 Task: In the event  named  Quarterly Sales Performance Review and Strategy Refinement, Set a range of dates when you can accept meetings  '16 Jul â€" 5 Aug 2023'. Select a duration of  30 min. Select working hours  	_x000D_
MON- SAT 9:00am â€" 5:00pm. Add time before or after your events  as 5 min. Set the frequency of available time slots for invitees as  45 min. Set the minimum notice period and maximum events allowed per day as  48 hour and 6. , logged in from the account softage.4@softage.net and add another guest for the event, softage.5@softage.net
Action: Mouse pressed left at (760, 328)
Screenshot: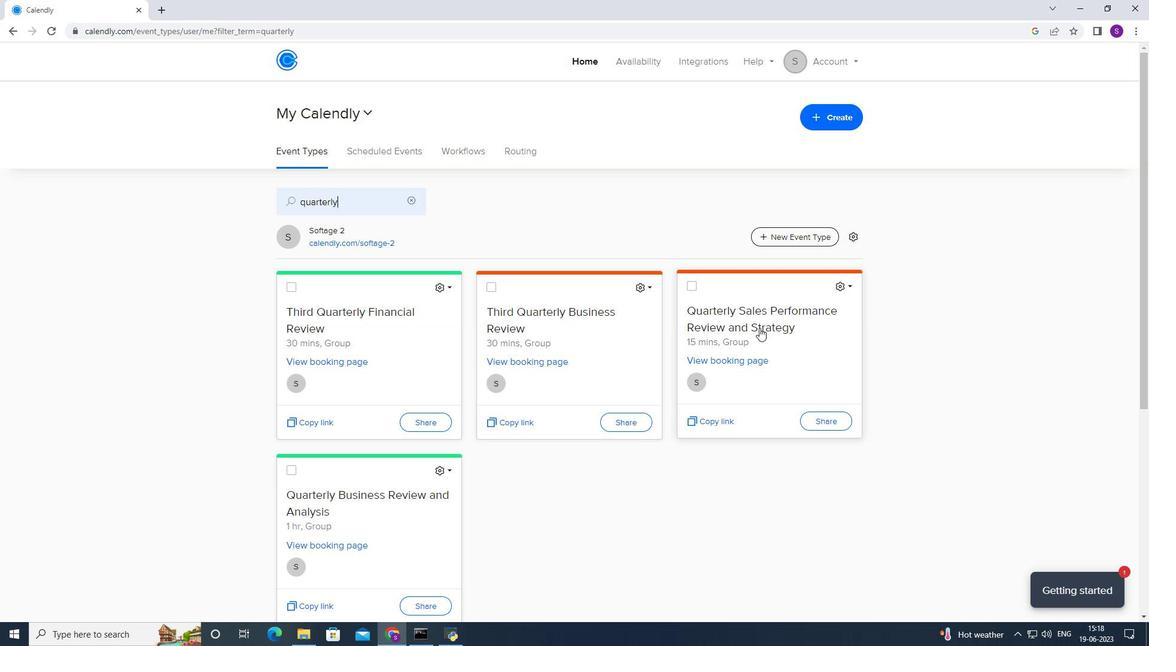 
Action: Mouse moved to (361, 256)
Screenshot: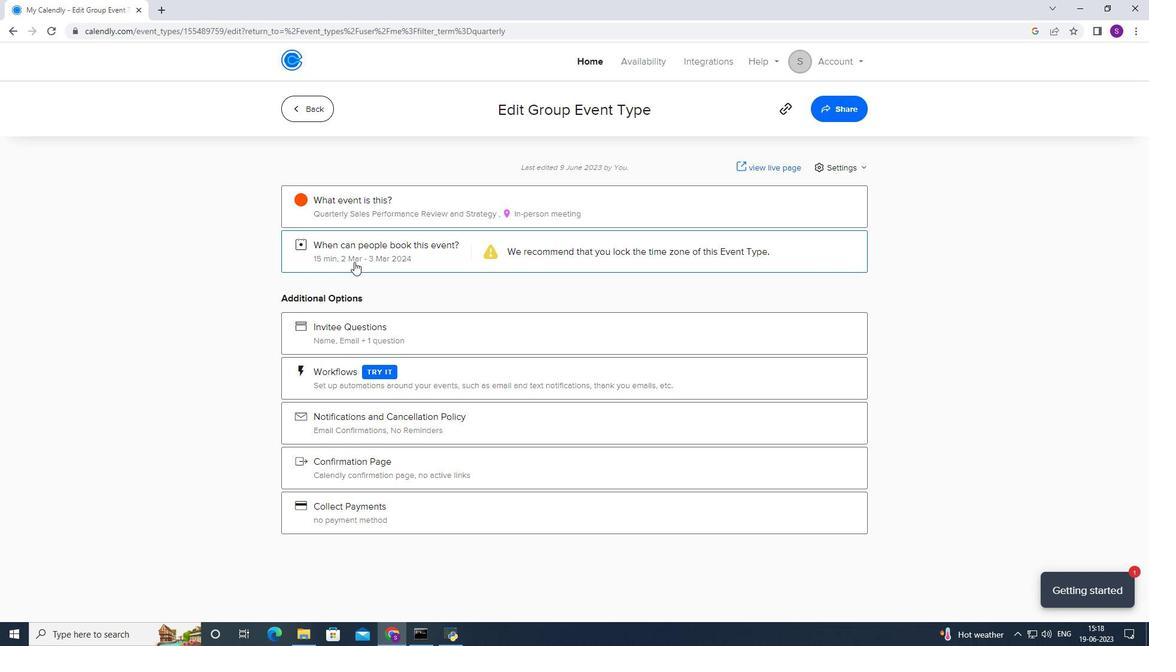 
Action: Mouse pressed left at (361, 256)
Screenshot: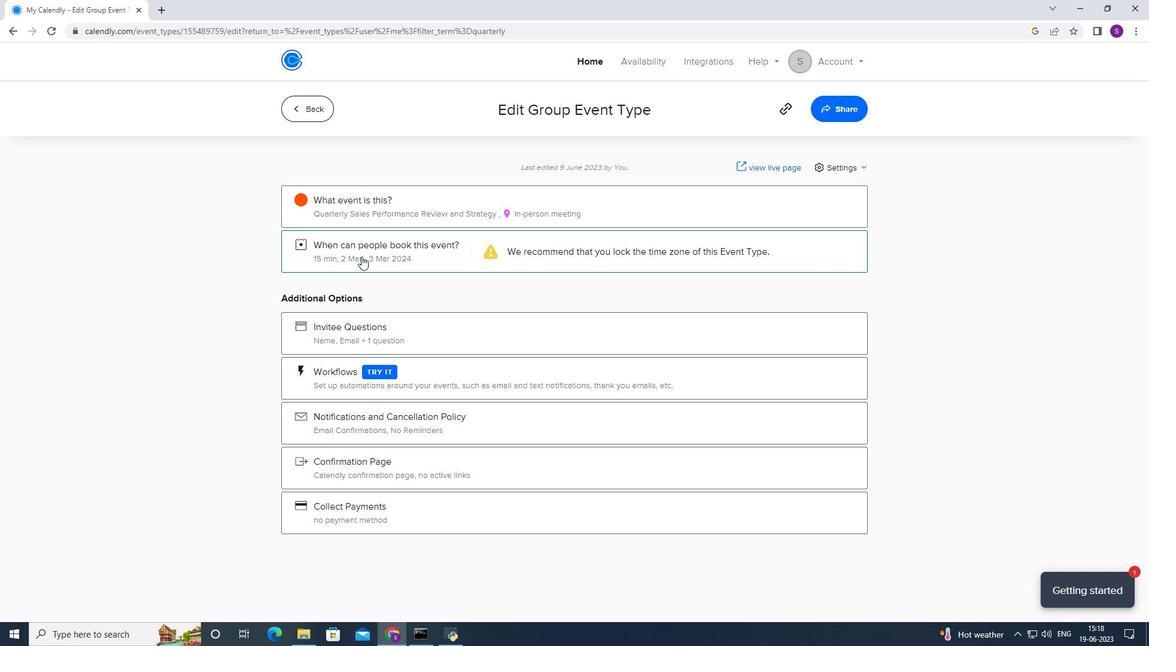 
Action: Mouse moved to (346, 358)
Screenshot: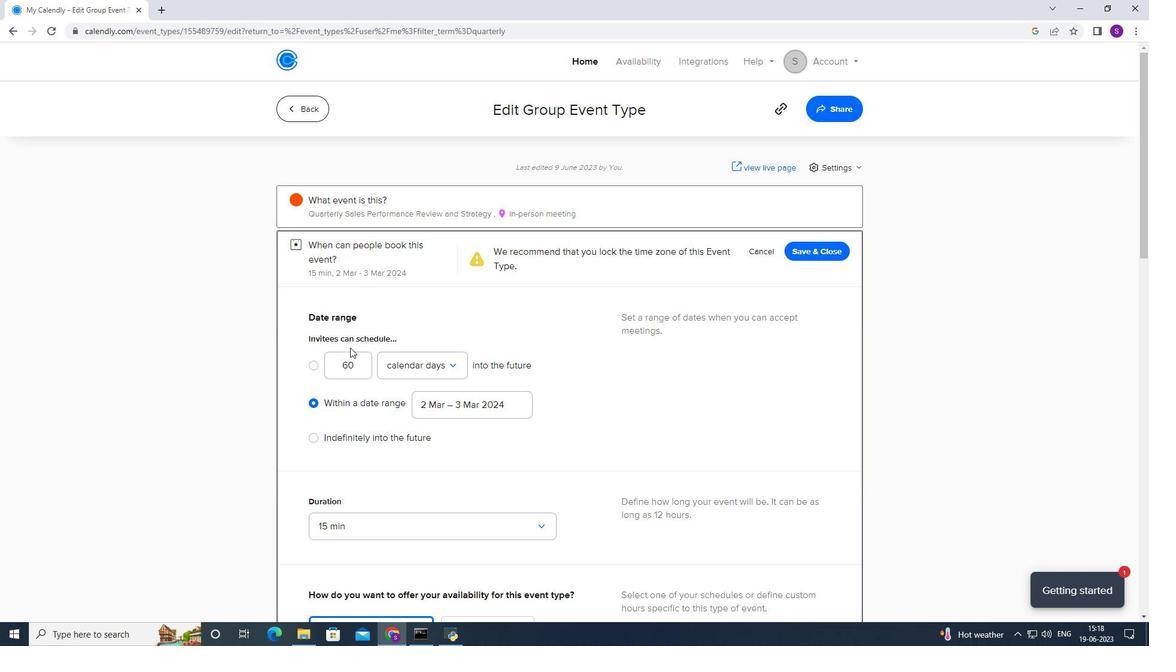 
Action: Mouse scrolled (346, 358) with delta (0, 0)
Screenshot: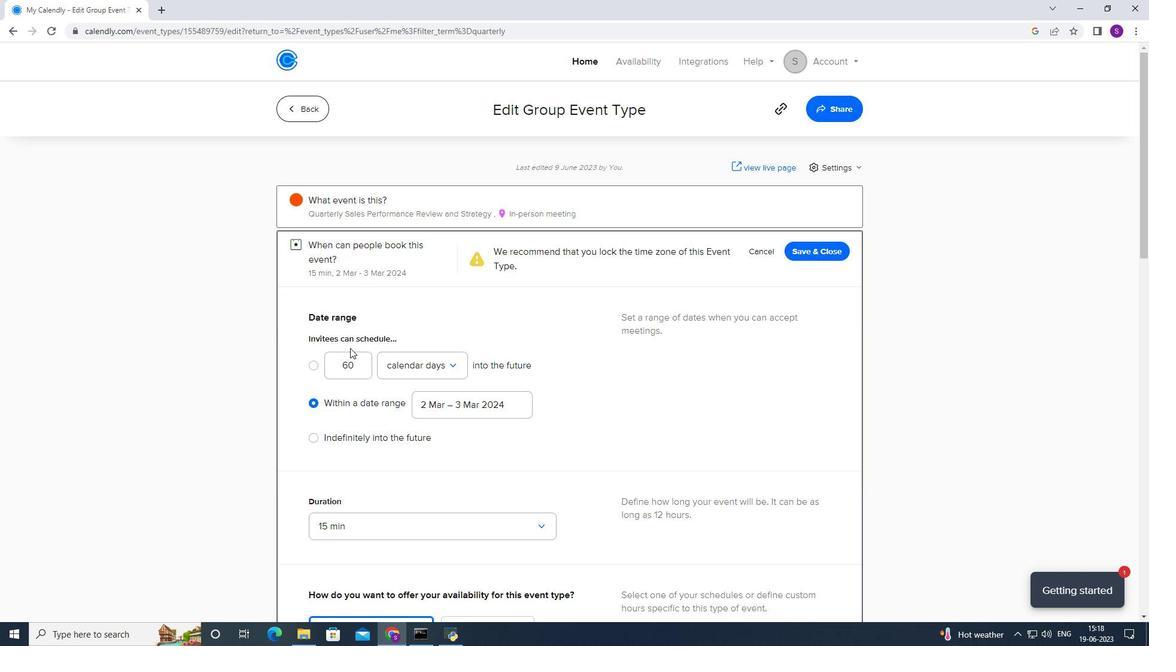 
Action: Mouse moved to (346, 359)
Screenshot: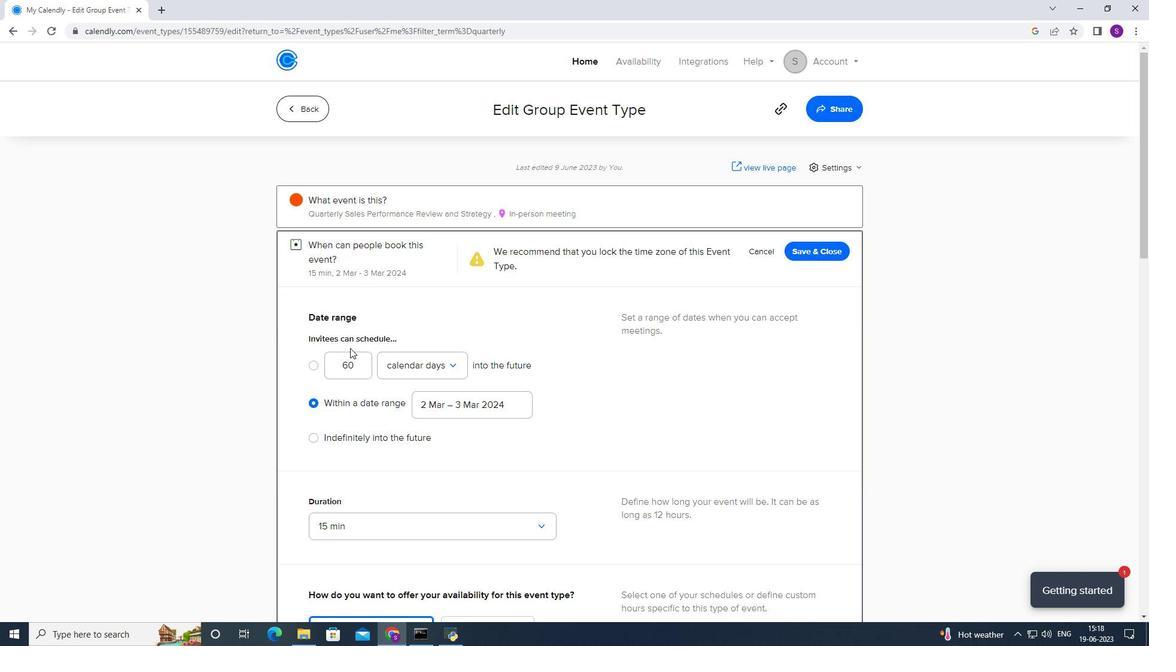 
Action: Mouse scrolled (346, 358) with delta (0, 0)
Screenshot: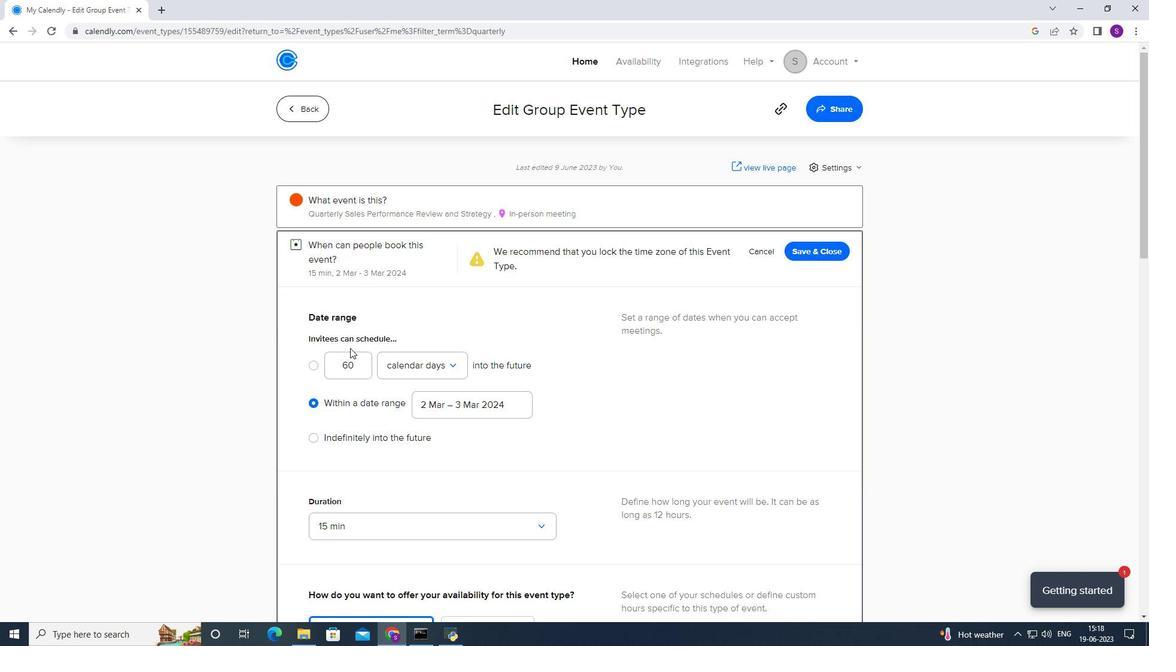 
Action: Mouse scrolled (346, 358) with delta (0, 0)
Screenshot: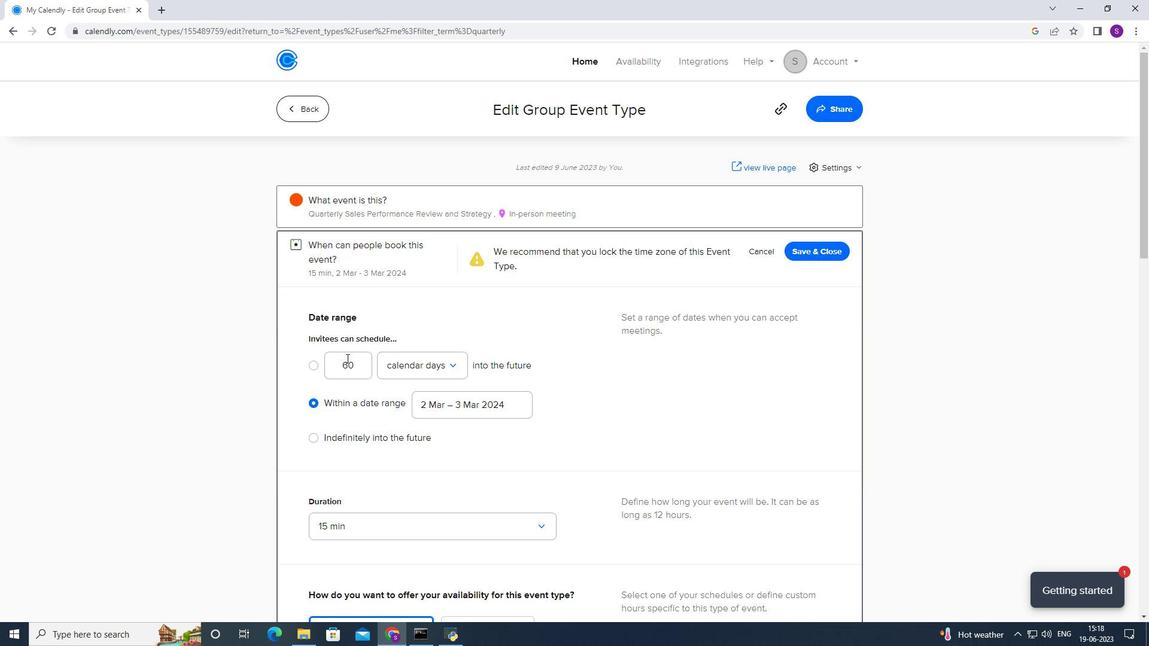 
Action: Mouse moved to (478, 232)
Screenshot: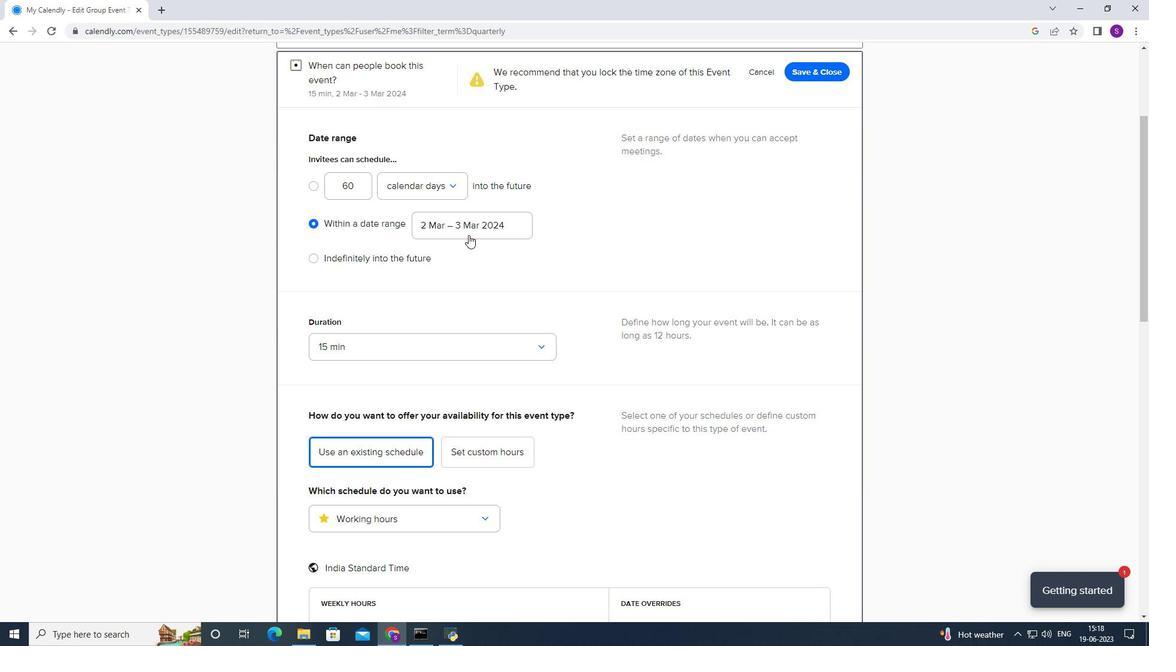 
Action: Mouse pressed left at (478, 232)
Screenshot: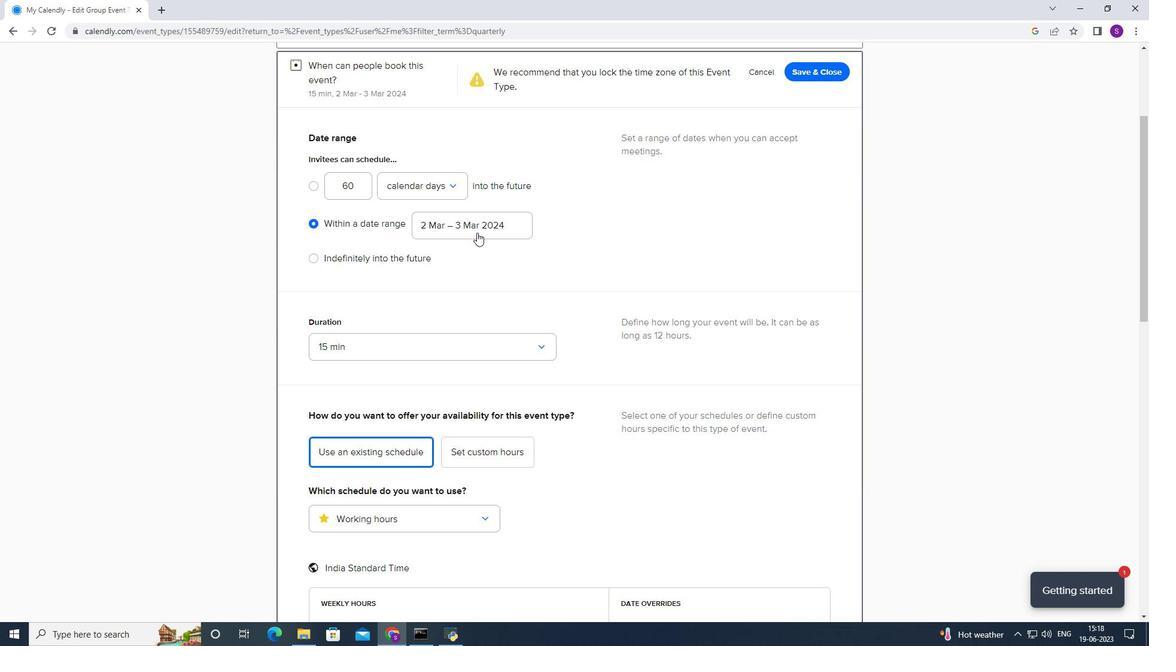 
Action: Mouse moved to (404, 356)
Screenshot: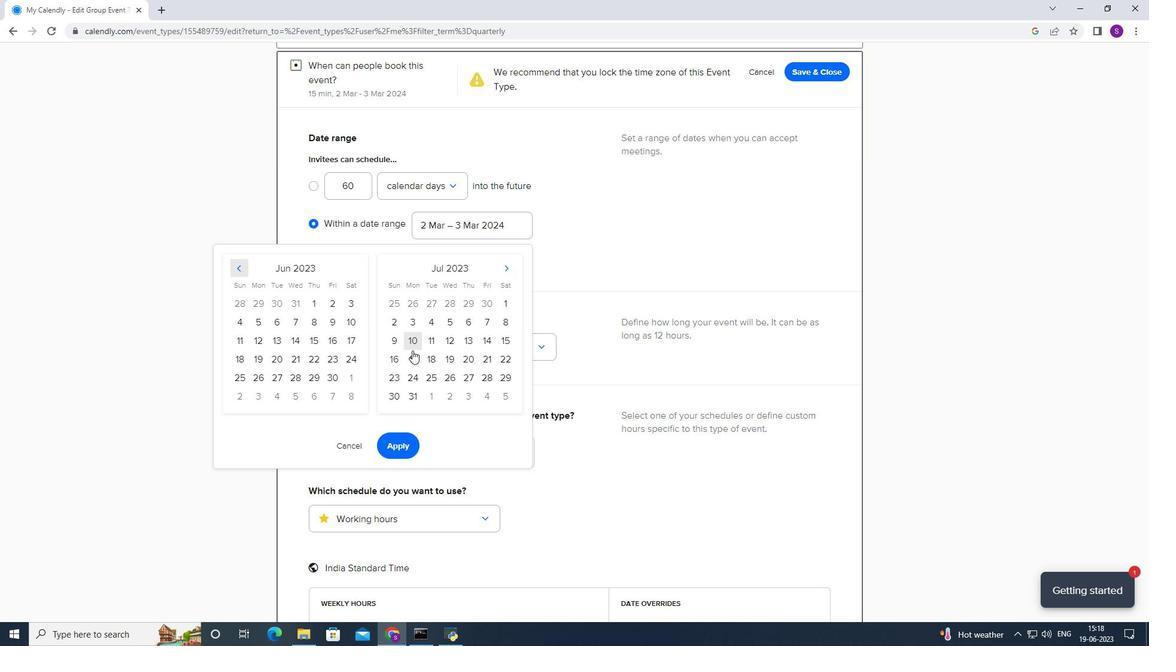 
Action: Mouse pressed left at (404, 356)
Screenshot: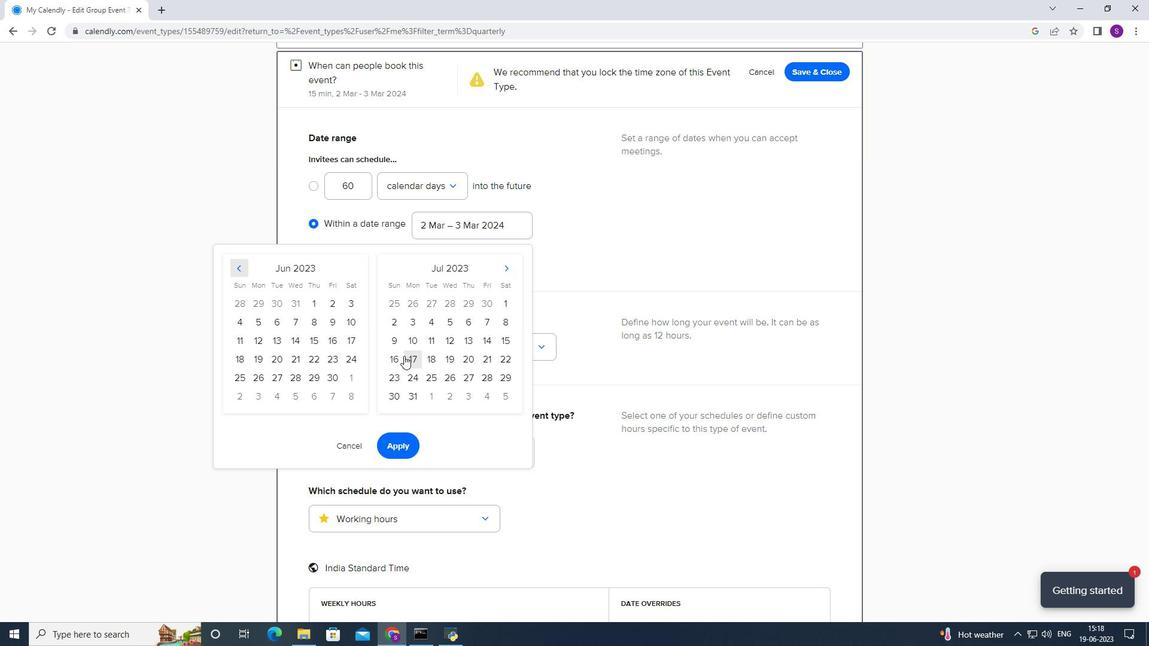 
Action: Mouse moved to (512, 273)
Screenshot: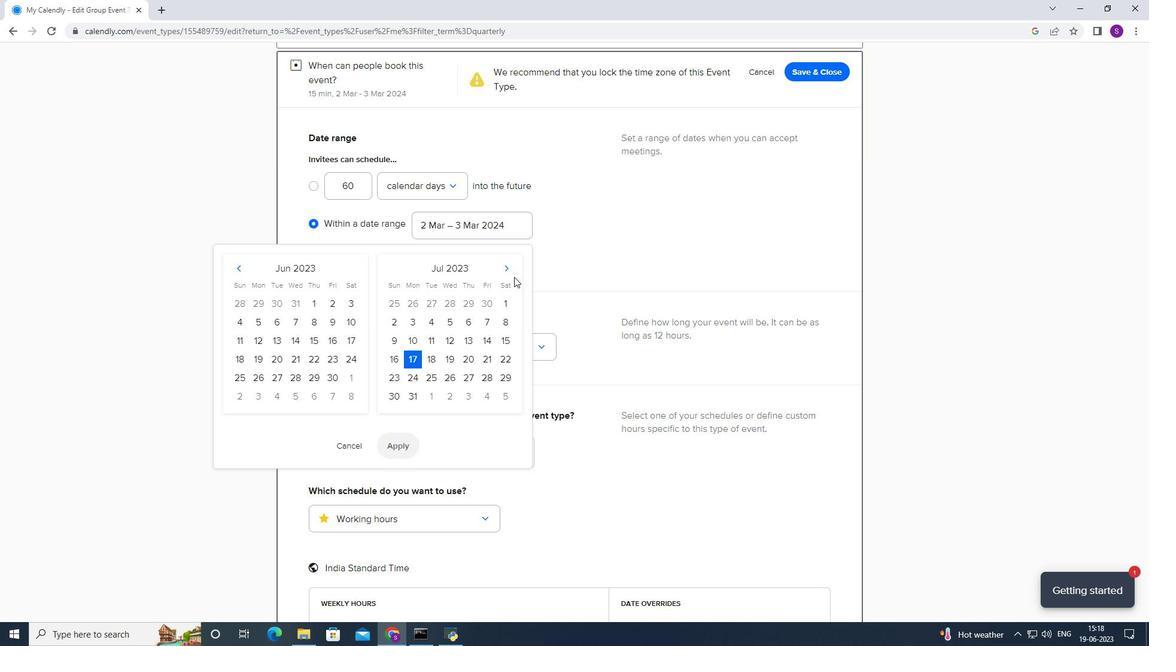 
Action: Mouse pressed left at (512, 273)
Screenshot: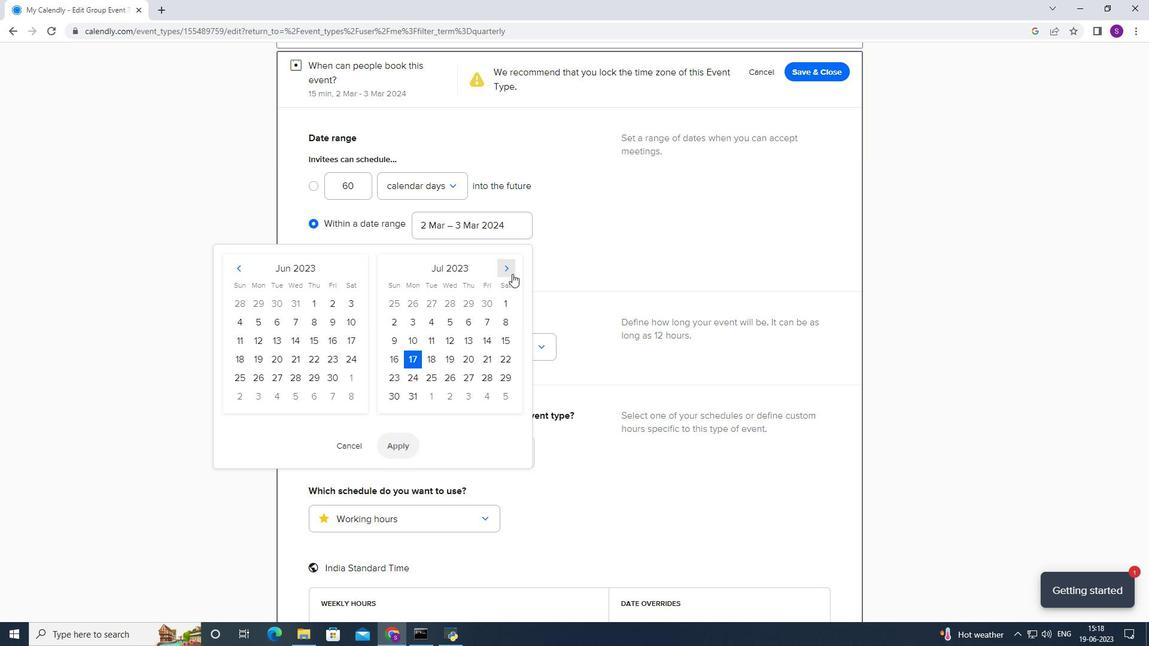 
Action: Mouse moved to (244, 359)
Screenshot: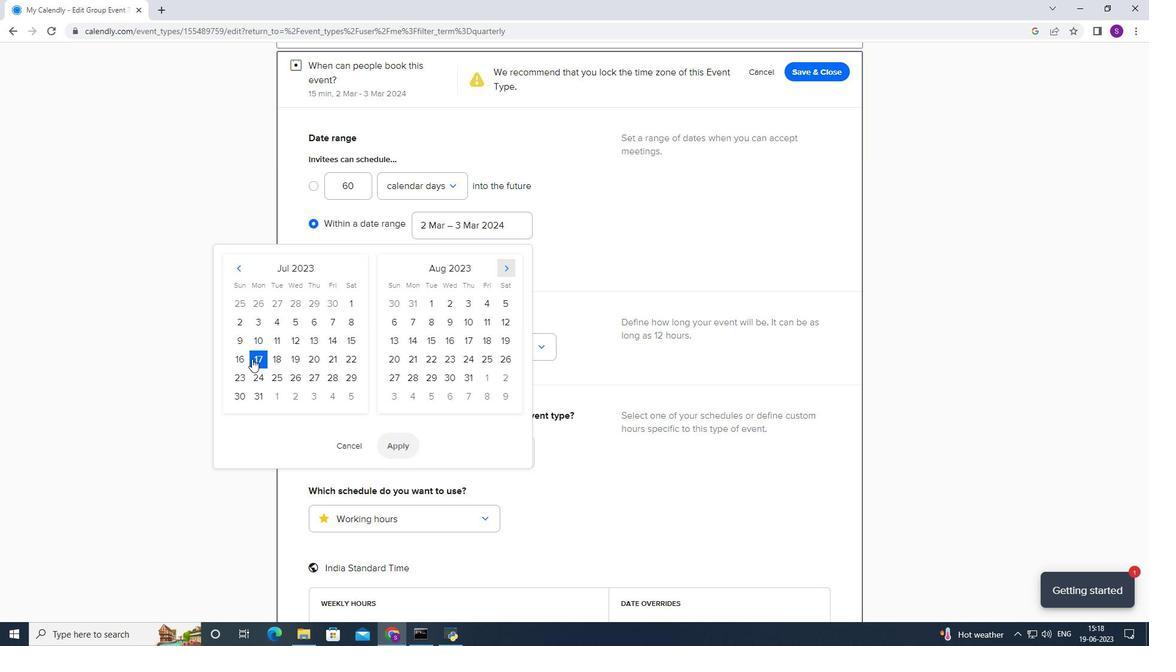 
Action: Mouse pressed left at (244, 359)
Screenshot: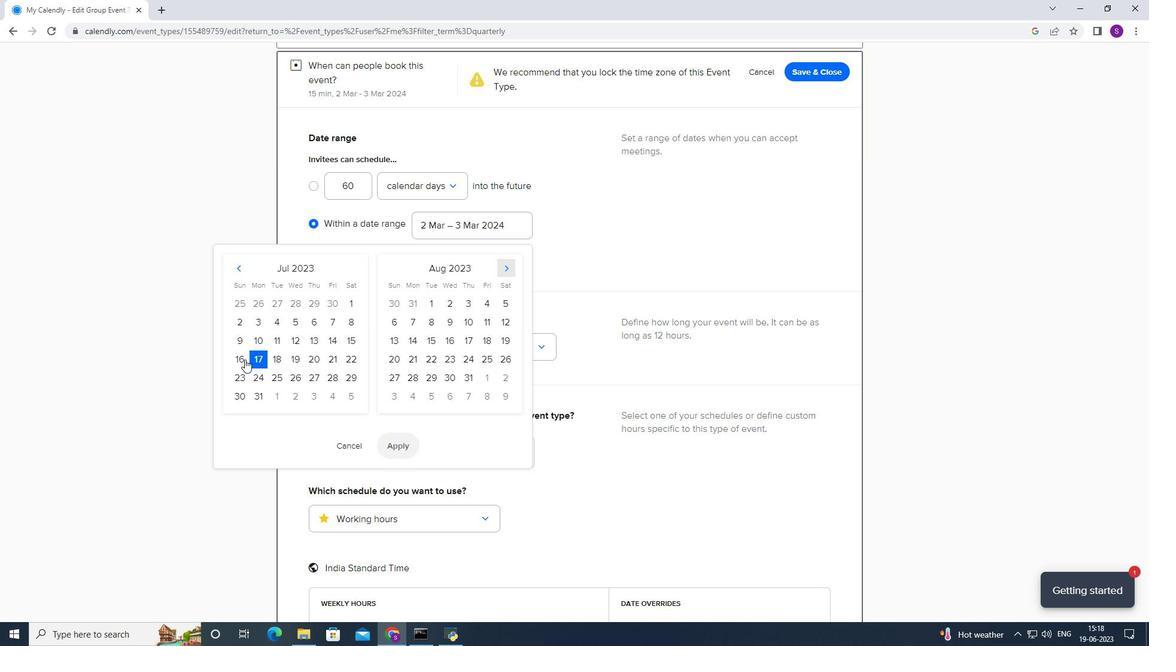 
Action: Mouse moved to (498, 300)
Screenshot: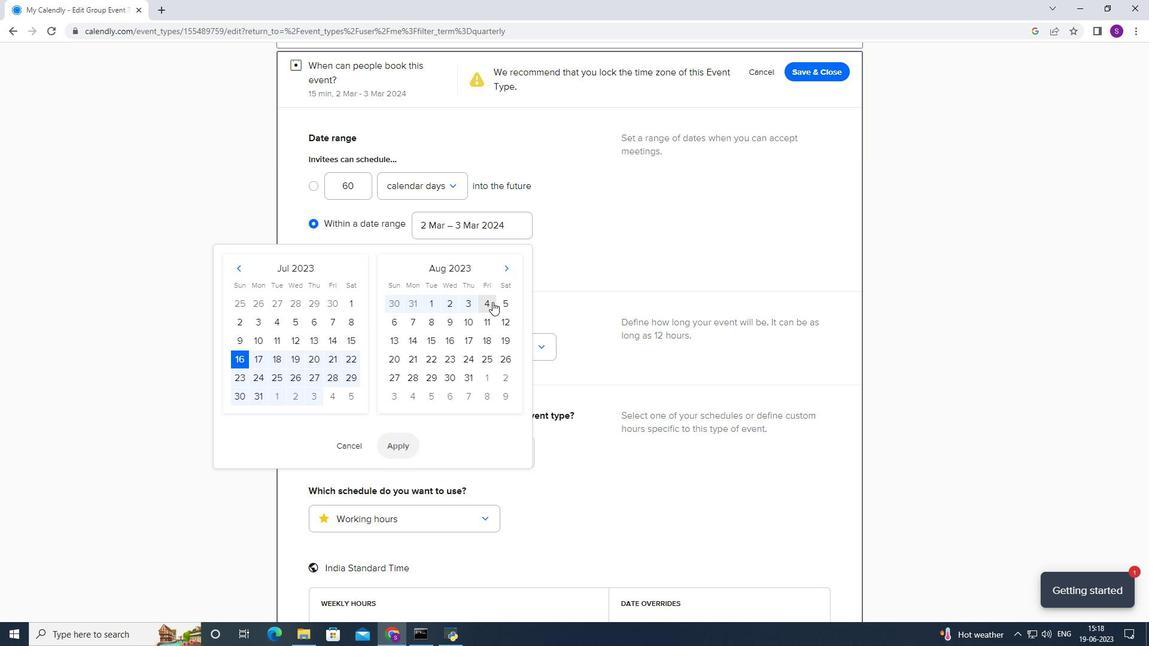 
Action: Mouse pressed left at (498, 300)
Screenshot: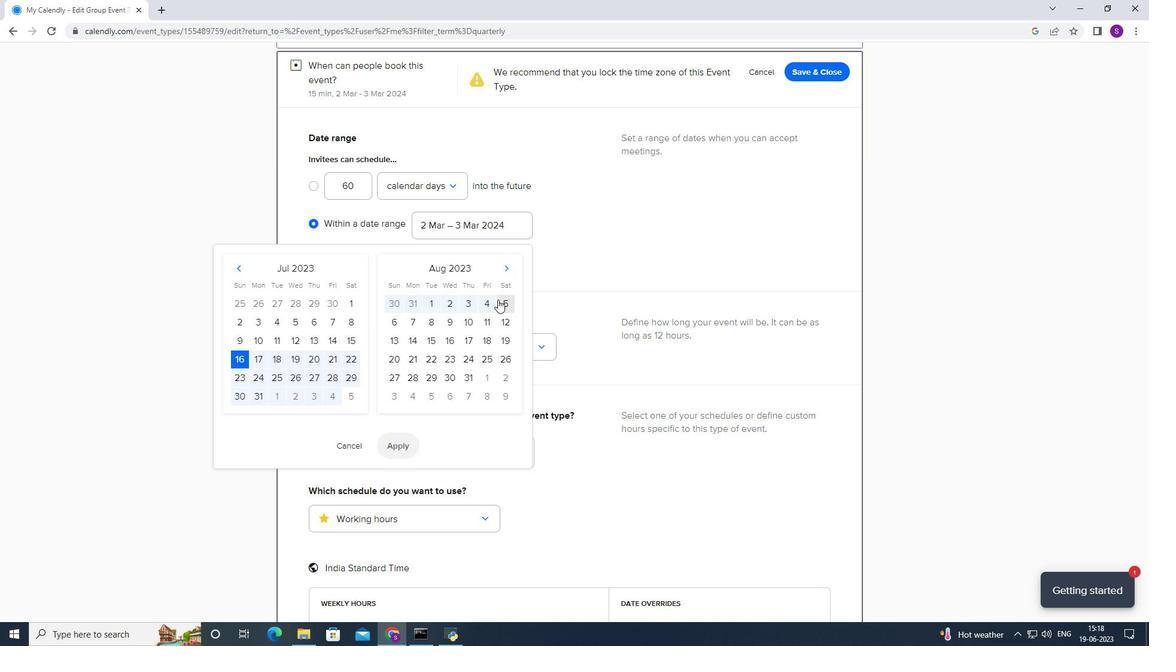 
Action: Mouse moved to (401, 445)
Screenshot: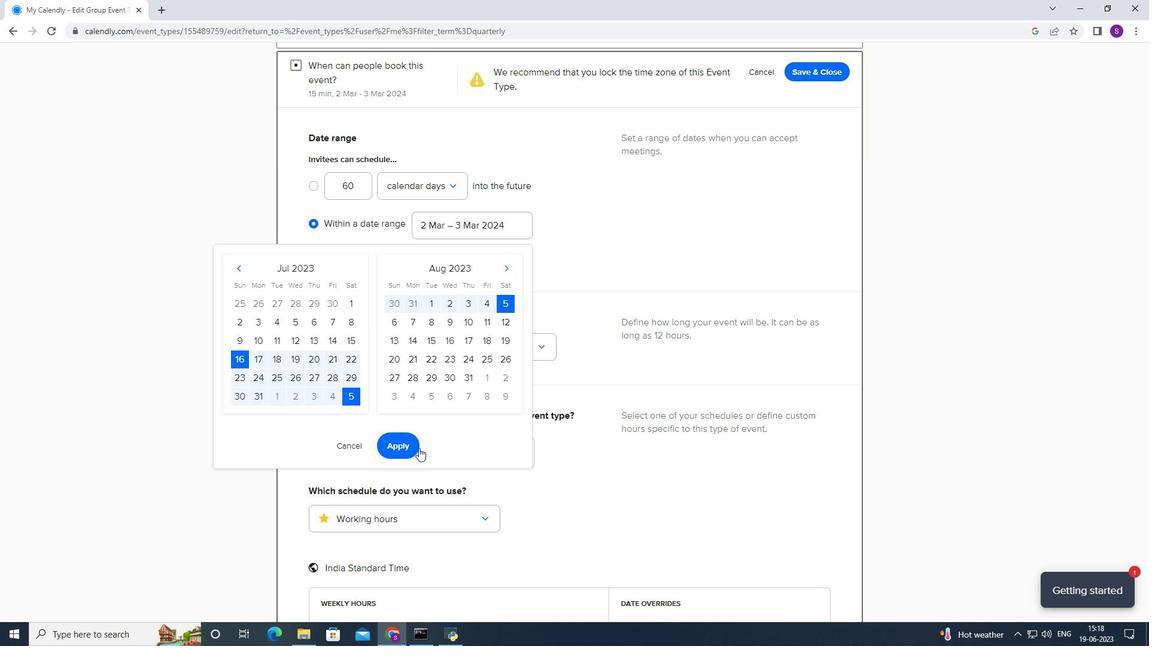 
Action: Mouse pressed left at (401, 445)
Screenshot: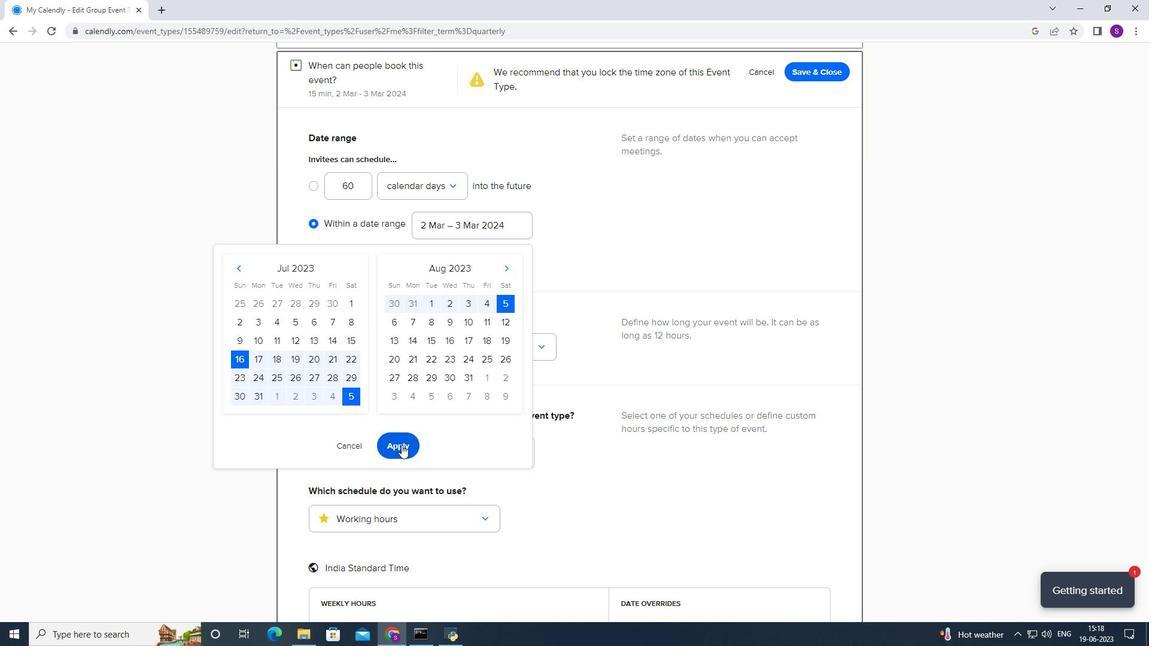 
Action: Mouse moved to (404, 421)
Screenshot: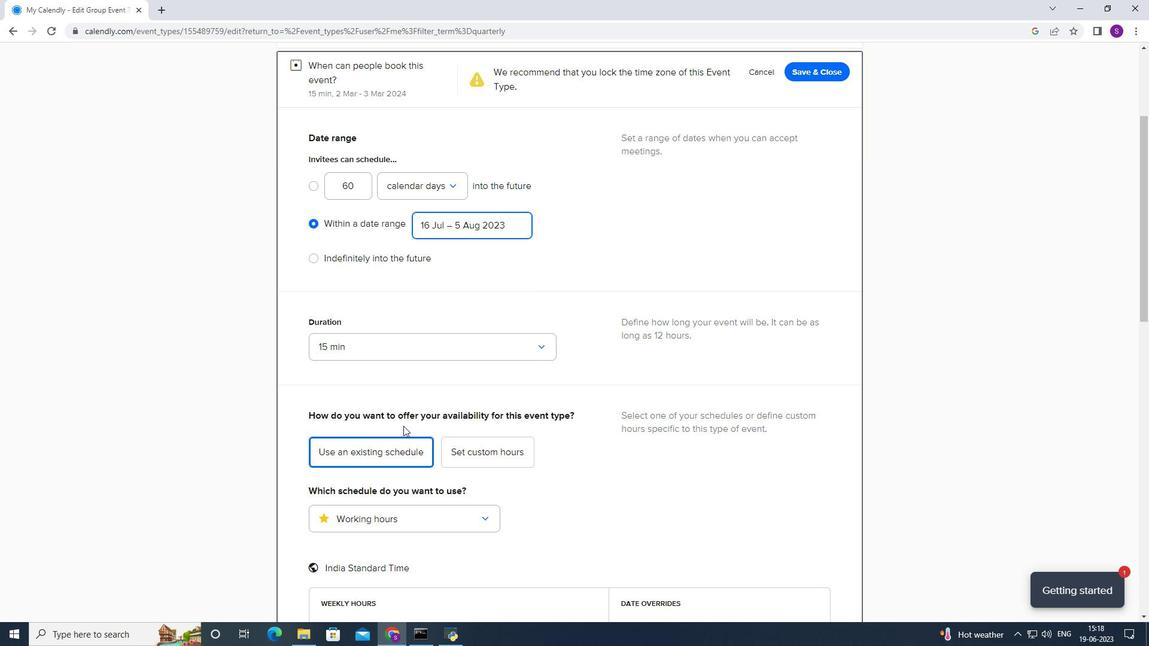 
Action: Mouse scrolled (404, 421) with delta (0, 0)
Screenshot: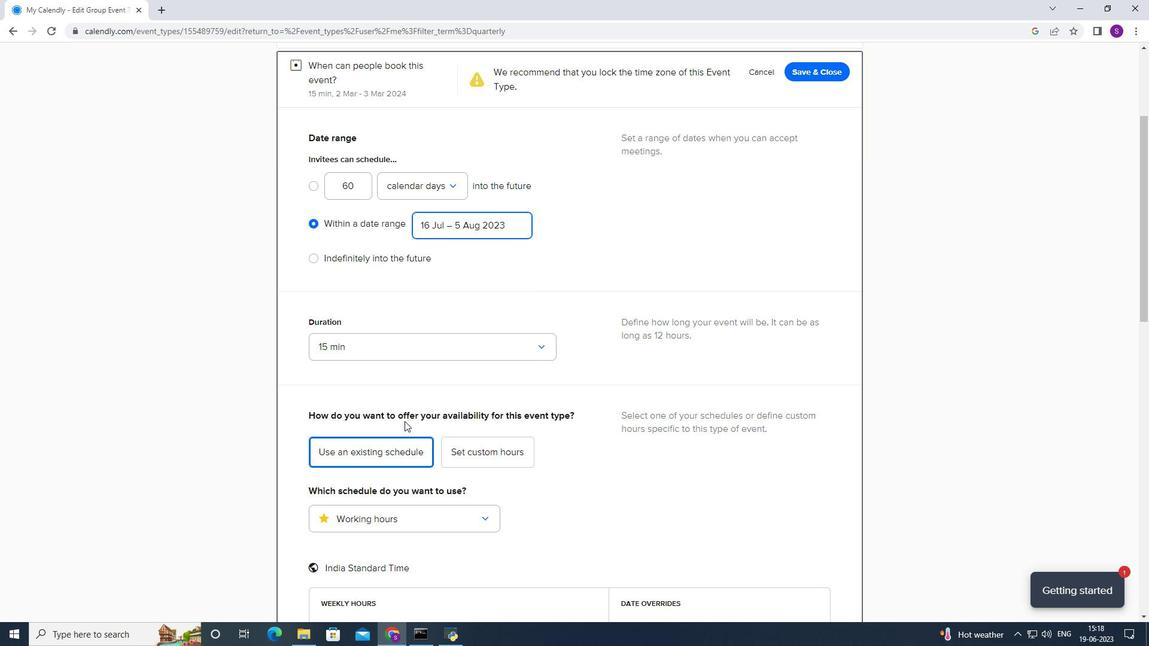 
Action: Mouse scrolled (404, 421) with delta (0, 0)
Screenshot: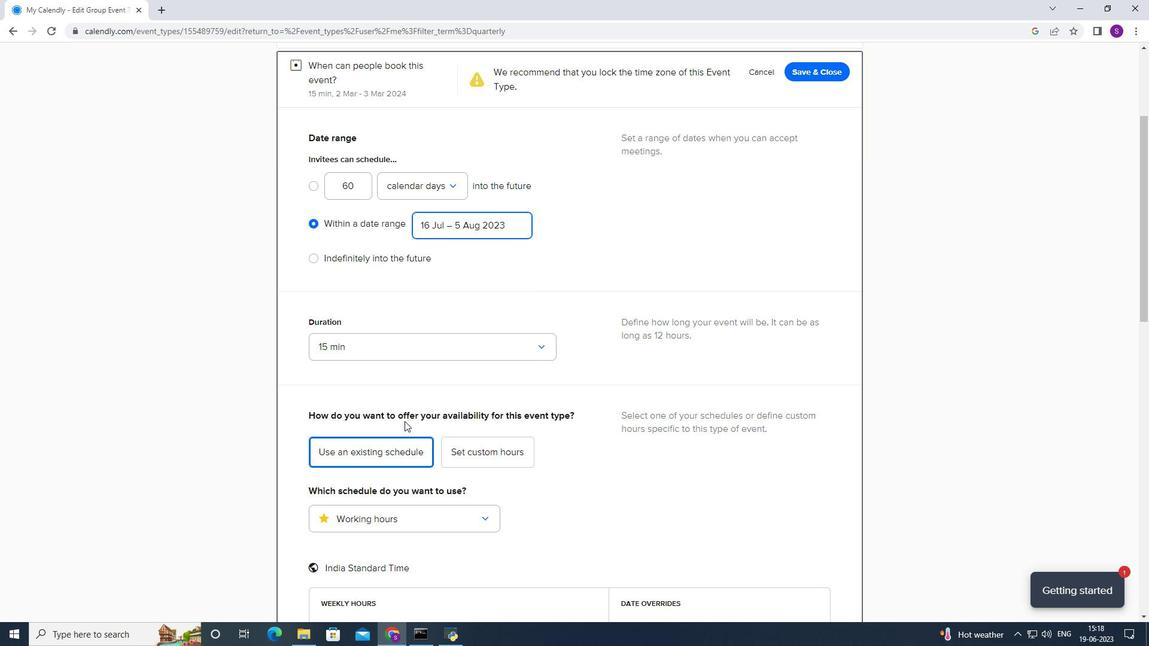 
Action: Mouse scrolled (404, 421) with delta (0, 0)
Screenshot: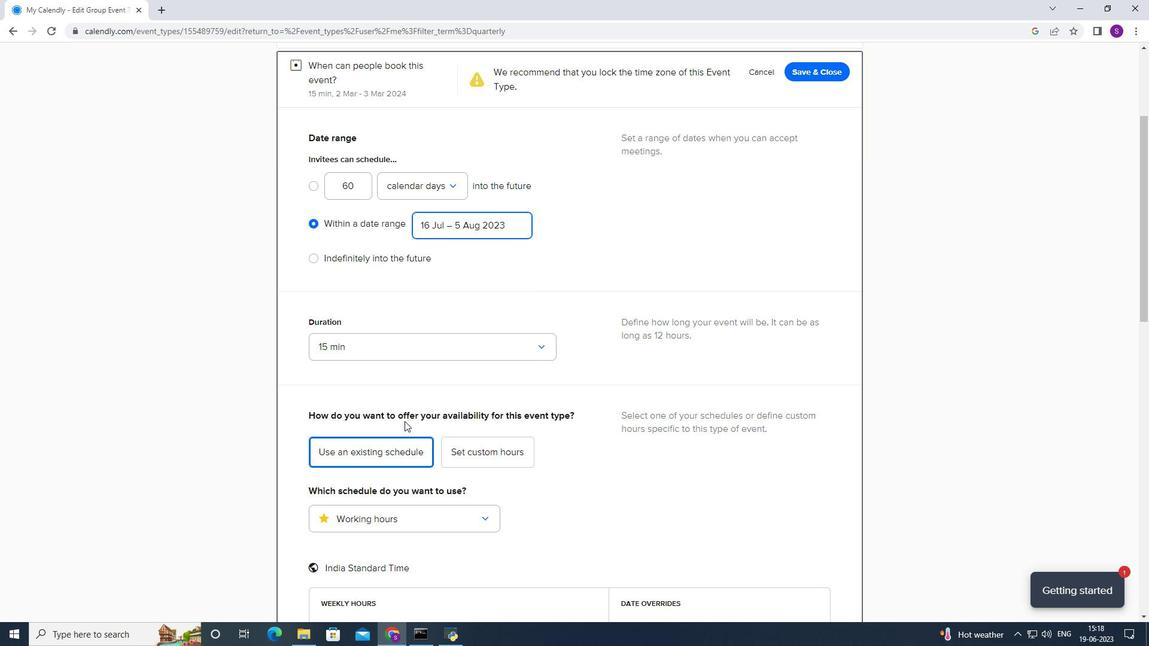 
Action: Mouse moved to (501, 285)
Screenshot: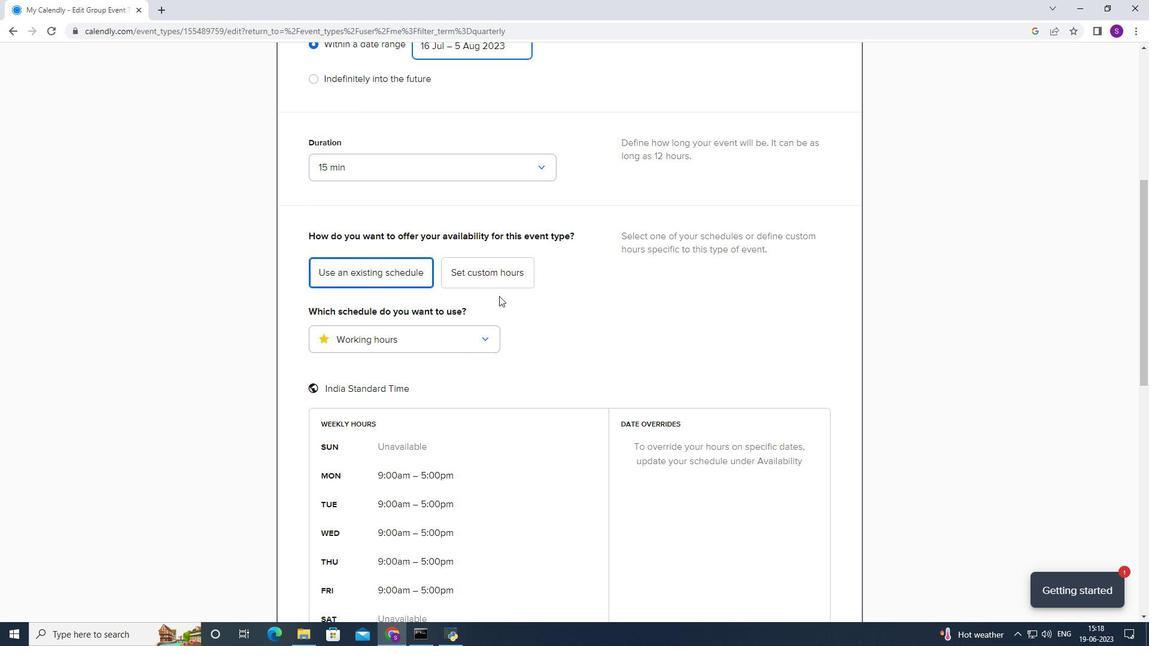 
Action: Mouse pressed left at (501, 285)
Screenshot: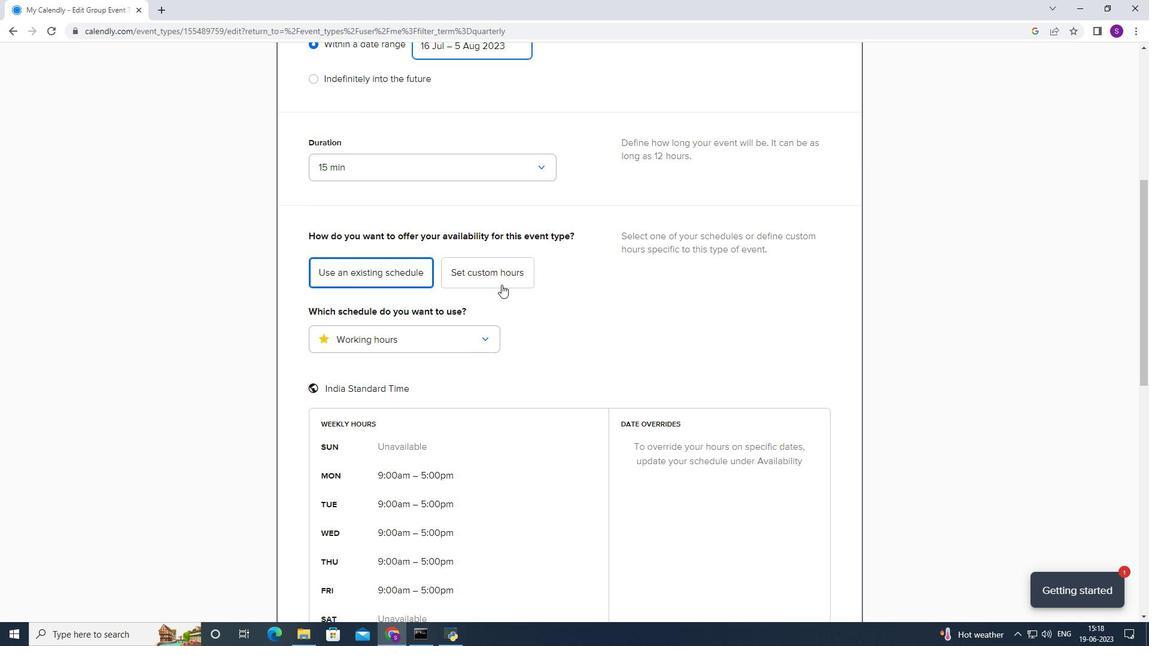 
Action: Mouse moved to (407, 362)
Screenshot: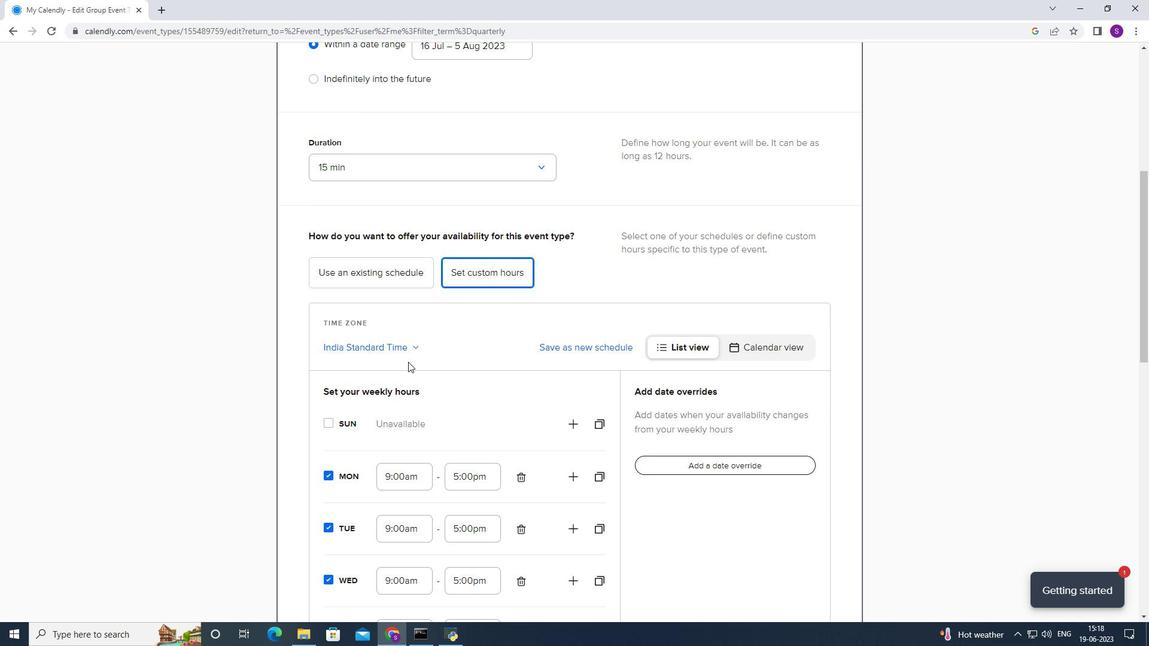 
Action: Mouse scrolled (407, 362) with delta (0, 0)
Screenshot: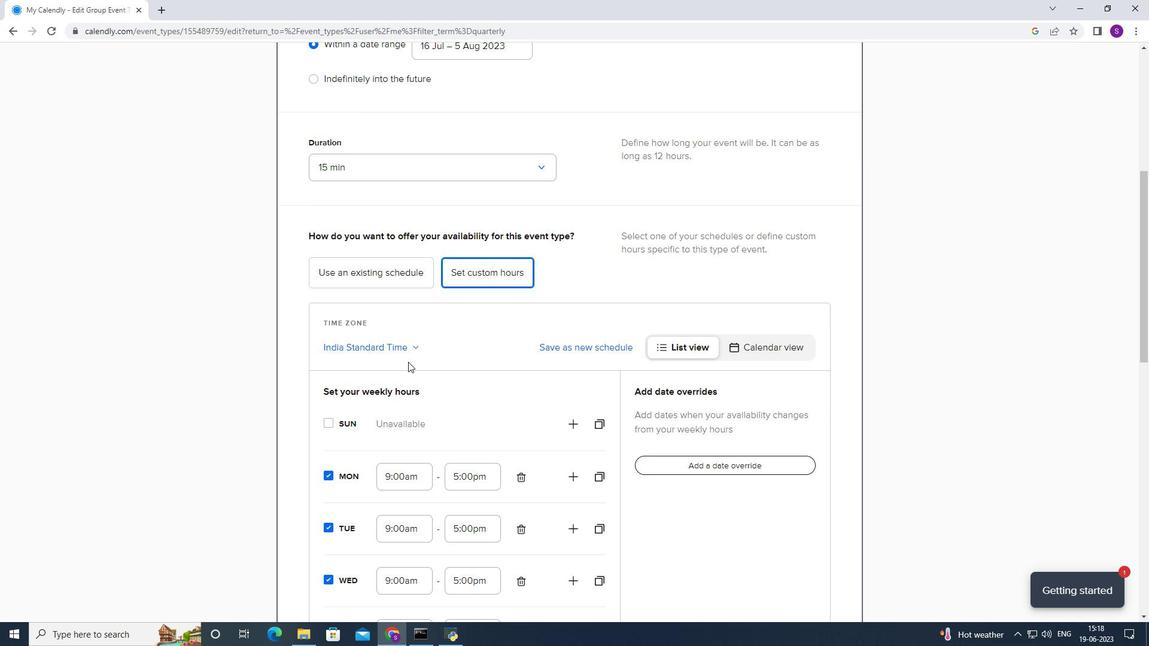 
Action: Mouse moved to (404, 365)
Screenshot: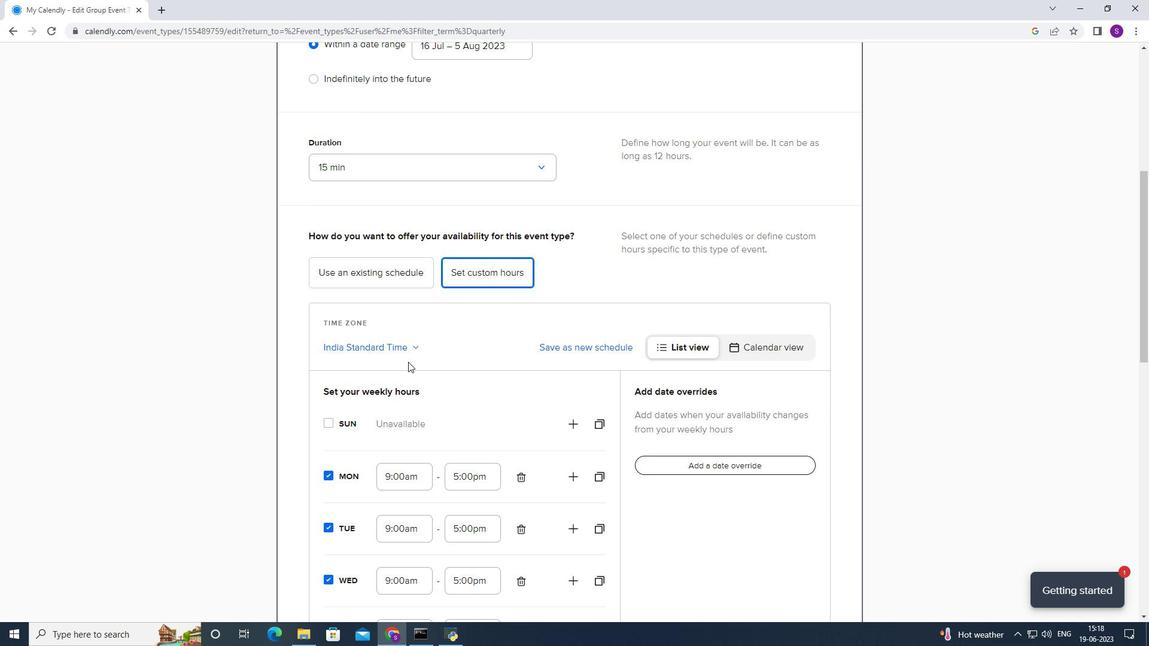 
Action: Mouse scrolled (404, 364) with delta (0, 0)
Screenshot: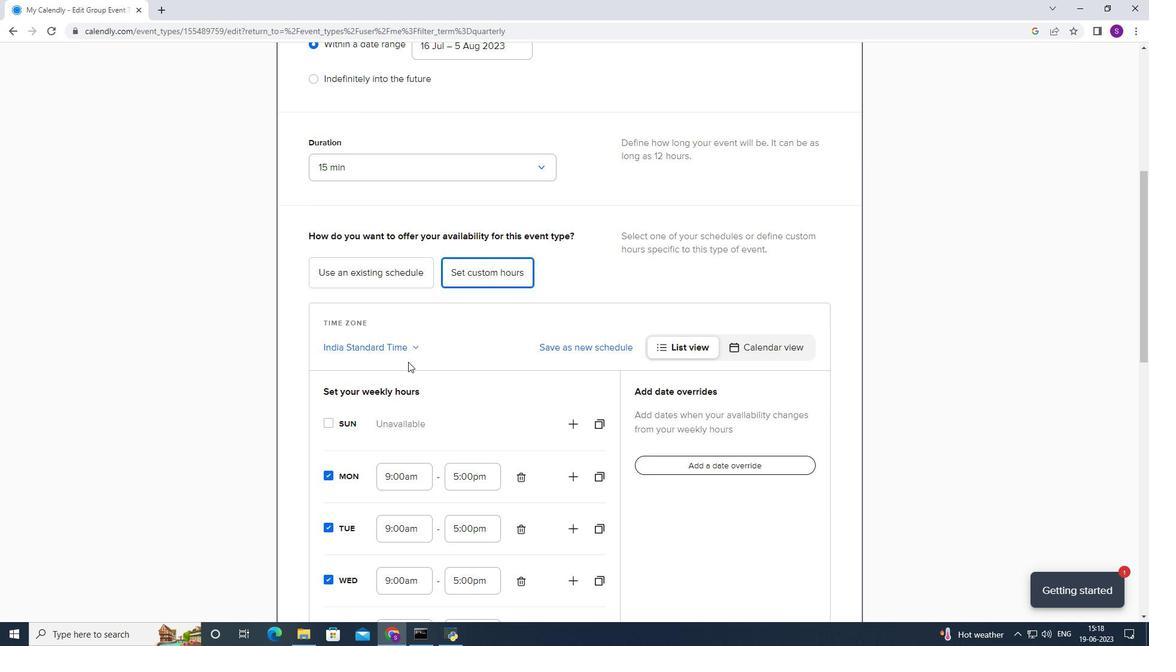 
Action: Mouse moved to (403, 367)
Screenshot: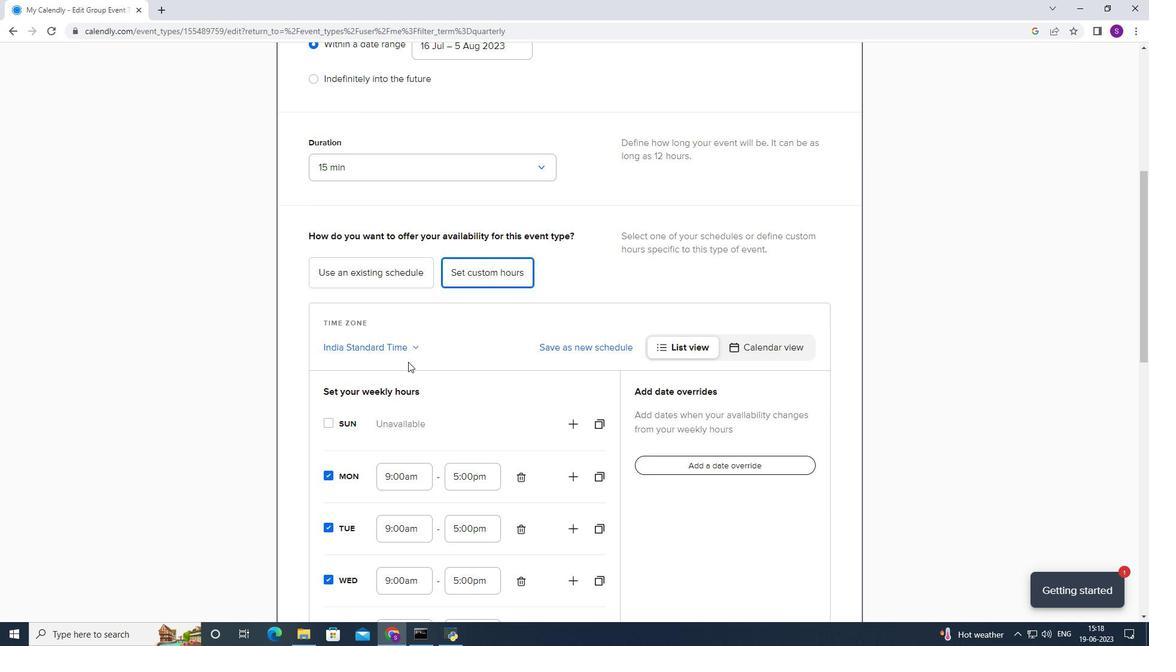 
Action: Mouse scrolled (403, 366) with delta (0, 0)
Screenshot: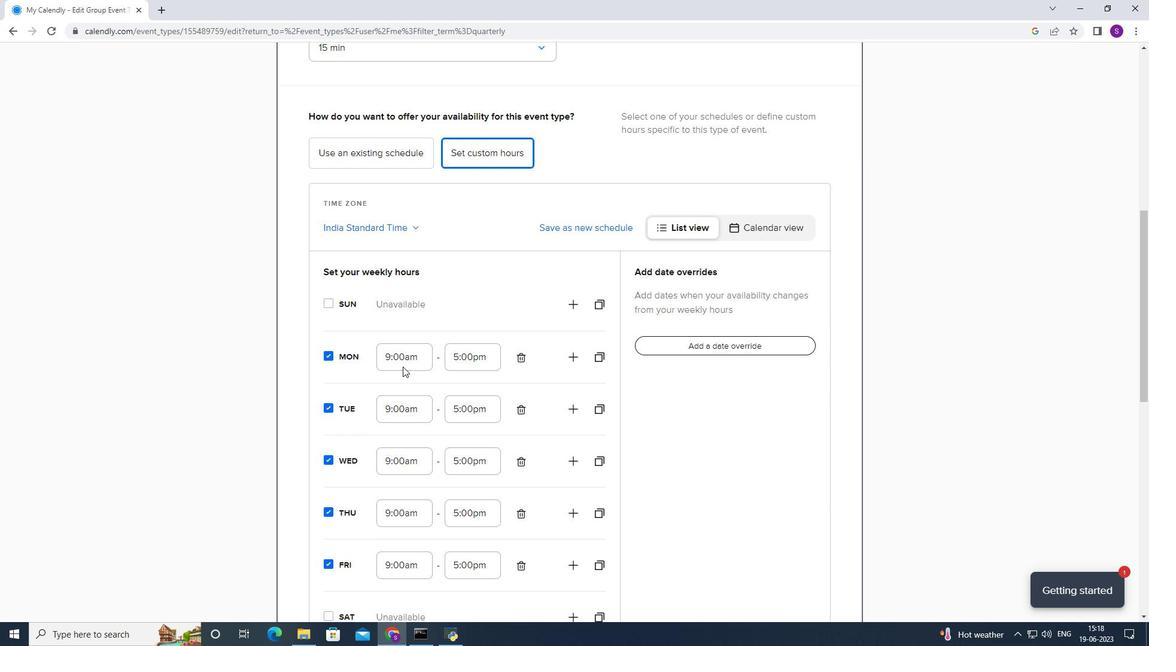 
Action: Mouse moved to (335, 563)
Screenshot: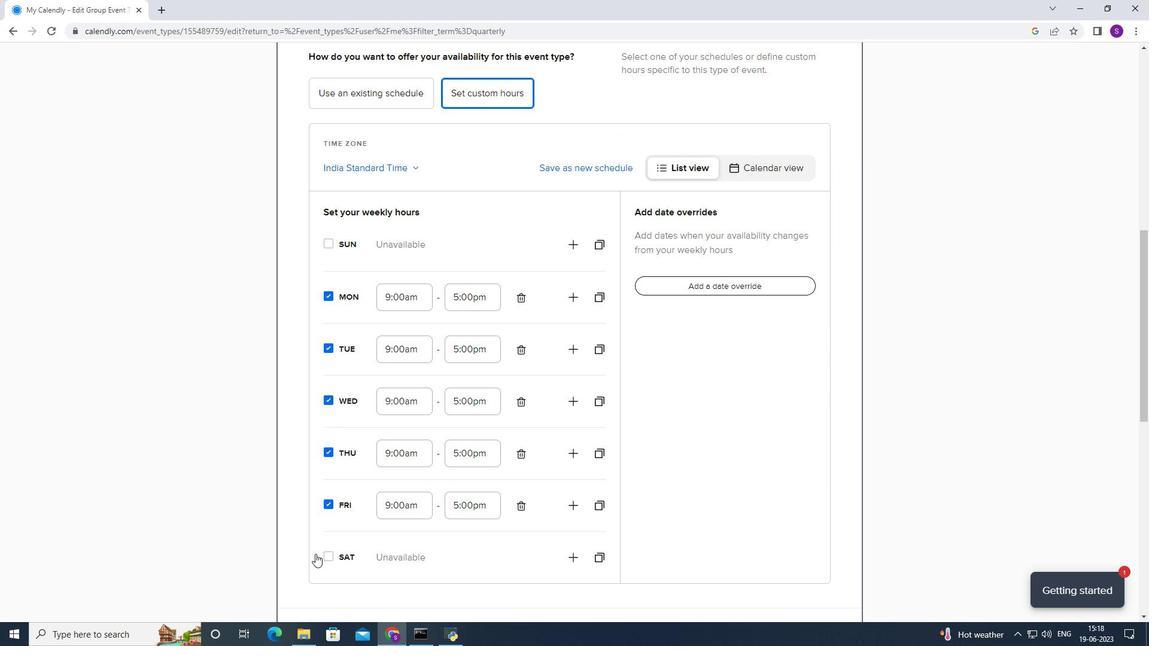 
Action: Mouse pressed left at (335, 563)
Screenshot: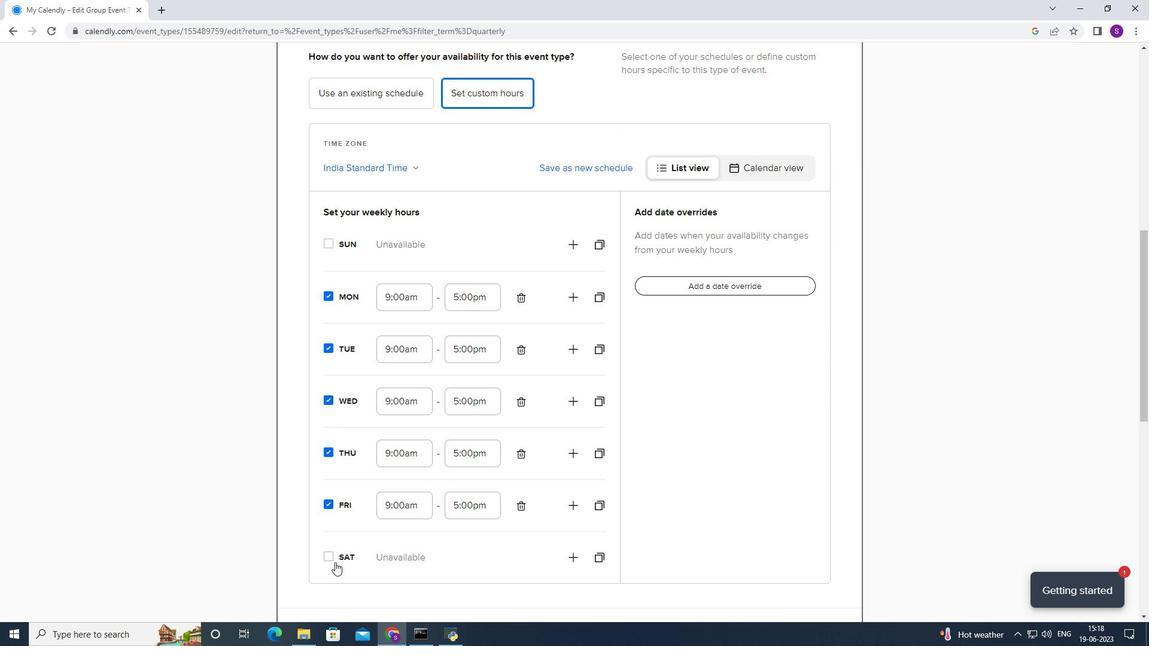 
Action: Mouse moved to (389, 438)
Screenshot: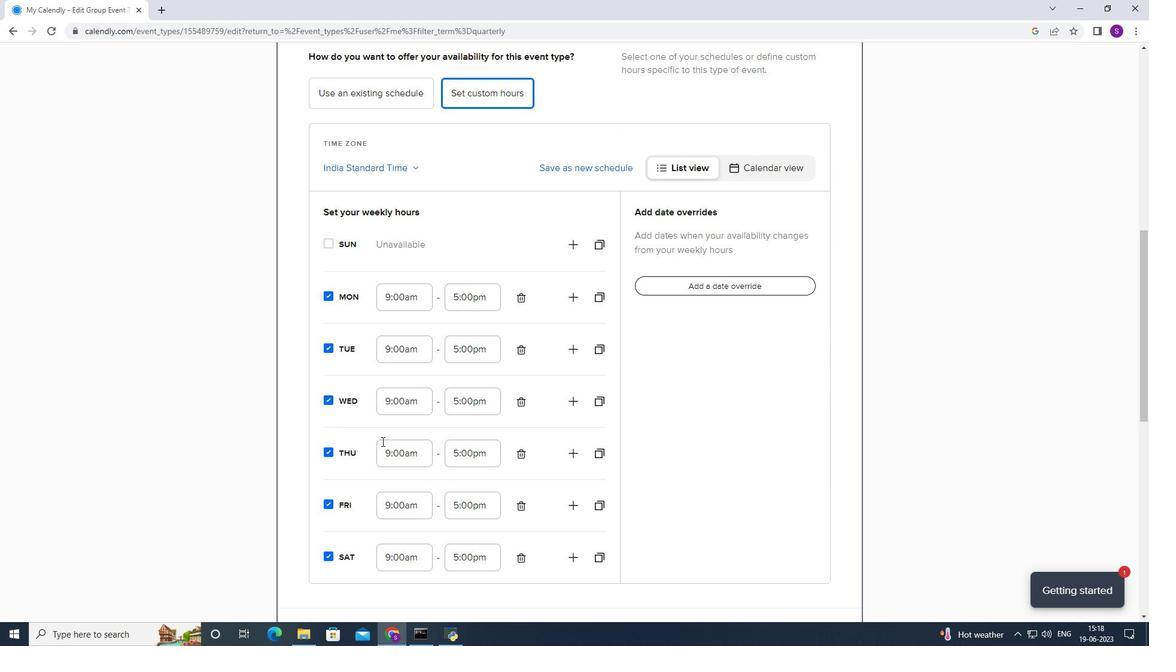 
Action: Mouse scrolled (389, 439) with delta (0, 0)
Screenshot: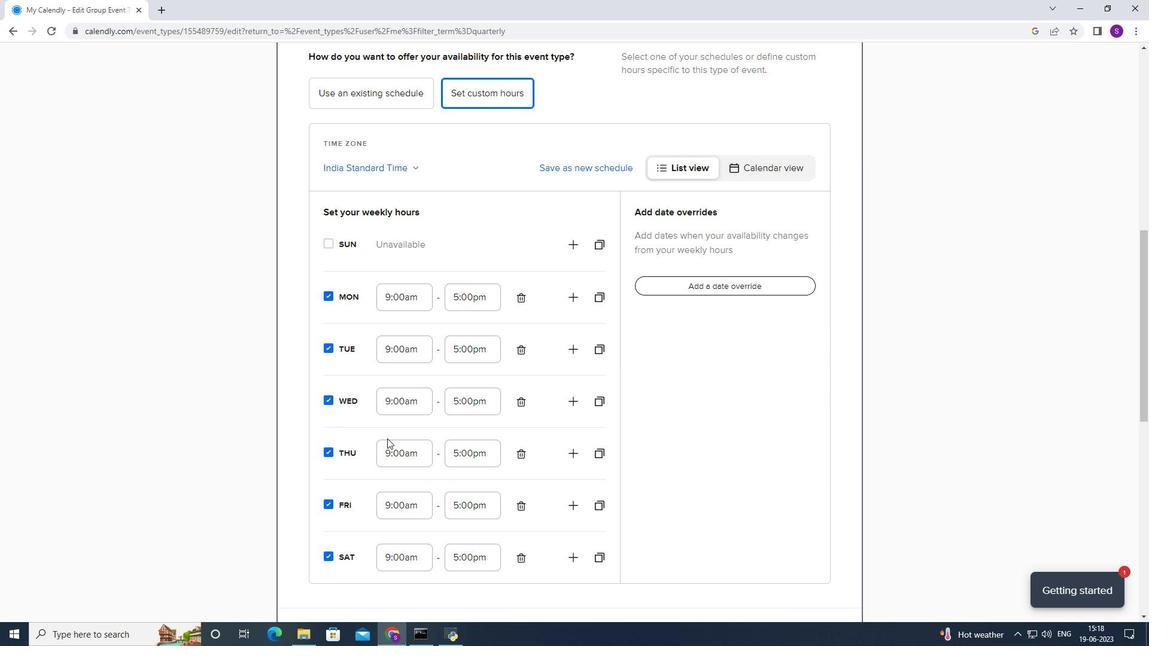 
Action: Mouse scrolled (389, 439) with delta (0, 0)
Screenshot: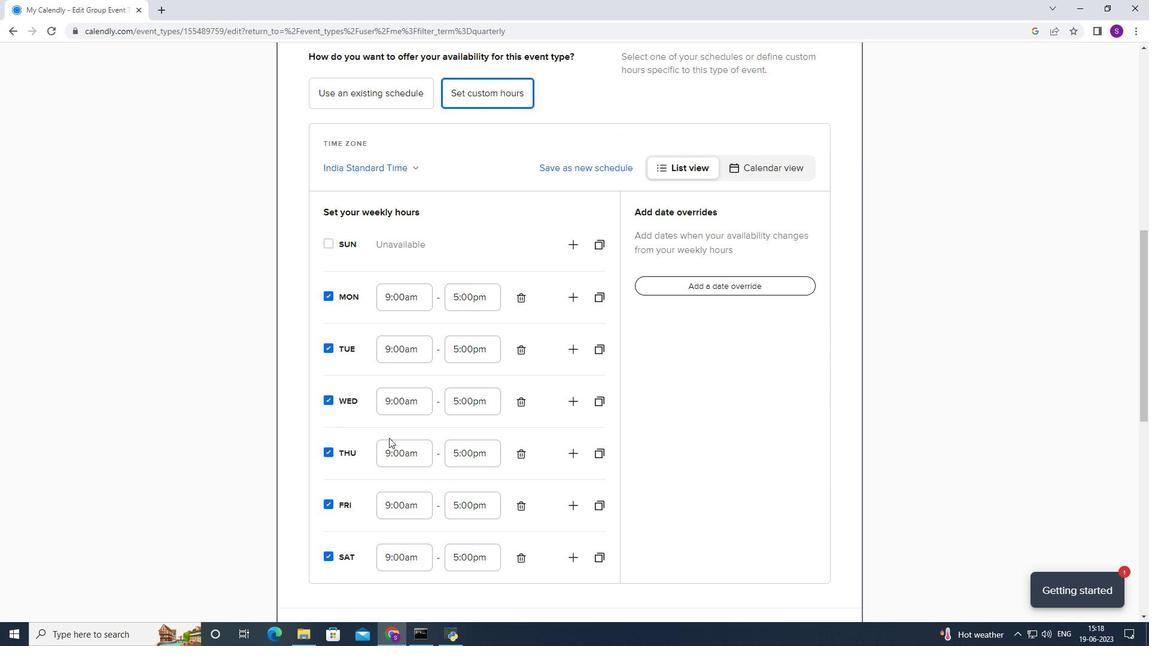 
Action: Mouse scrolled (389, 439) with delta (0, 0)
Screenshot: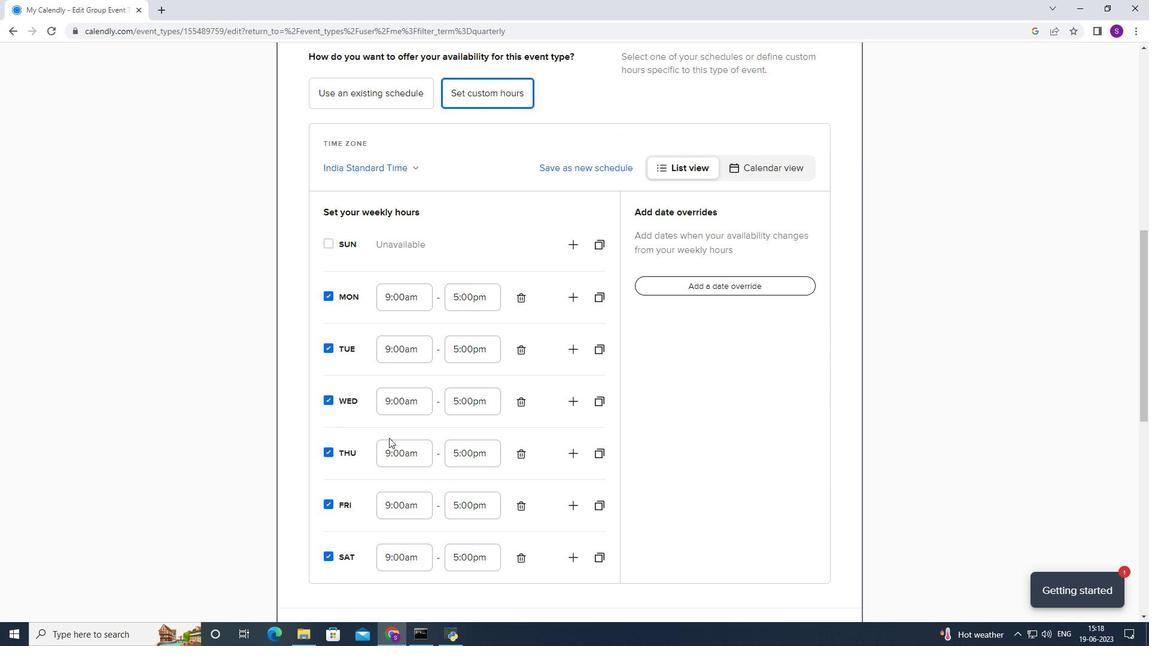 
Action: Mouse scrolled (389, 439) with delta (0, 0)
Screenshot: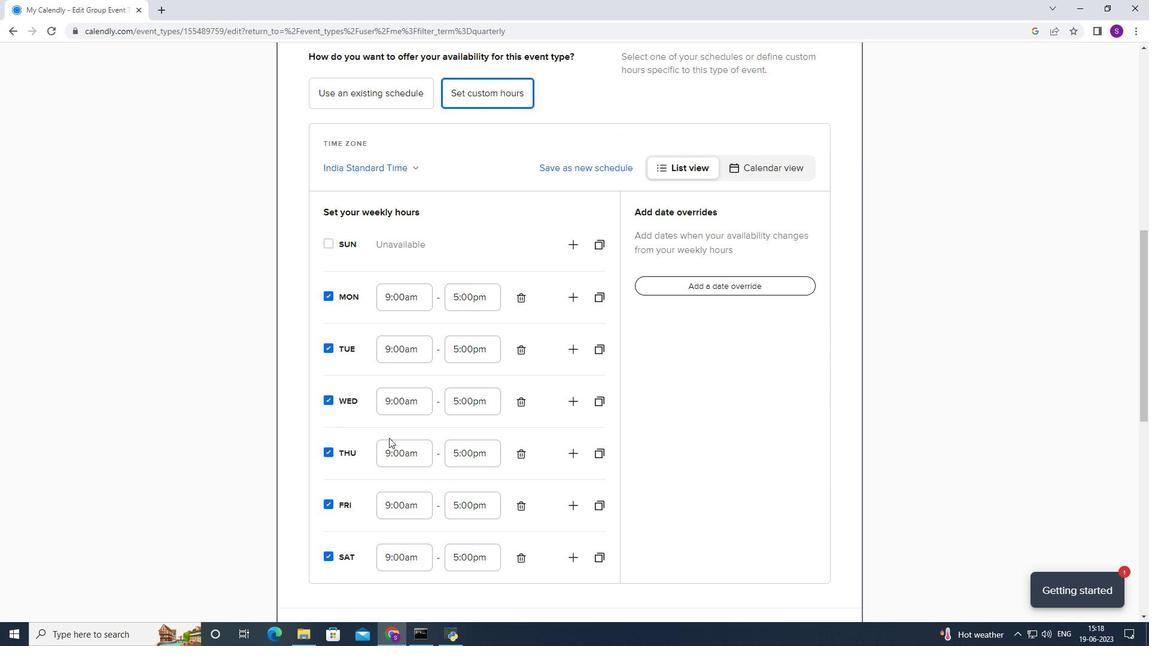 
Action: Mouse scrolled (389, 439) with delta (0, 0)
Screenshot: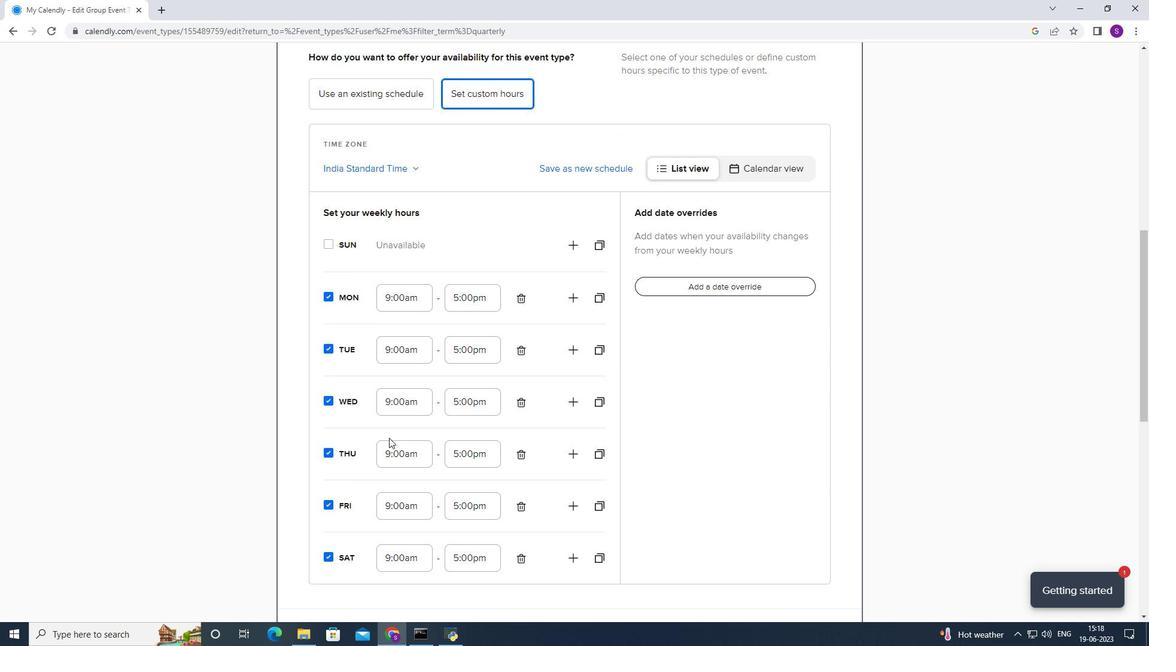
Action: Mouse moved to (389, 440)
Screenshot: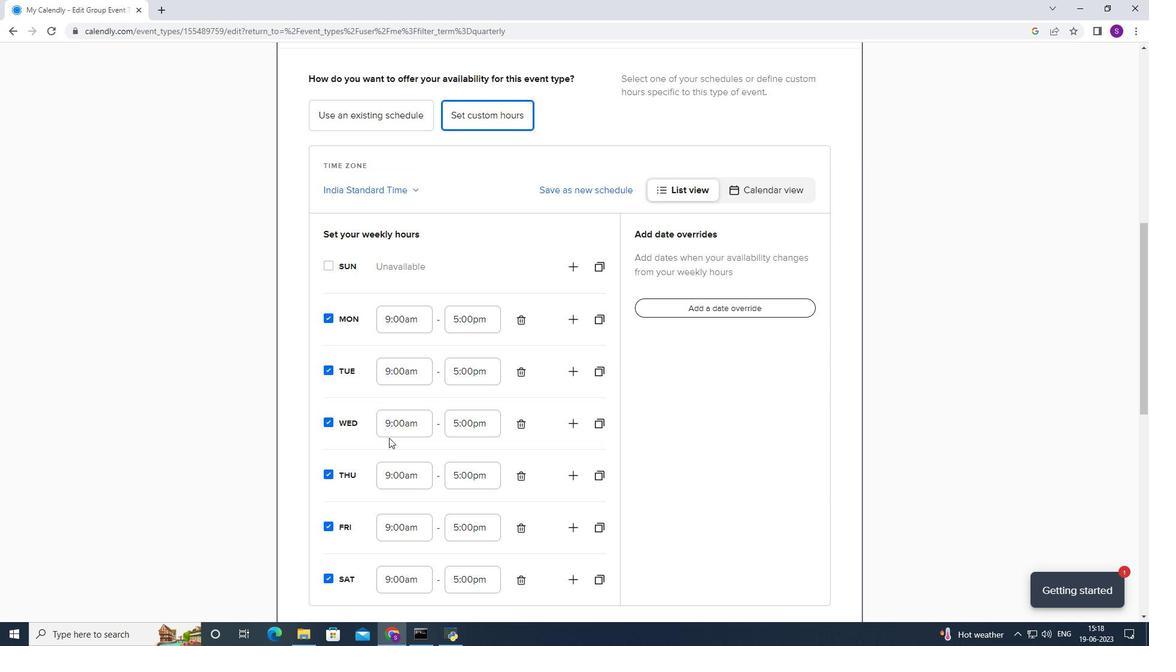 
Action: Mouse scrolled (389, 440) with delta (0, 0)
Screenshot: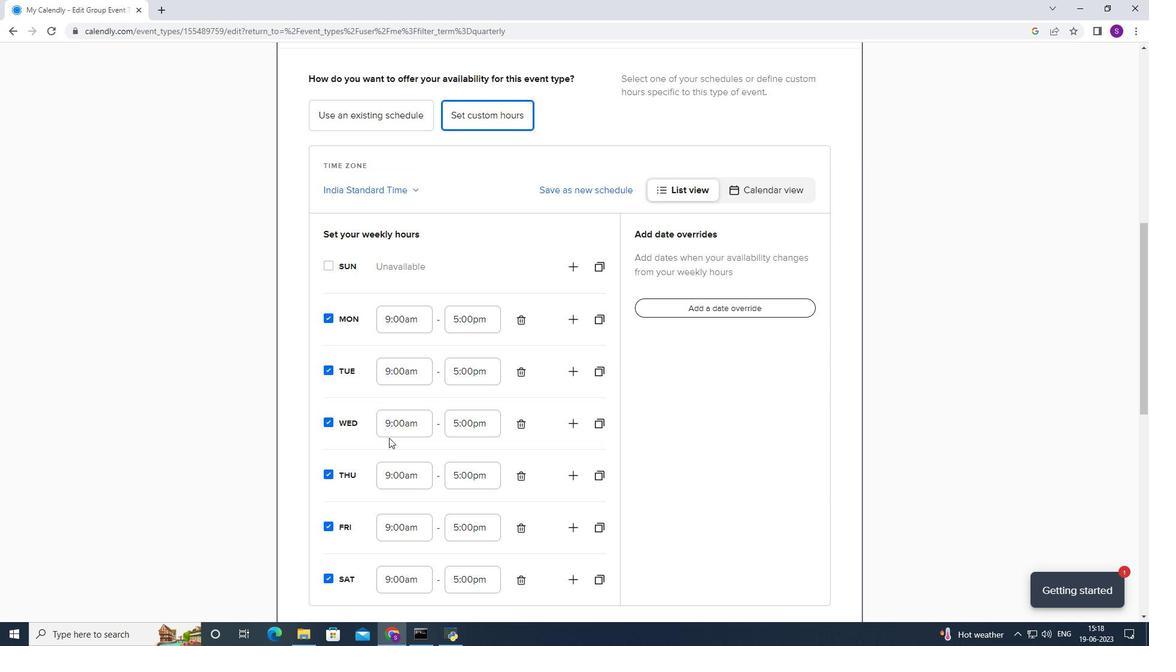 
Action: Mouse moved to (368, 343)
Screenshot: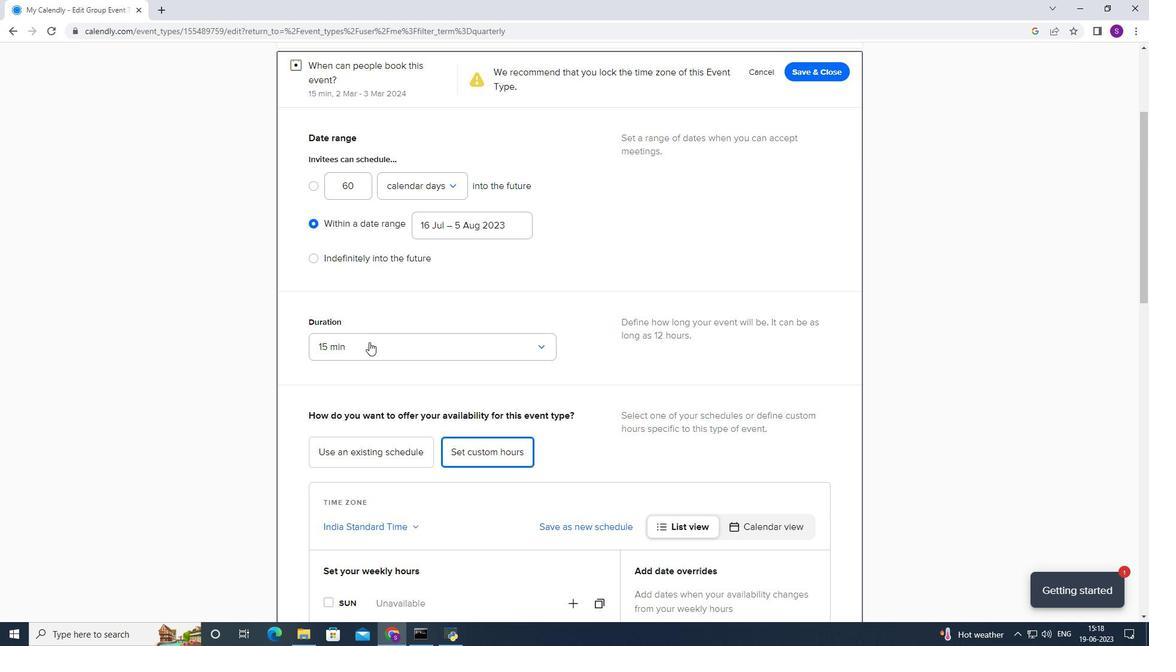 
Action: Mouse pressed left at (368, 343)
Screenshot: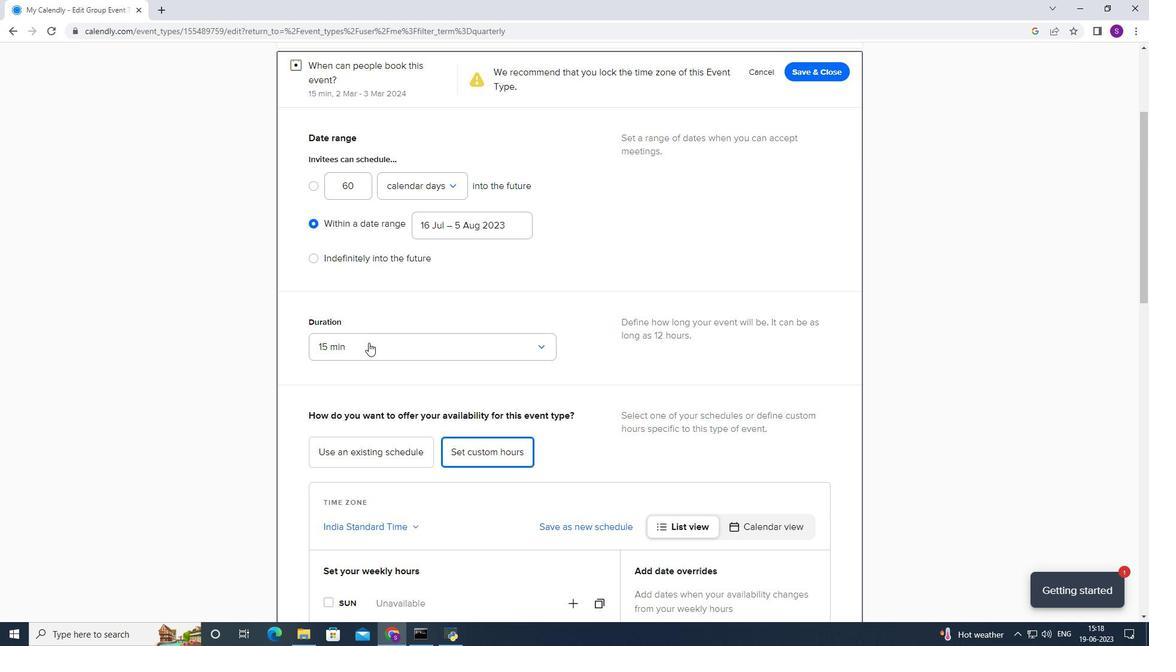 
Action: Mouse moved to (358, 409)
Screenshot: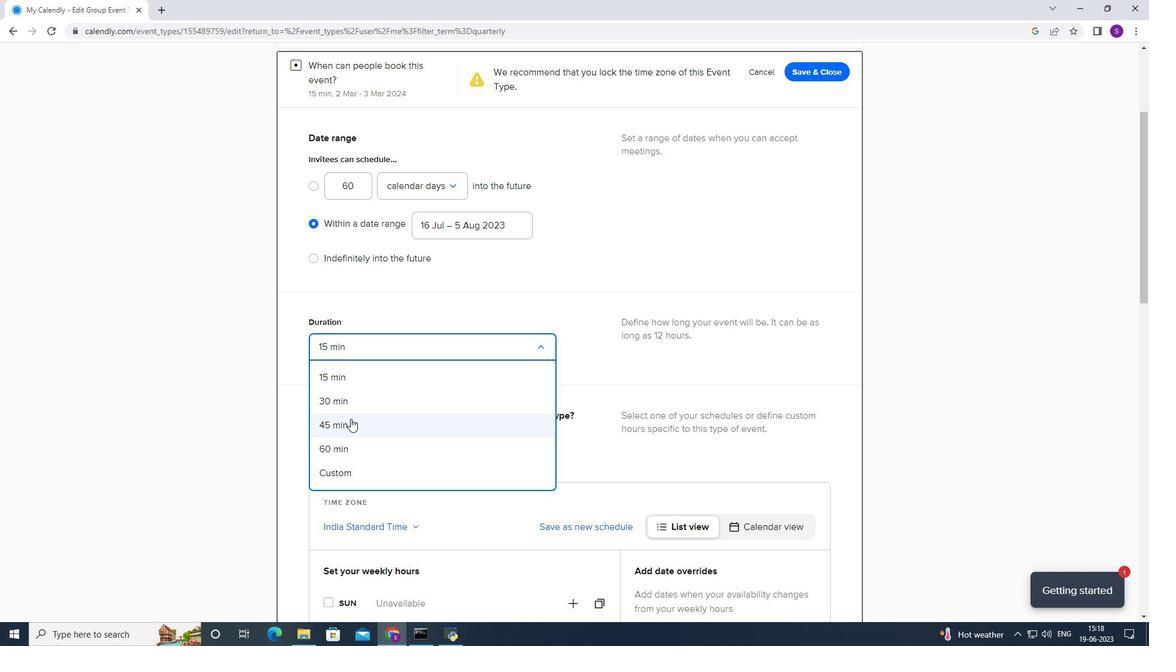 
Action: Mouse pressed left at (358, 409)
Screenshot: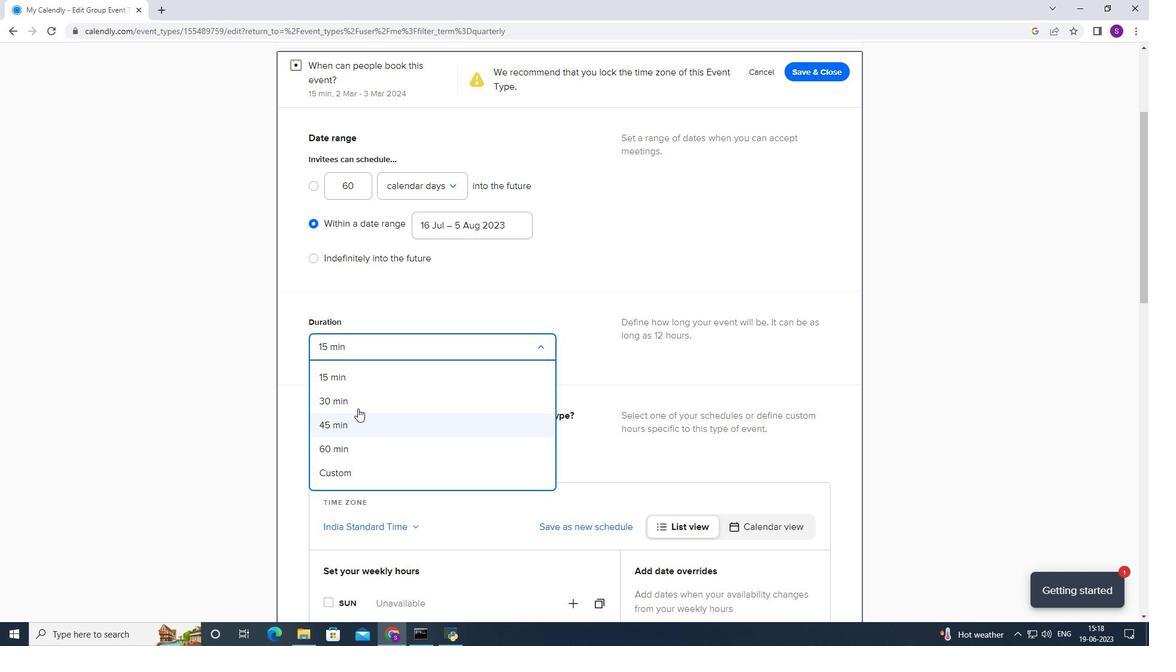 
Action: Mouse moved to (374, 398)
Screenshot: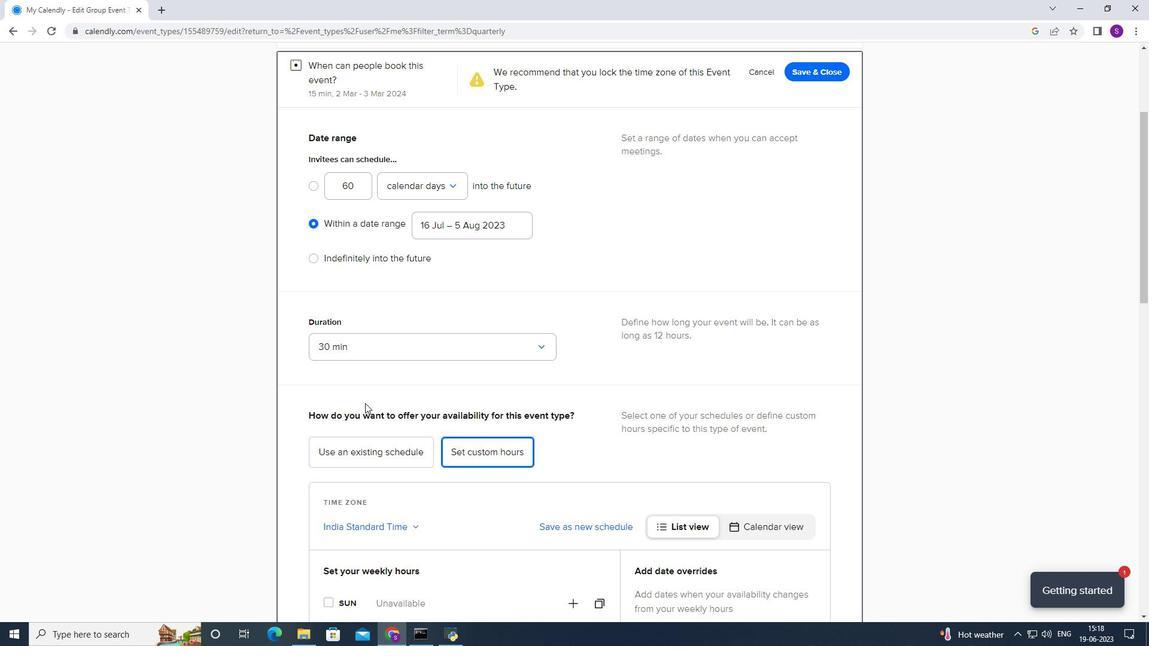 
Action: Mouse scrolled (374, 398) with delta (0, 0)
Screenshot: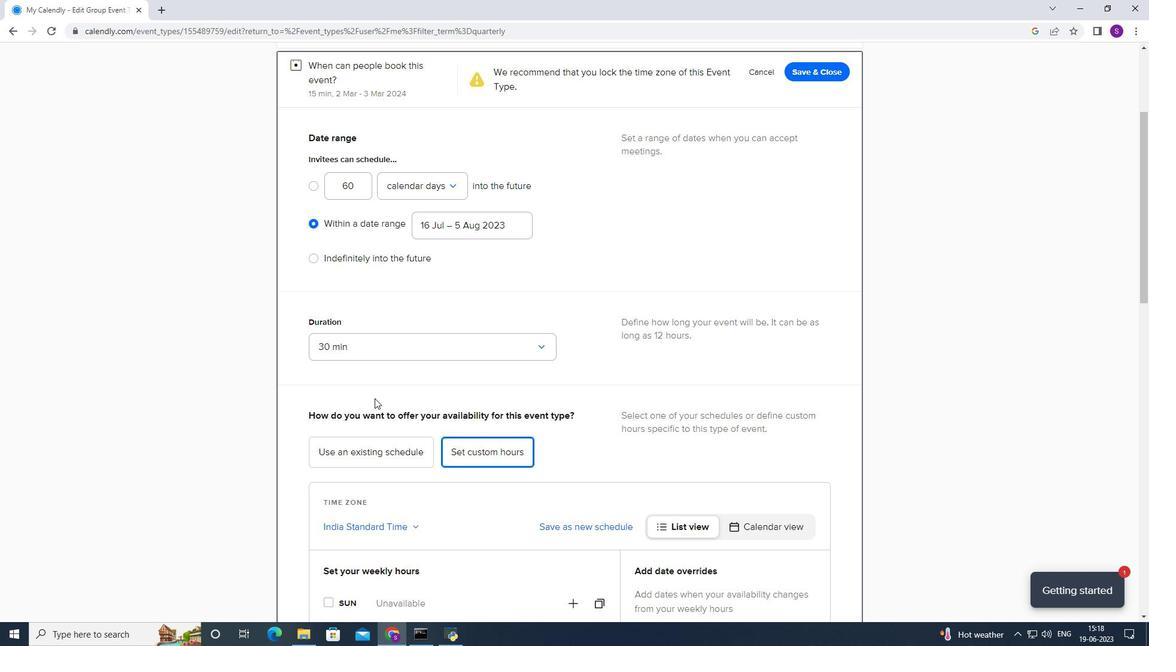 
Action: Mouse scrolled (374, 398) with delta (0, 0)
Screenshot: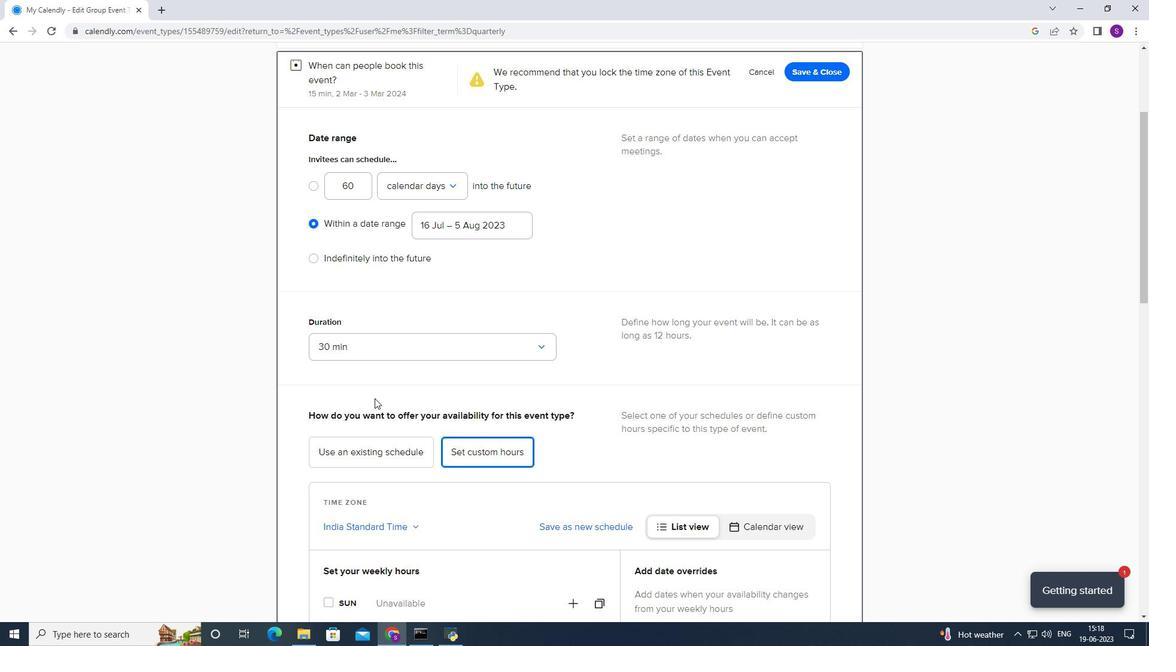 
Action: Mouse scrolled (374, 398) with delta (0, 0)
Screenshot: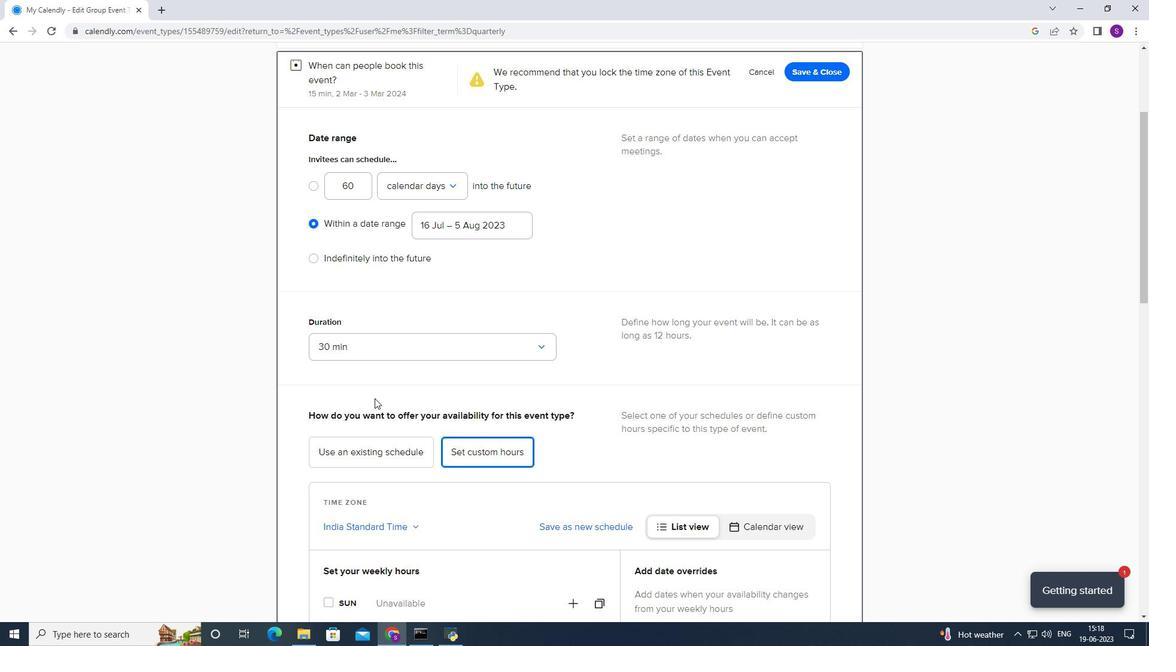 
Action: Mouse scrolled (374, 398) with delta (0, 0)
Screenshot: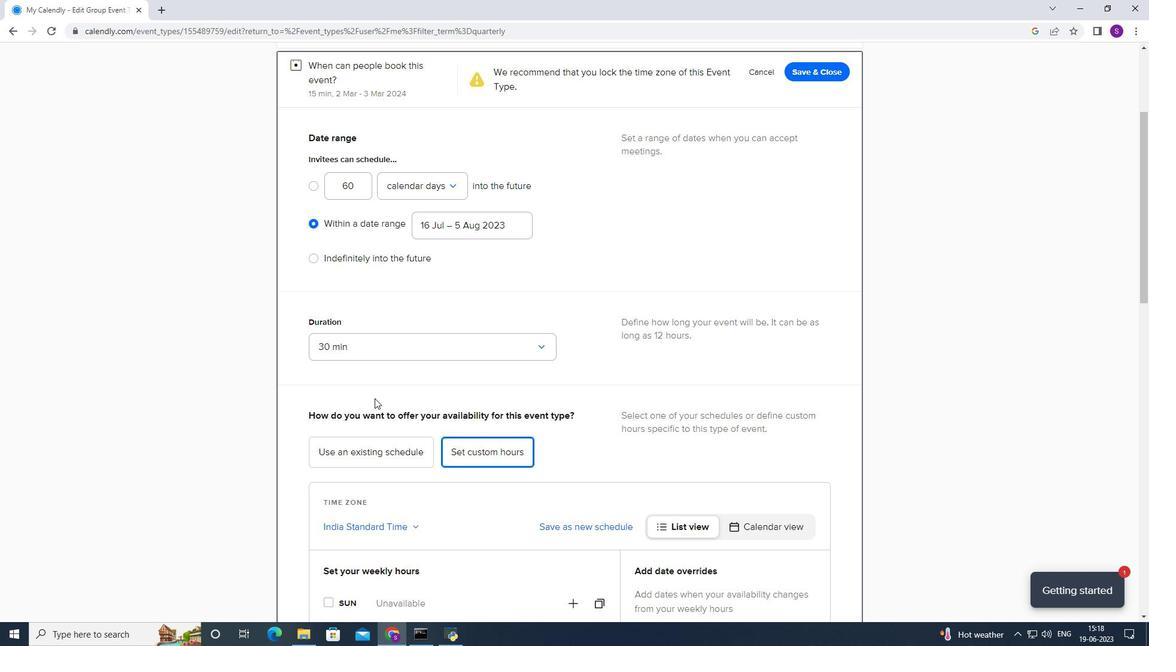 
Action: Mouse scrolled (374, 399) with delta (0, 0)
Screenshot: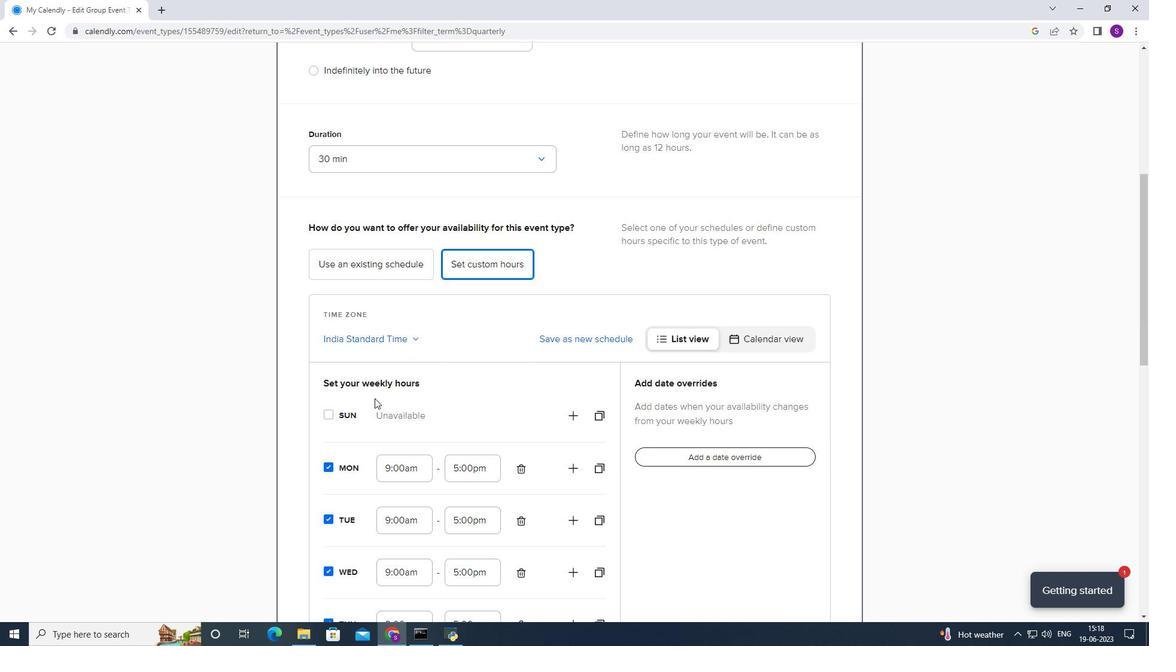 
Action: Mouse scrolled (374, 398) with delta (0, 0)
Screenshot: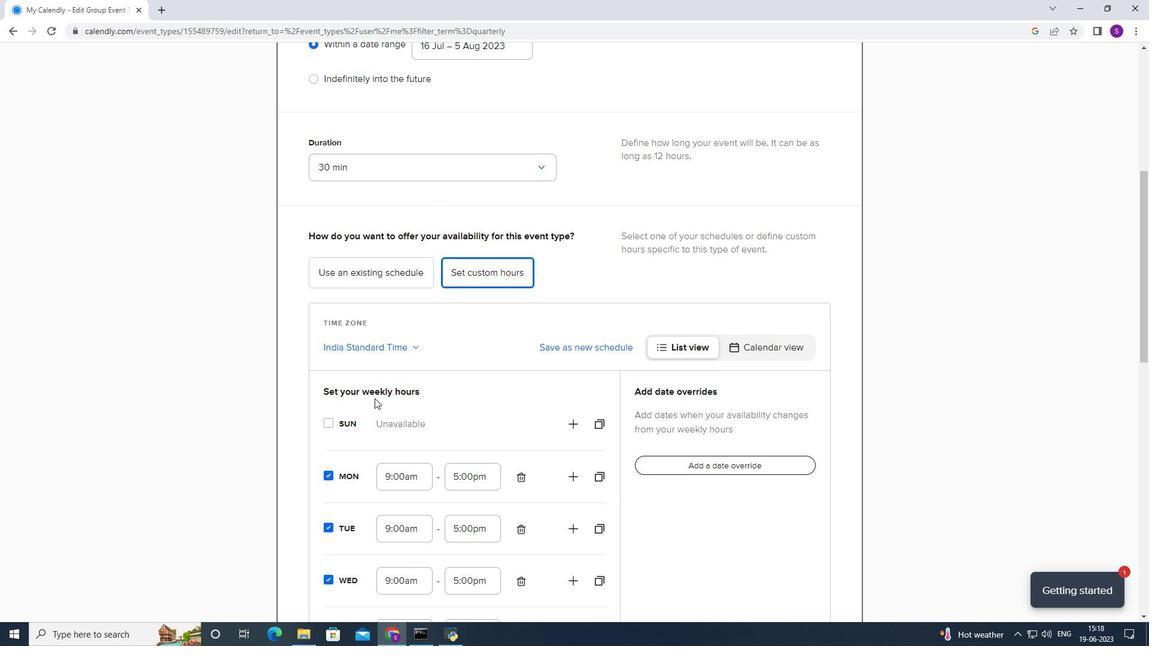 
Action: Mouse scrolled (374, 398) with delta (0, 0)
Screenshot: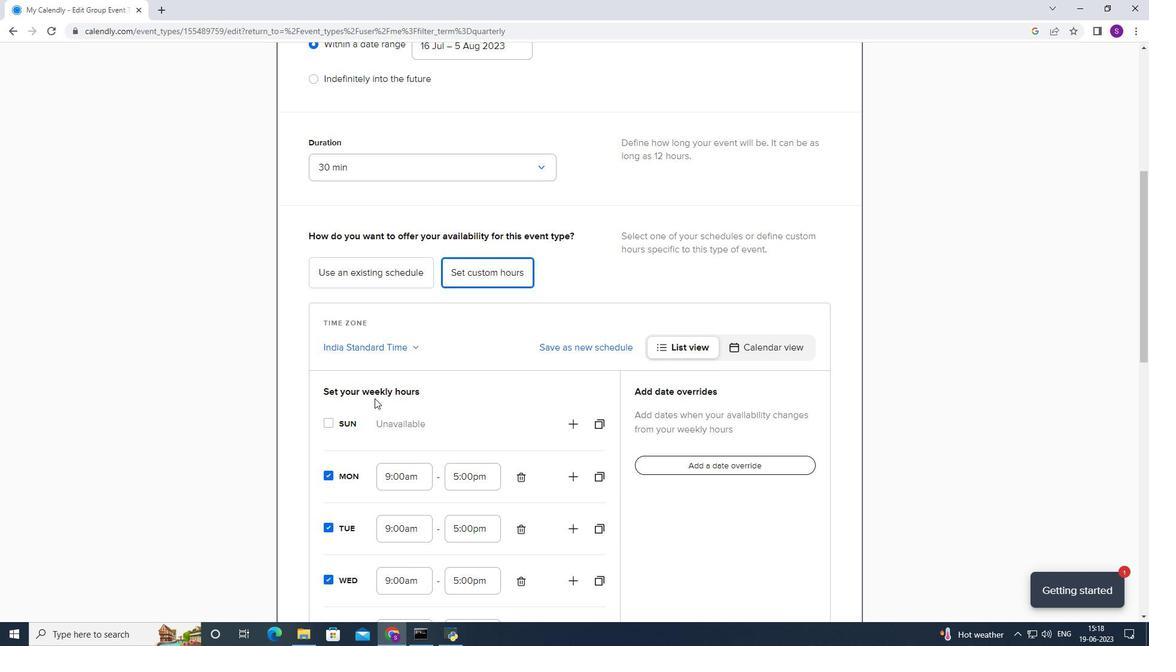 
Action: Mouse scrolled (374, 398) with delta (0, 0)
Screenshot: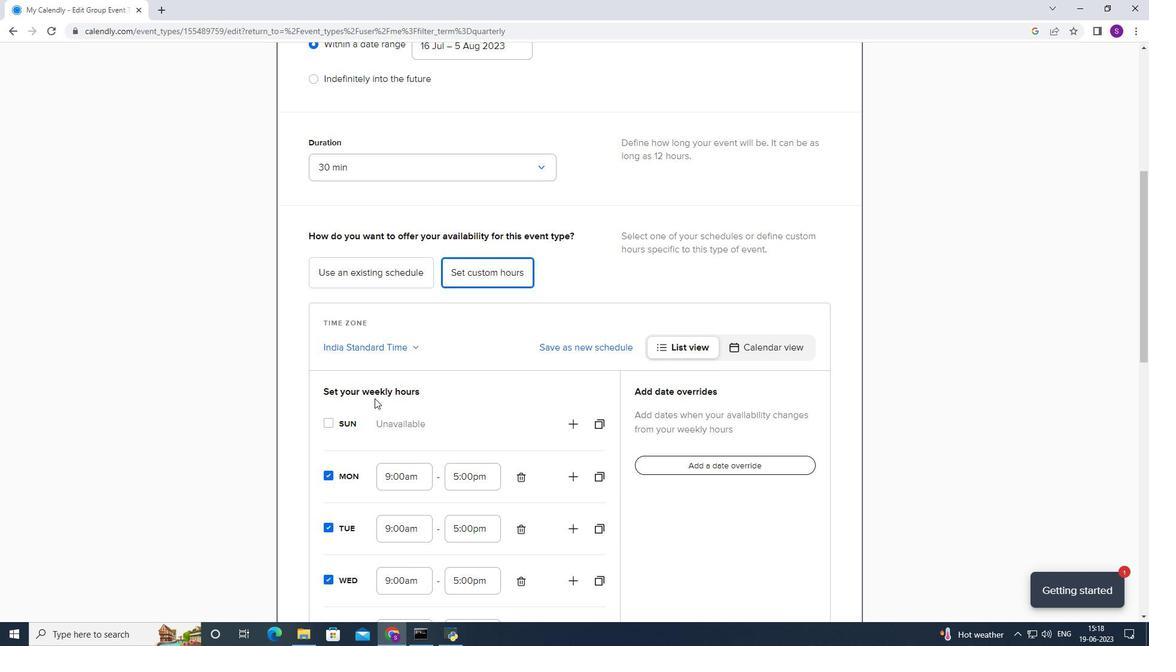 
Action: Mouse scrolled (374, 398) with delta (0, 0)
Screenshot: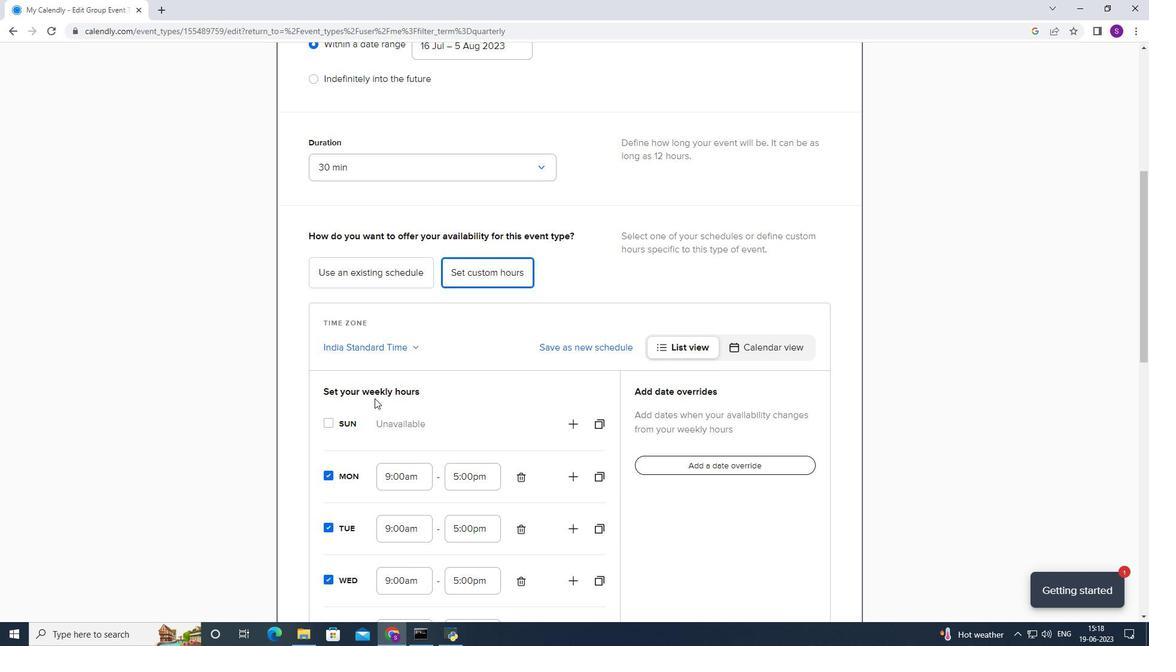 
Action: Mouse scrolled (374, 398) with delta (0, 0)
Screenshot: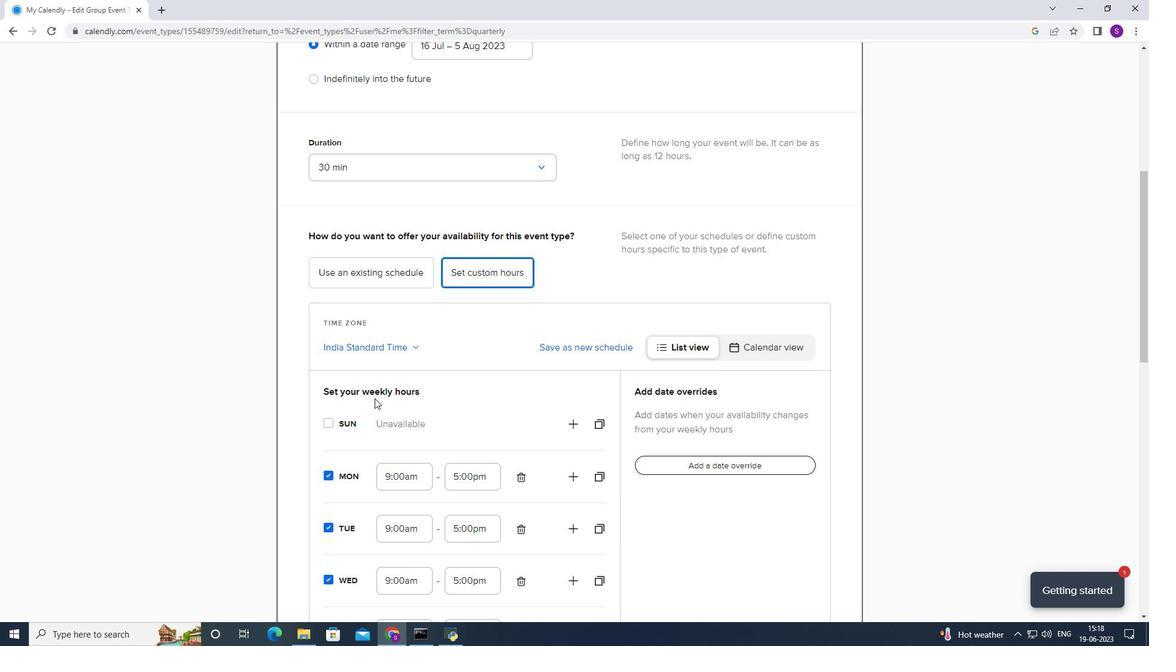 
Action: Mouse scrolled (374, 398) with delta (0, 0)
Screenshot: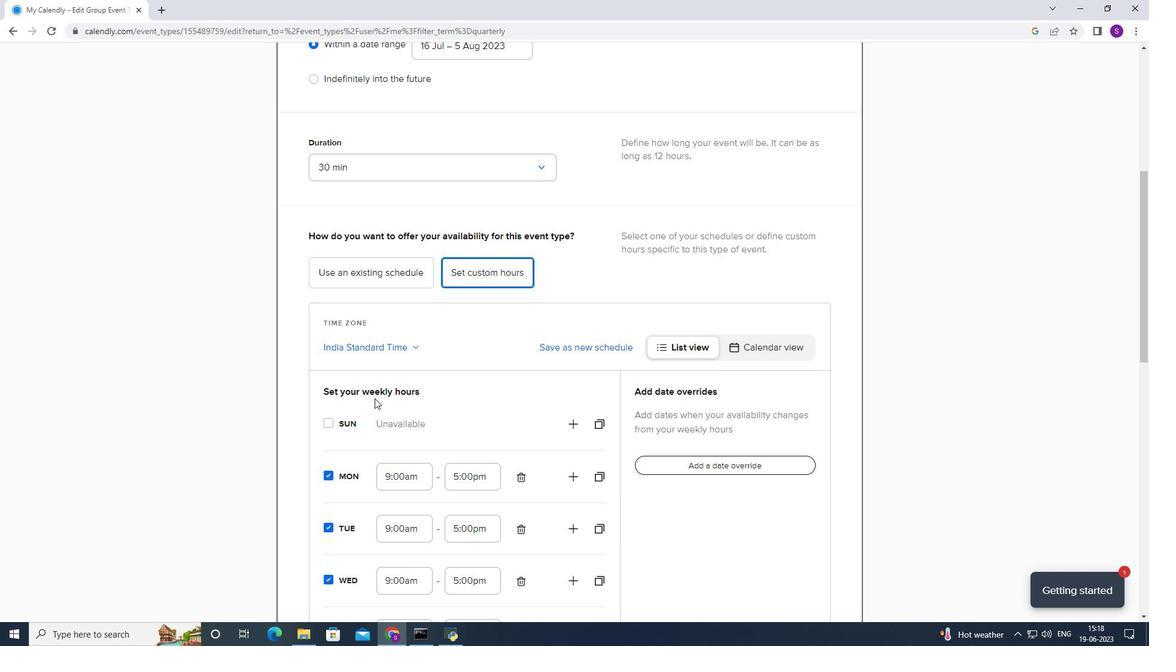 
Action: Mouse scrolled (374, 398) with delta (0, 0)
Screenshot: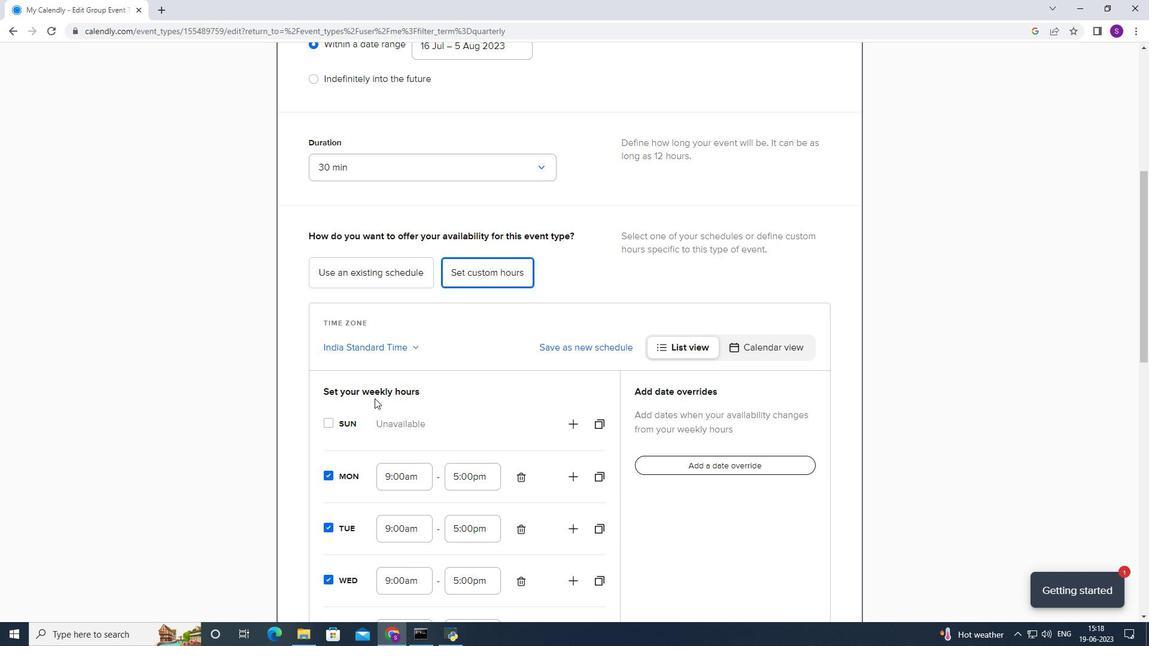 
Action: Mouse scrolled (374, 398) with delta (0, 0)
Screenshot: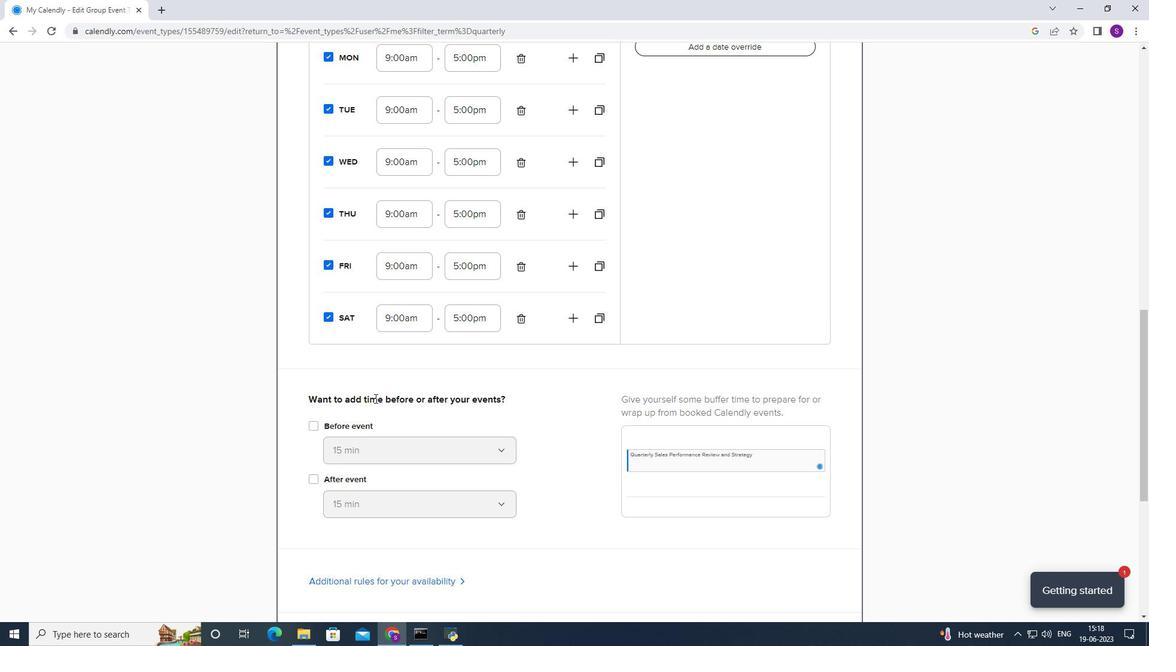 
Action: Mouse scrolled (374, 398) with delta (0, 0)
Screenshot: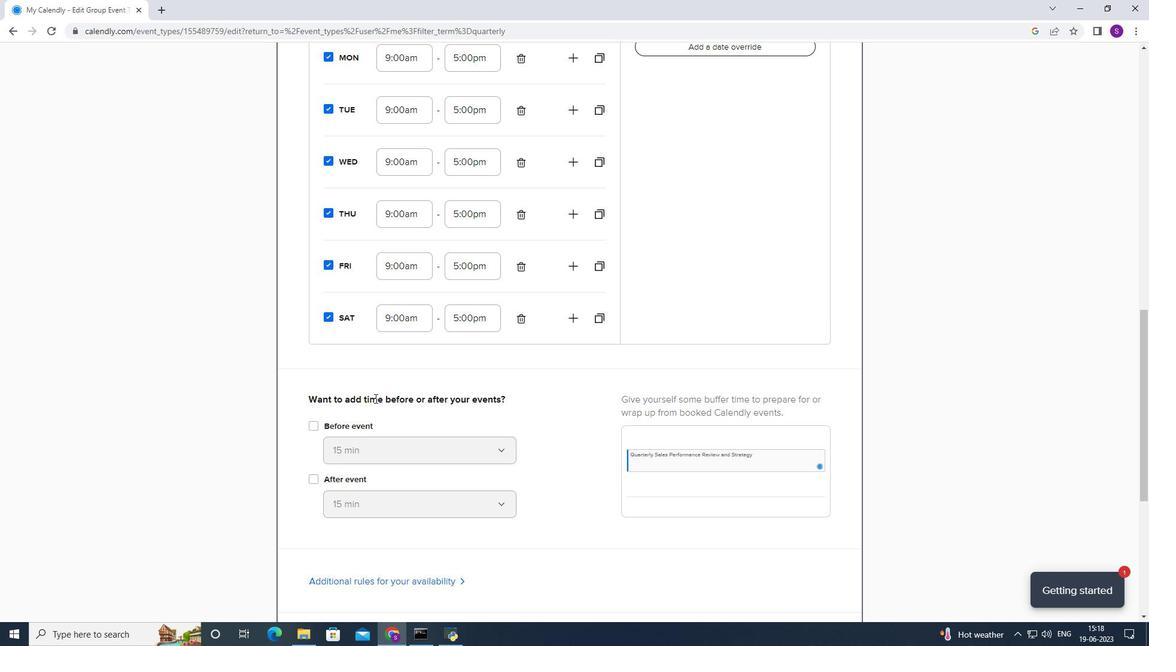 
Action: Mouse moved to (339, 308)
Screenshot: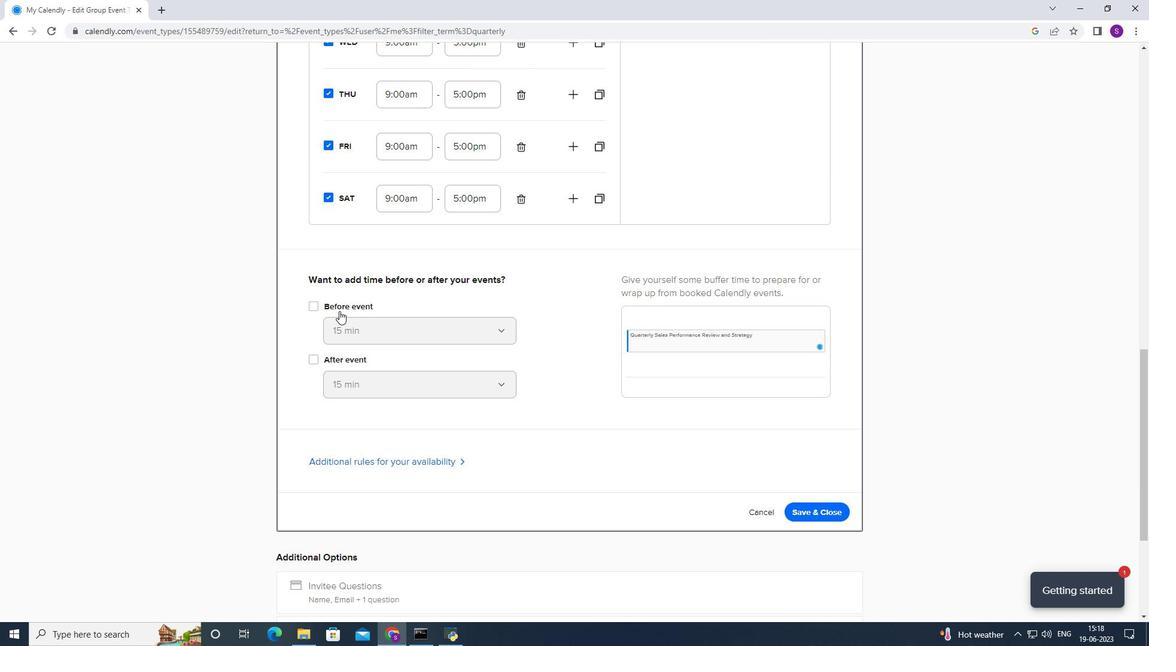 
Action: Mouse pressed left at (339, 308)
Screenshot: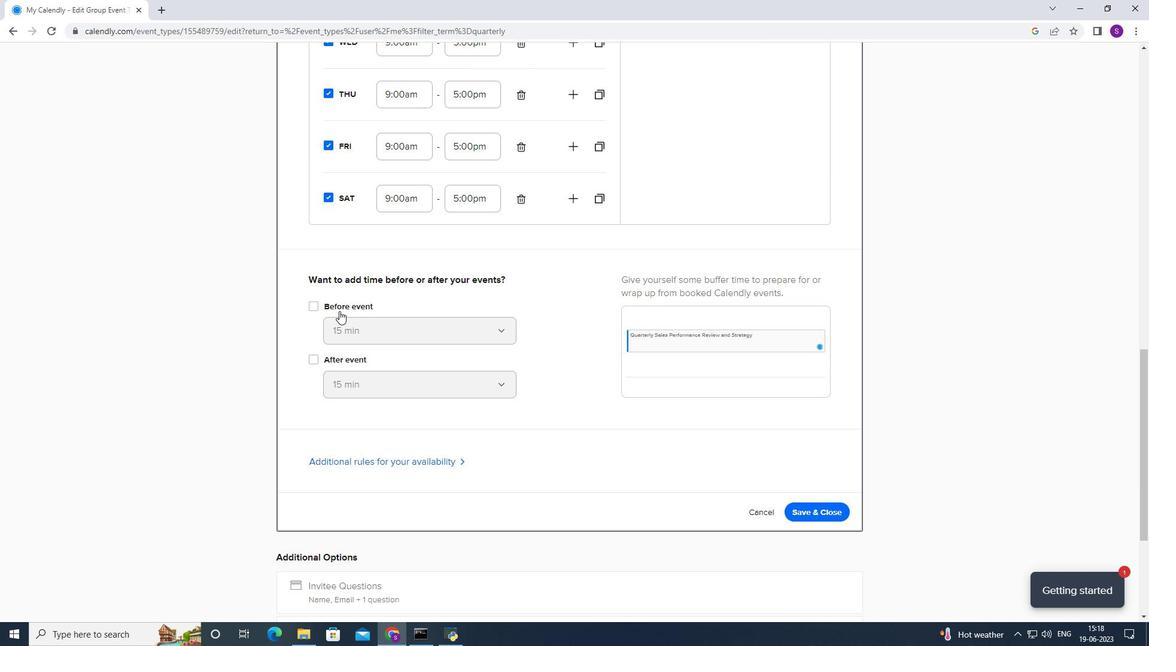 
Action: Mouse moved to (340, 329)
Screenshot: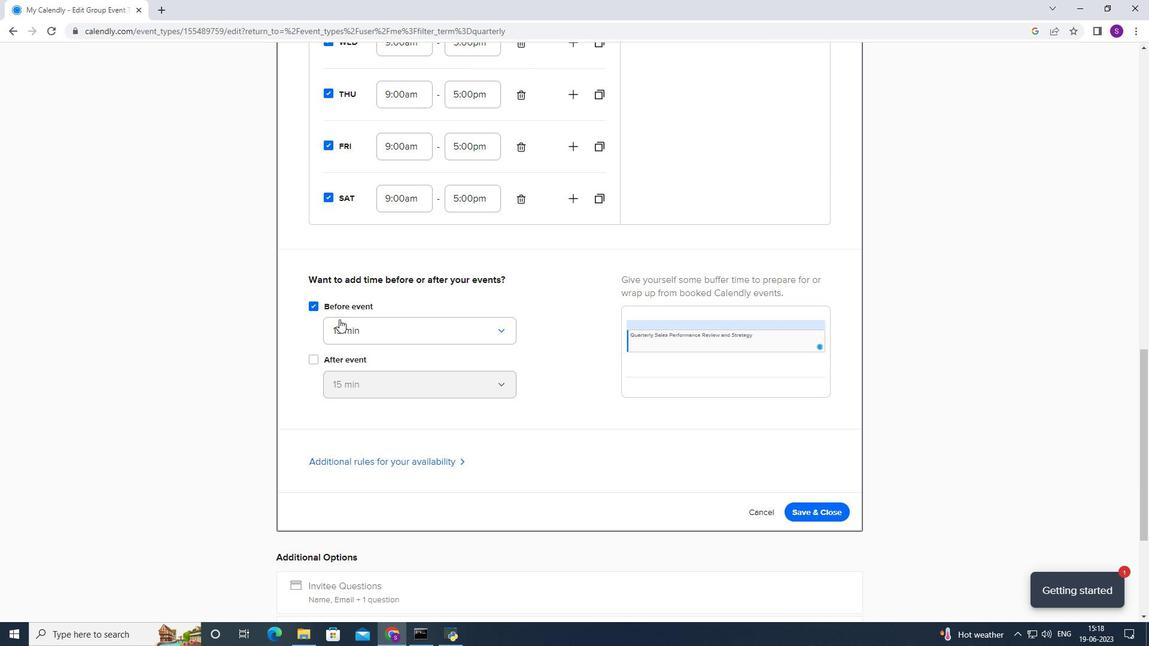 
Action: Mouse pressed left at (340, 329)
Screenshot: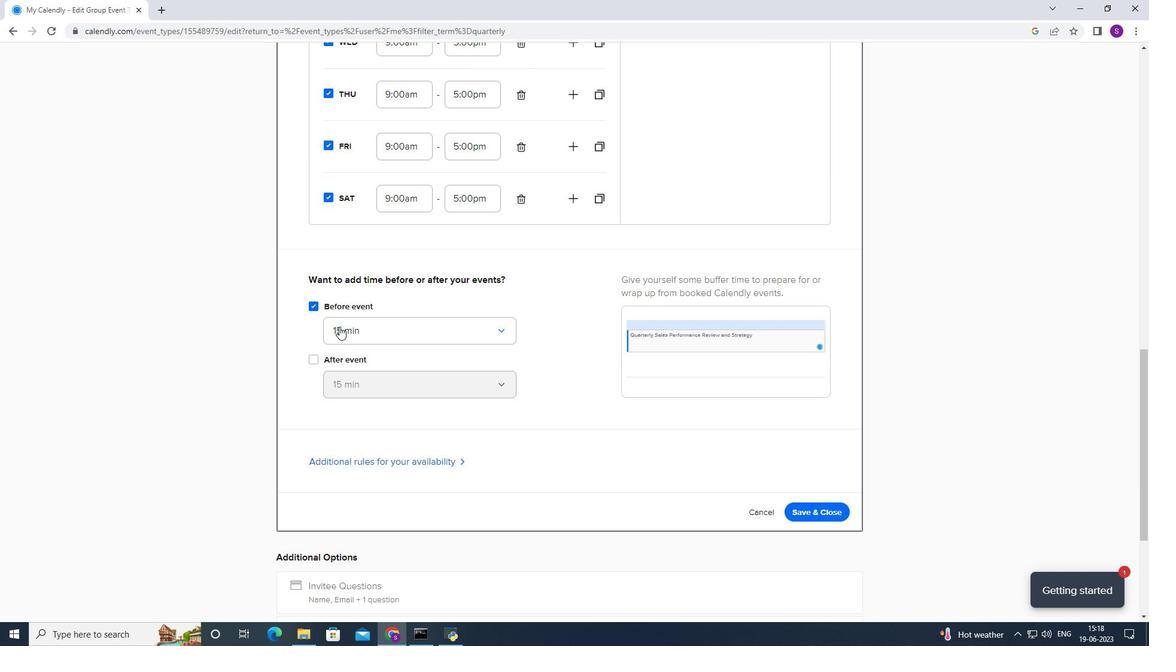
Action: Mouse moved to (344, 369)
Screenshot: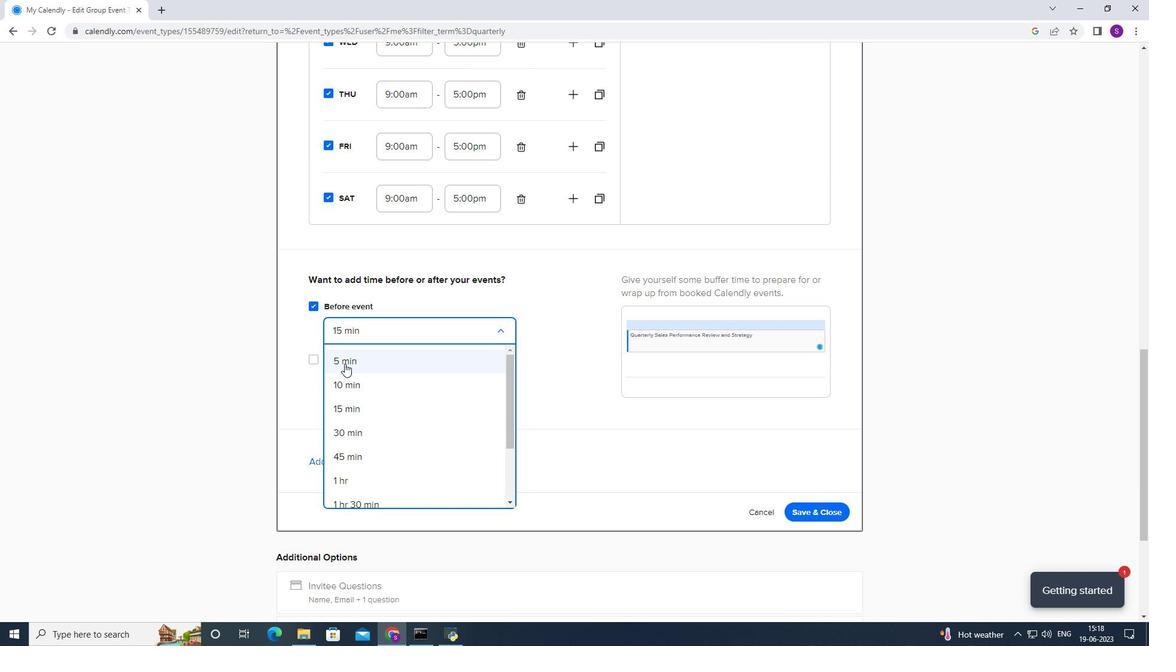
Action: Mouse pressed left at (344, 369)
Screenshot: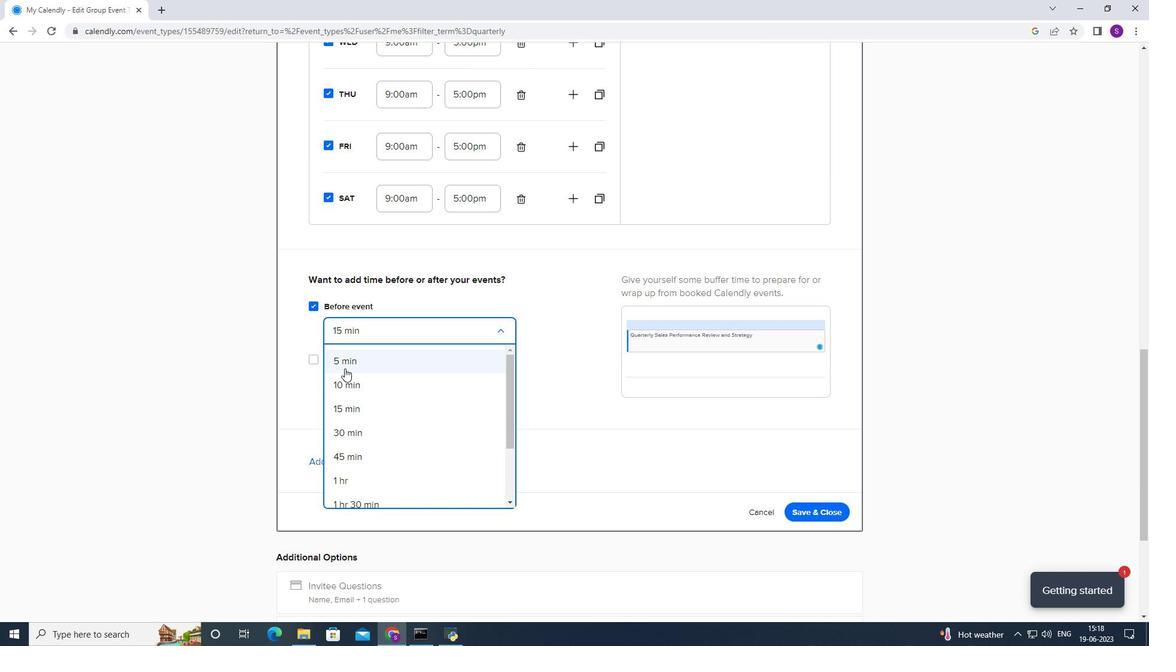 
Action: Mouse moved to (328, 364)
Screenshot: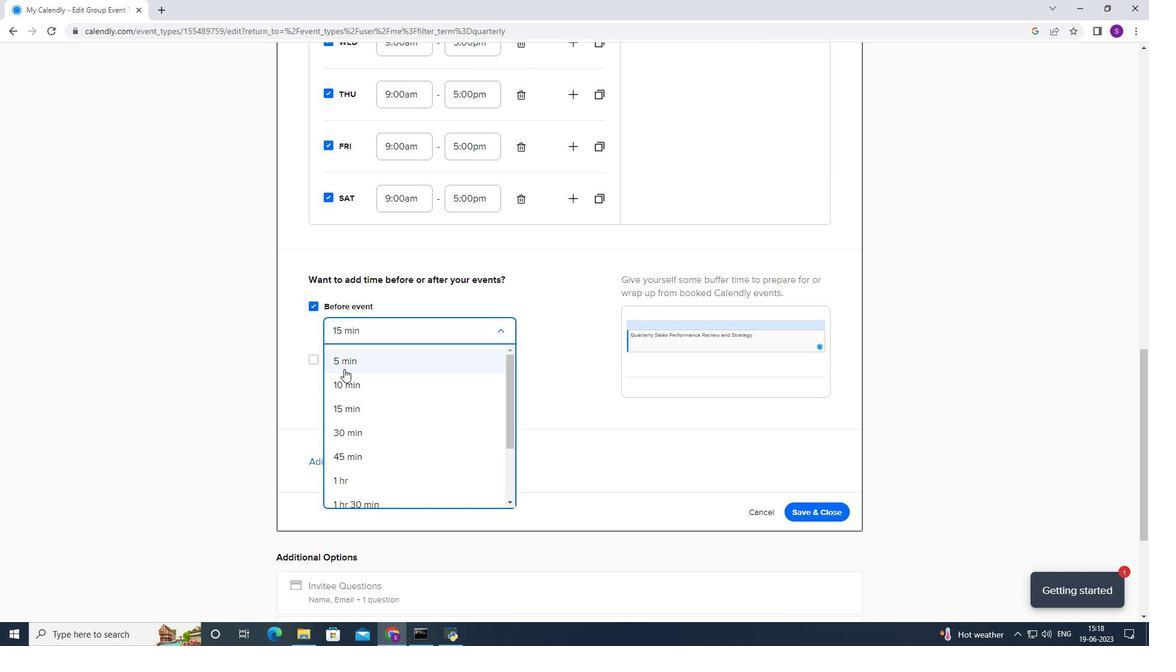 
Action: Mouse pressed left at (328, 364)
Screenshot: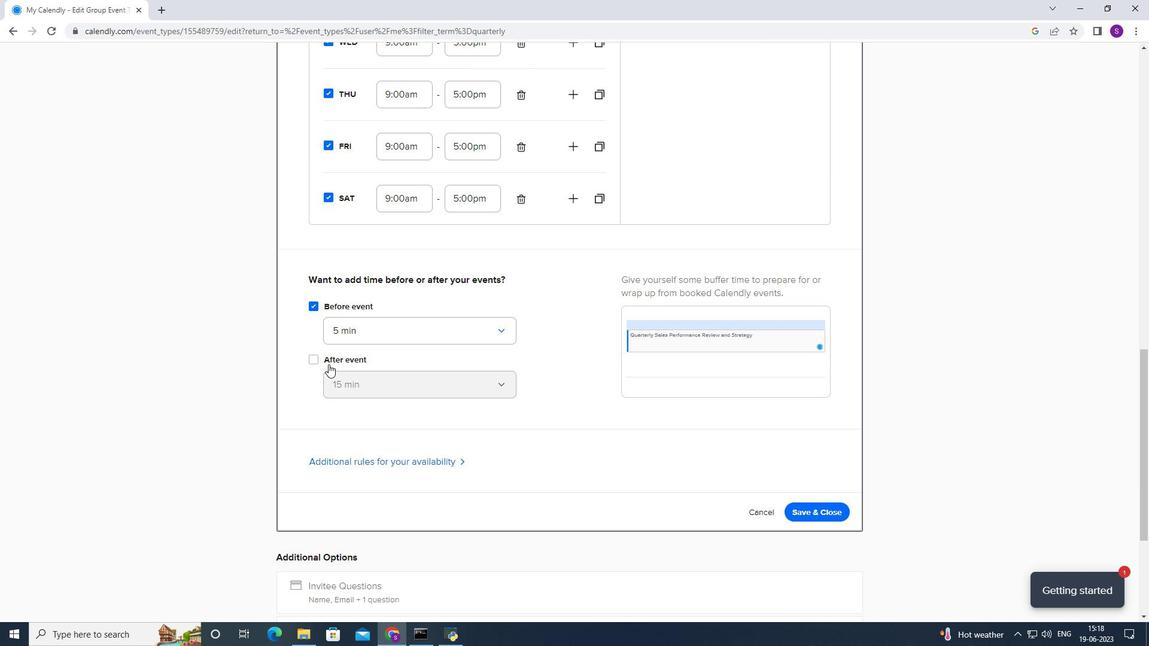
Action: Mouse moved to (337, 377)
Screenshot: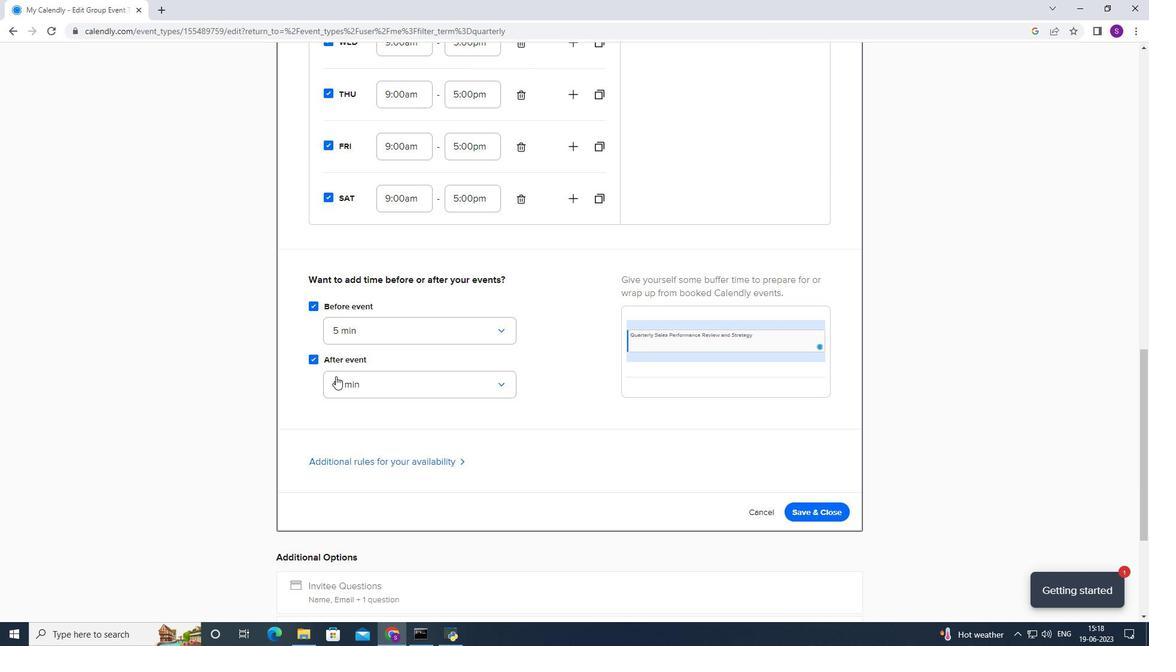 
Action: Mouse pressed left at (337, 377)
Screenshot: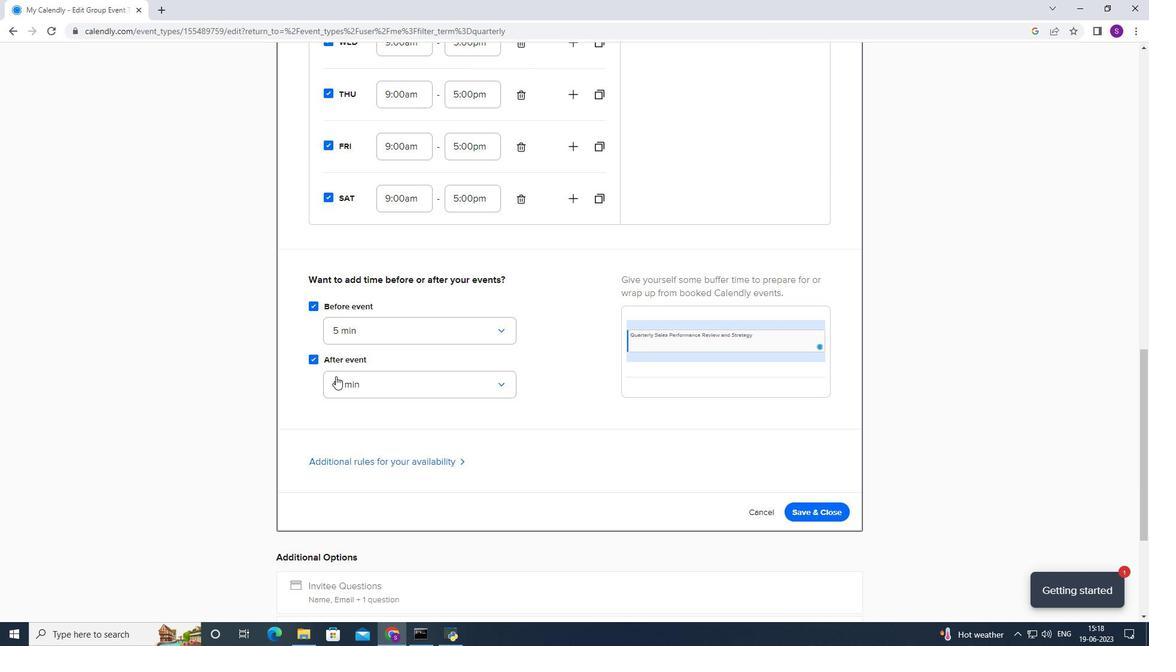 
Action: Mouse moved to (342, 407)
Screenshot: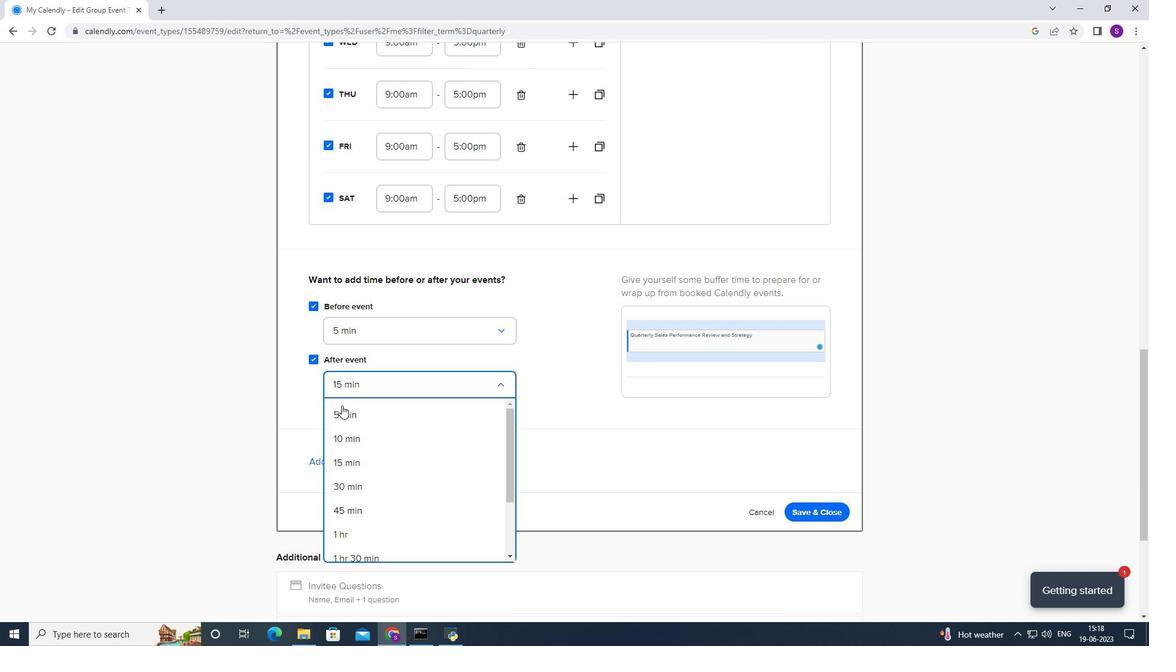 
Action: Mouse pressed left at (342, 407)
Screenshot: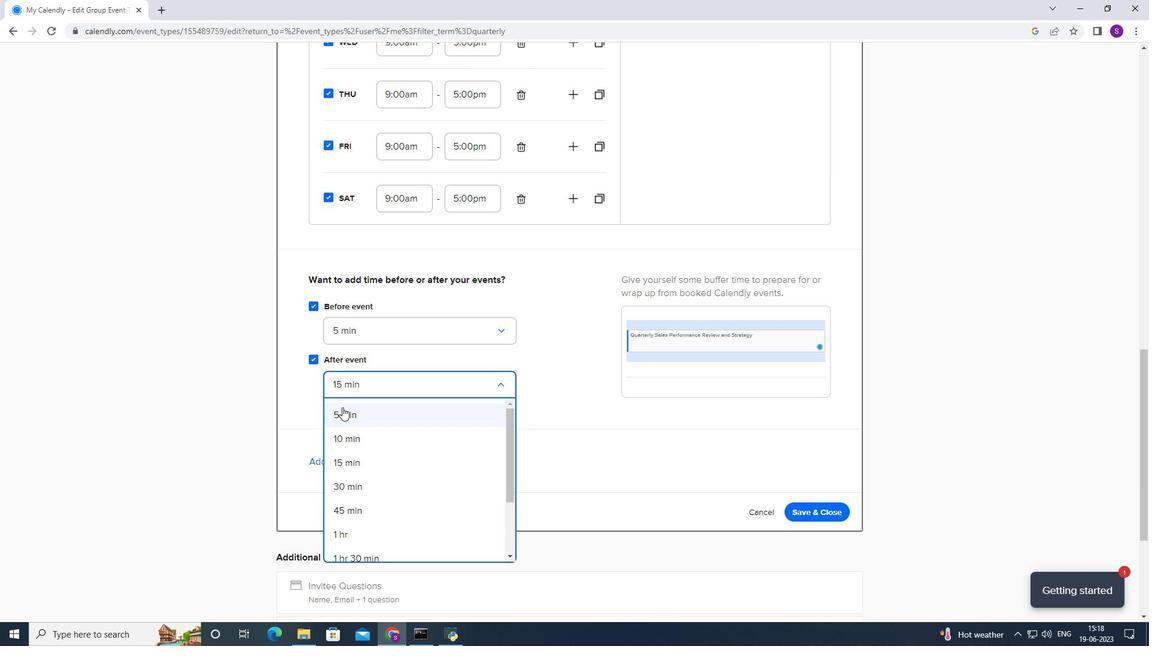 
Action: Mouse moved to (340, 404)
Screenshot: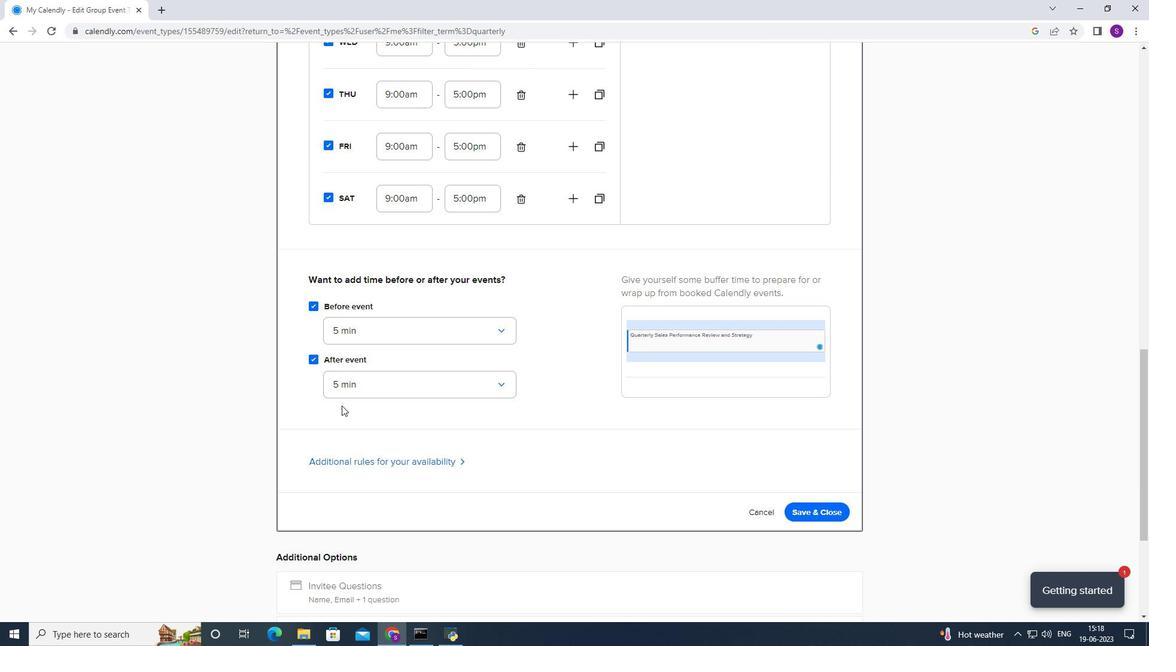 
Action: Mouse scrolled (340, 403) with delta (0, 0)
Screenshot: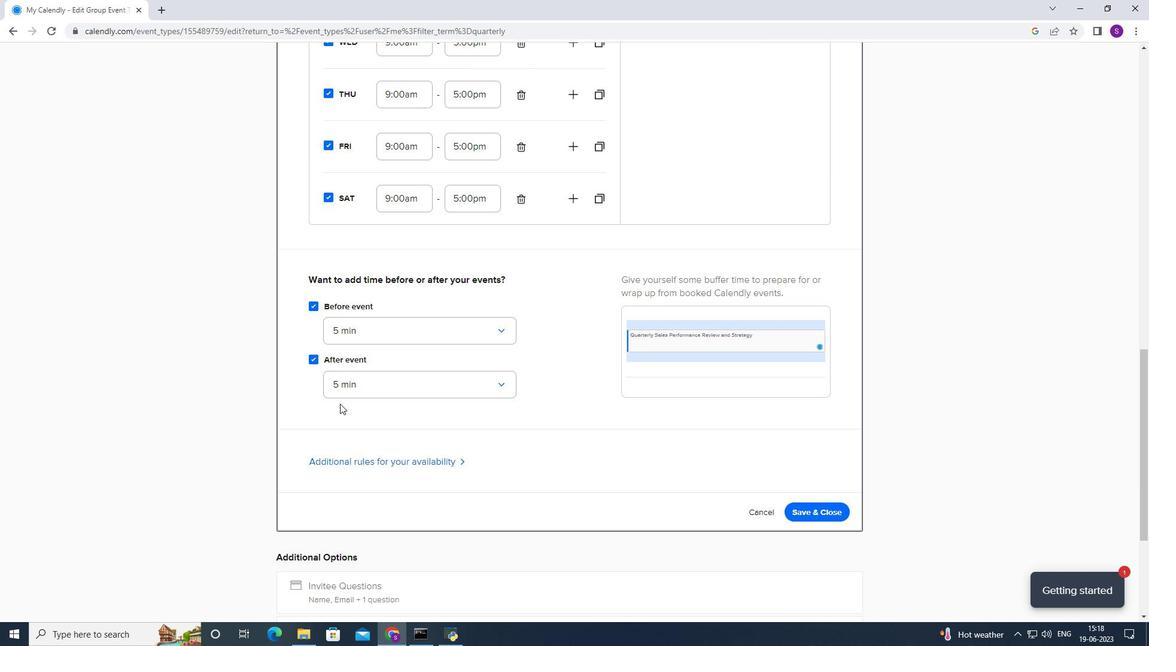 
Action: Mouse scrolled (340, 403) with delta (0, 0)
Screenshot: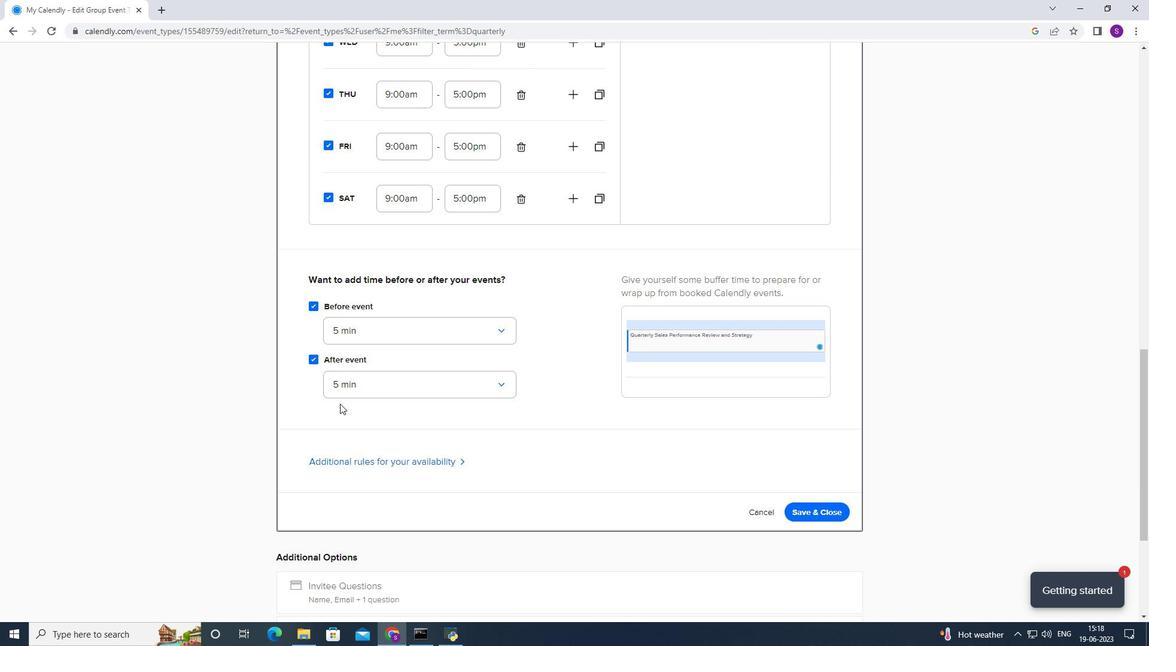 
Action: Mouse moved to (393, 336)
Screenshot: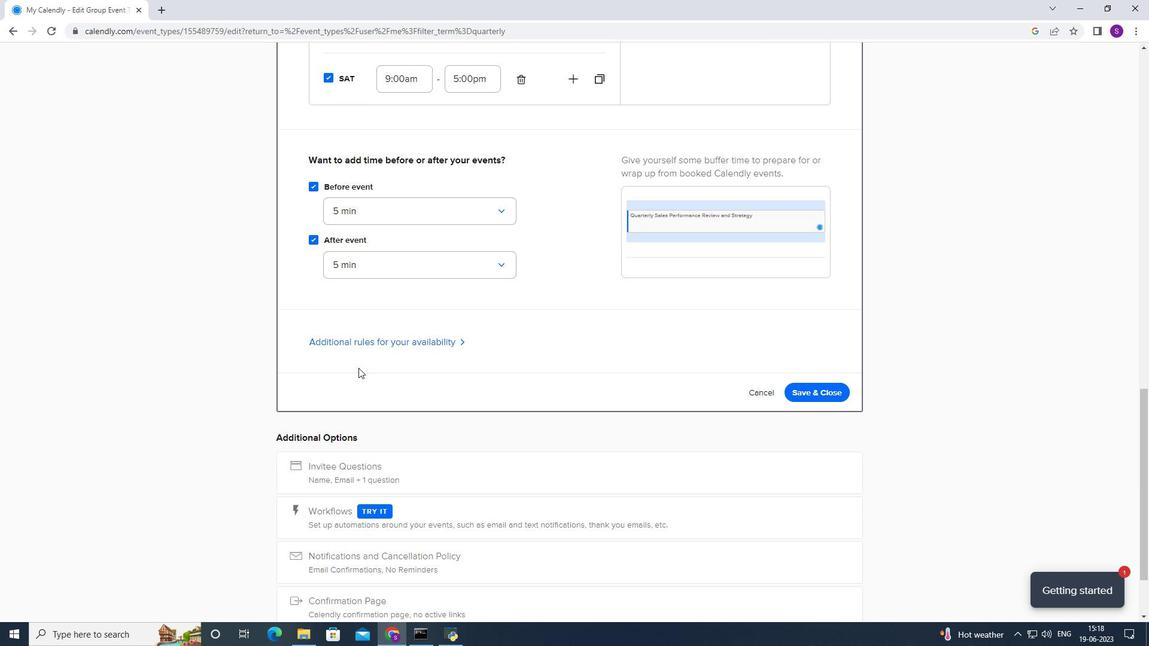 
Action: Mouse pressed left at (393, 336)
Screenshot: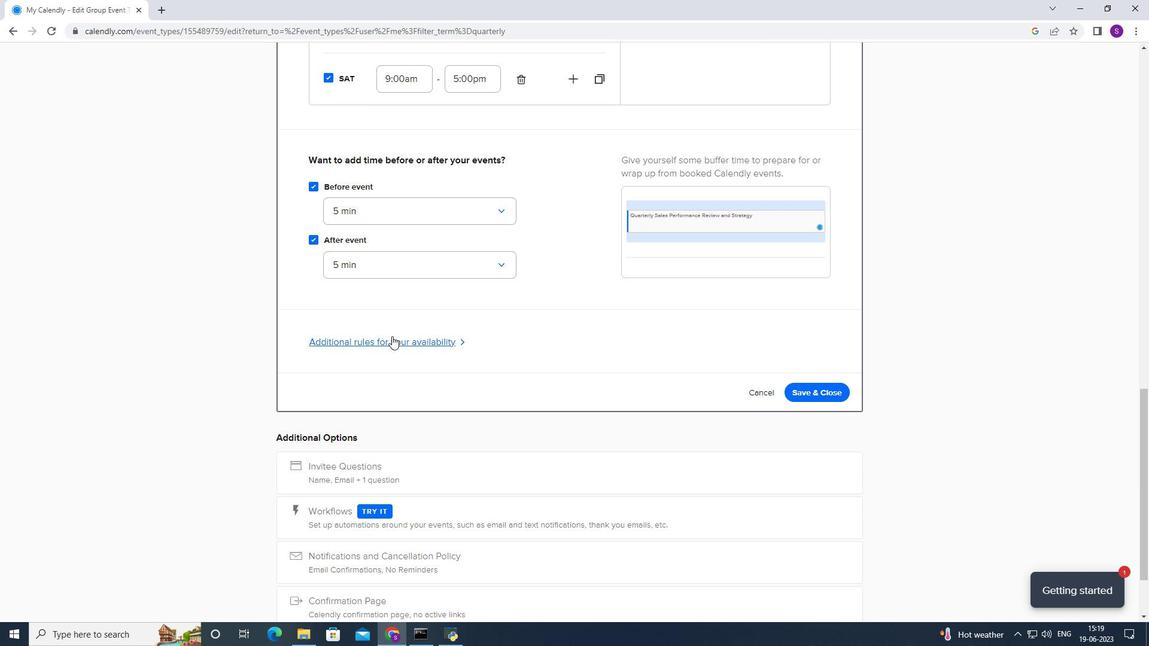 
Action: Mouse moved to (392, 389)
Screenshot: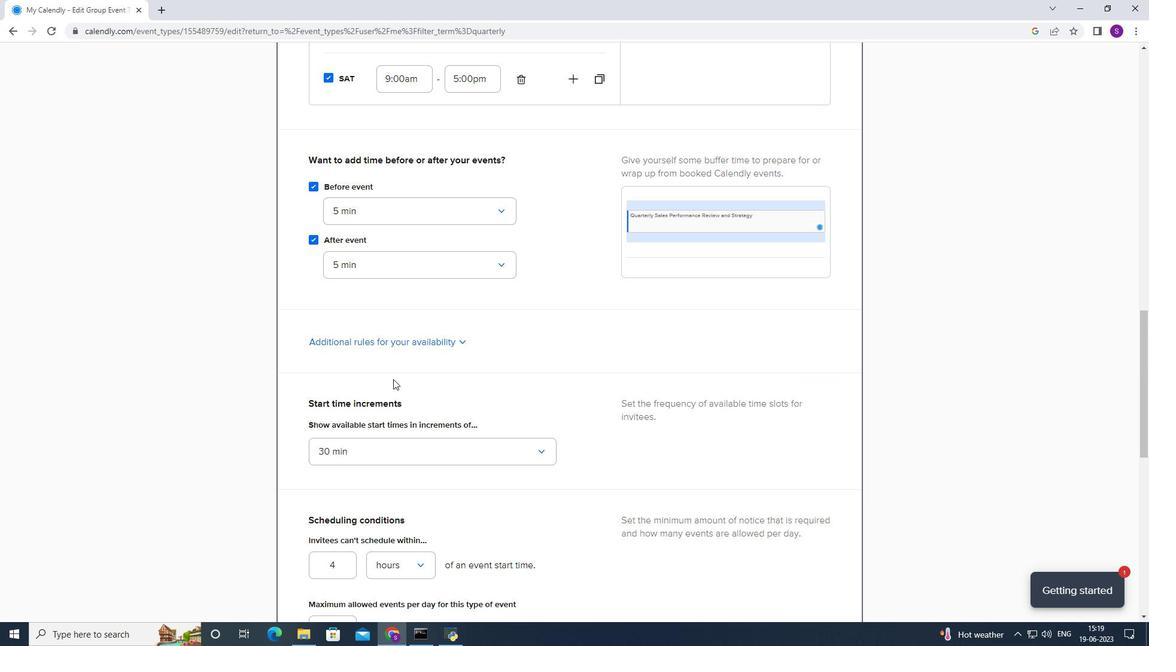 
Action: Mouse scrolled (392, 389) with delta (0, 0)
Screenshot: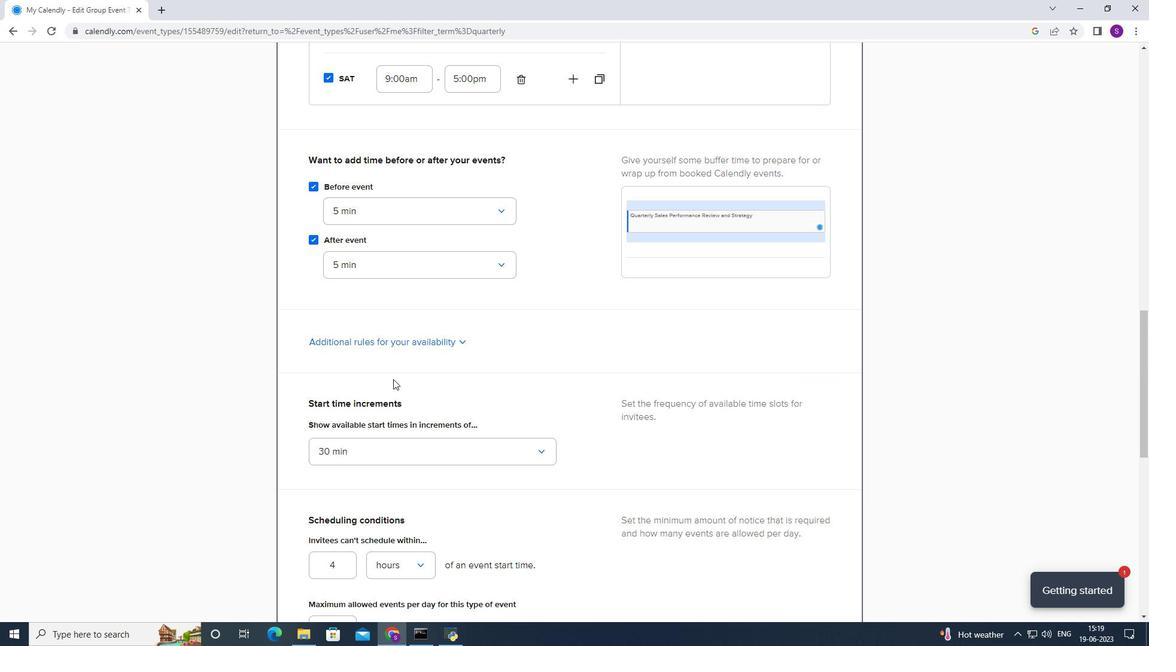 
Action: Mouse scrolled (392, 389) with delta (0, 0)
Screenshot: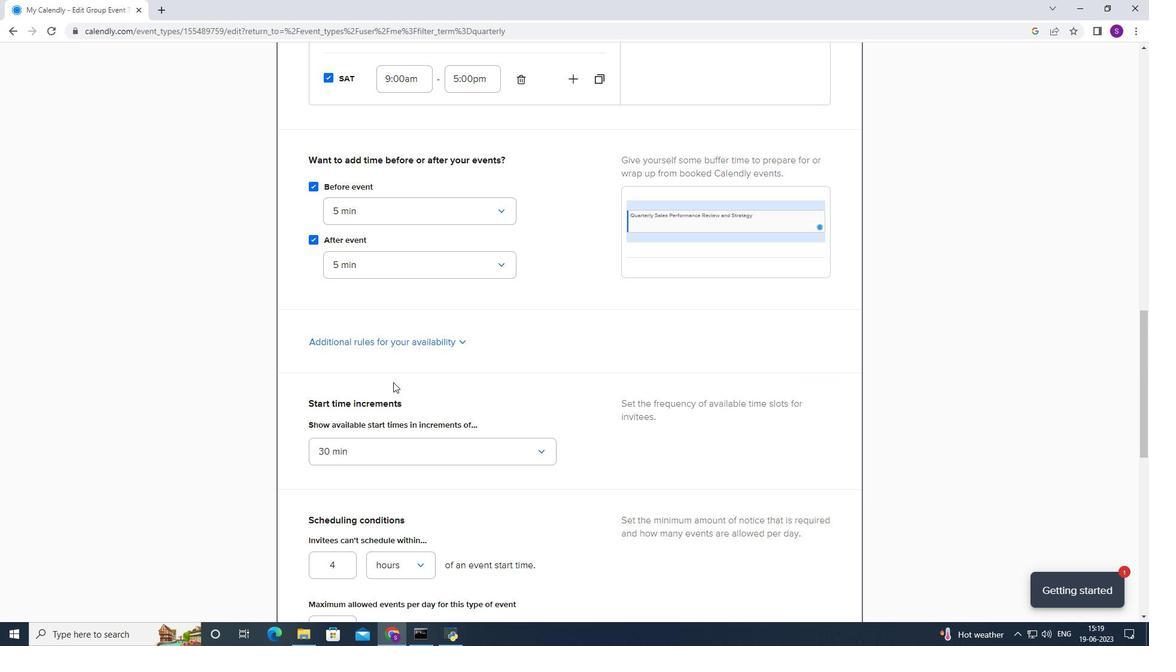 
Action: Mouse moved to (412, 341)
Screenshot: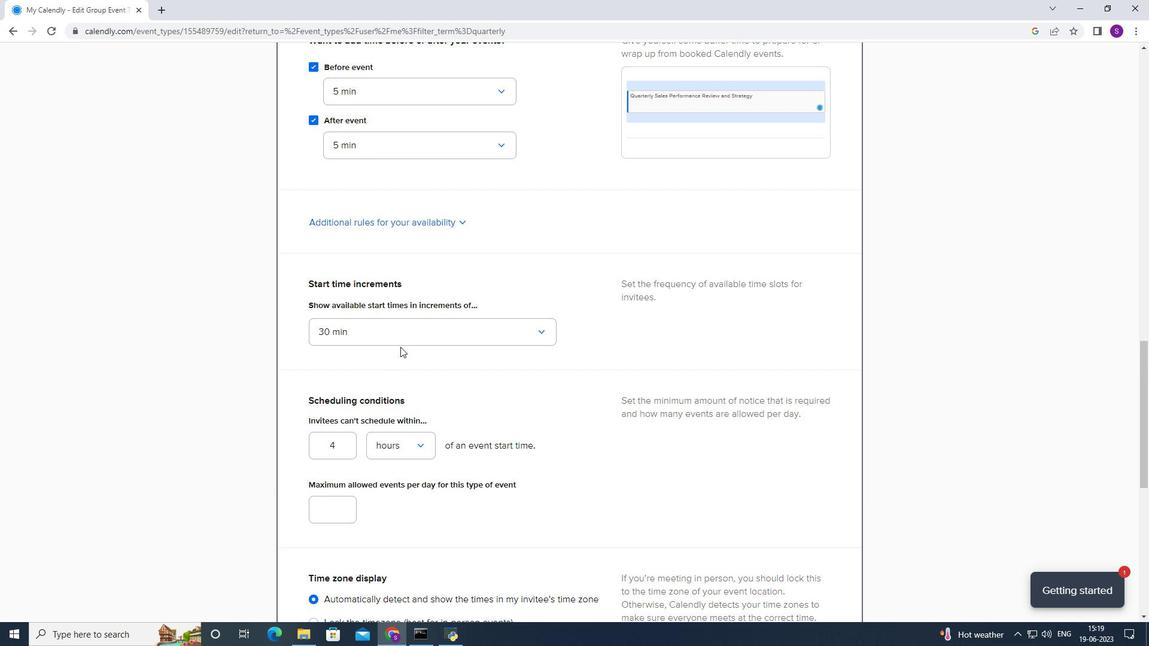 
Action: Mouse pressed left at (412, 341)
Screenshot: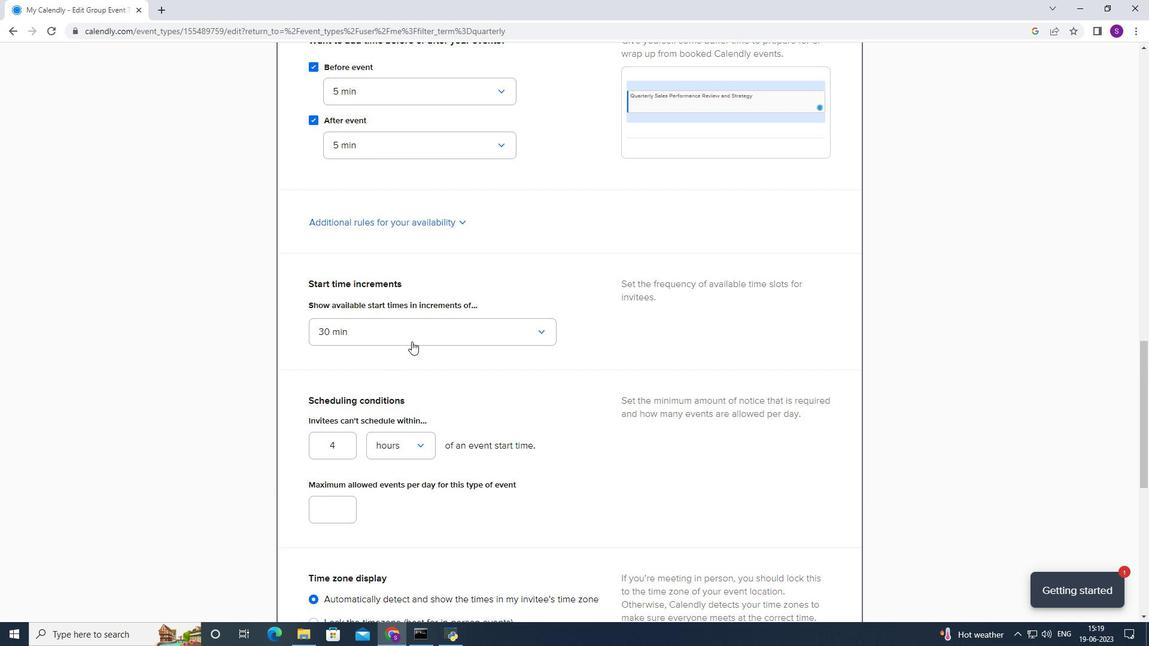 
Action: Mouse moved to (377, 453)
Screenshot: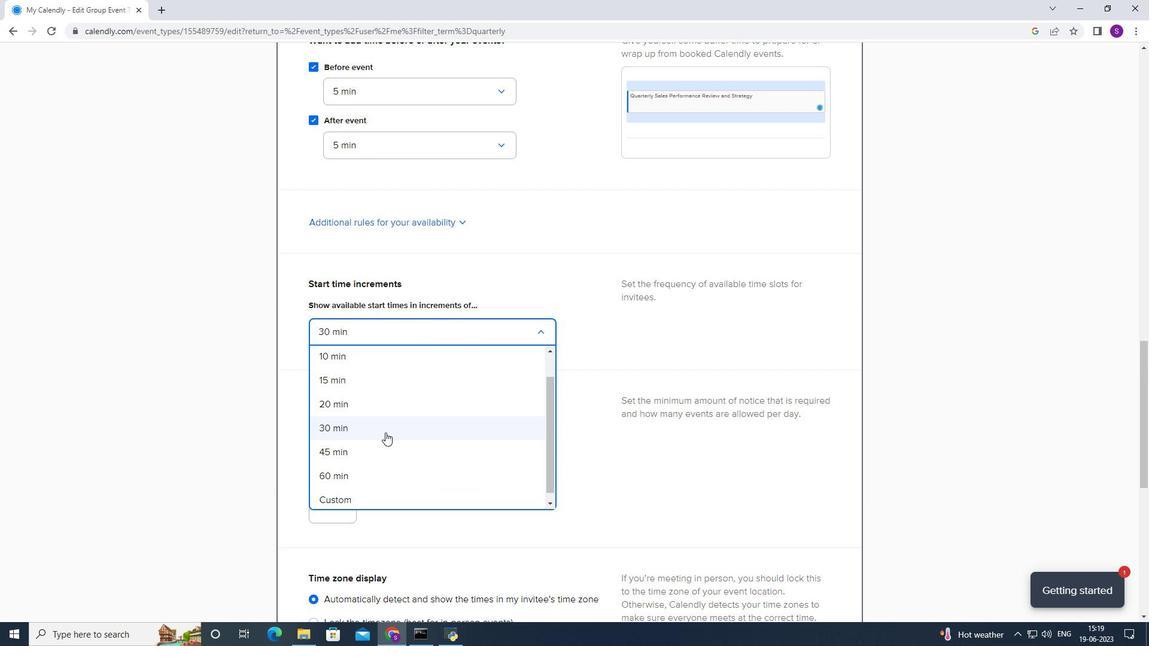 
Action: Mouse pressed left at (377, 453)
Screenshot: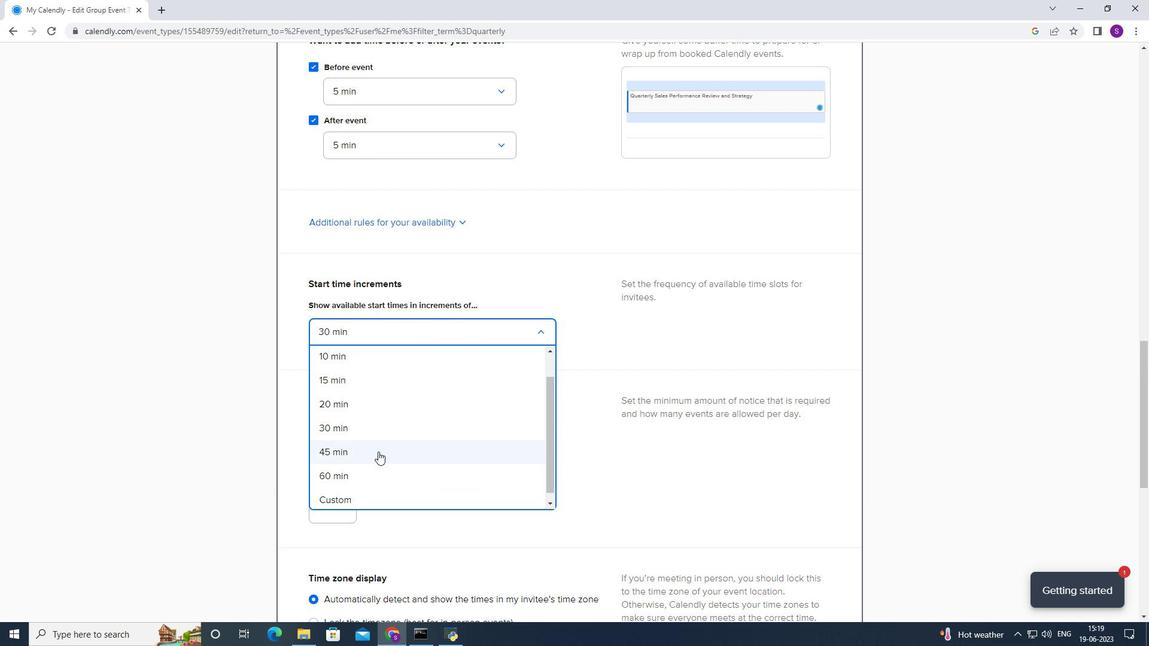 
Action: Mouse moved to (373, 435)
Screenshot: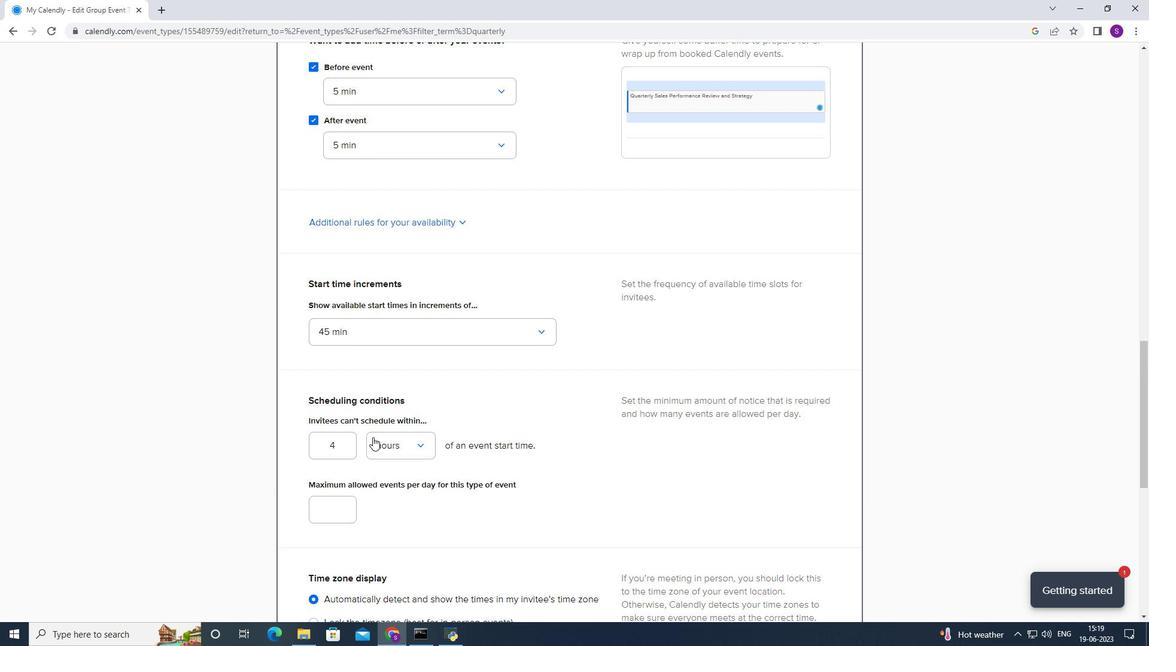 
Action: Mouse pressed left at (373, 435)
Screenshot: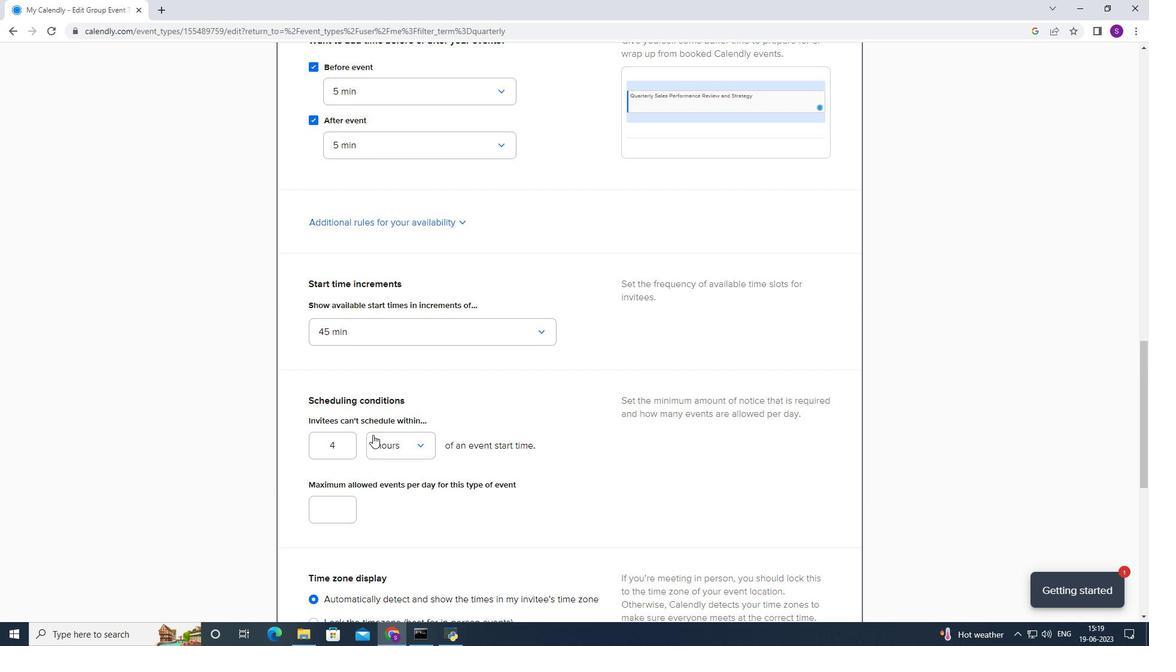 
Action: Mouse moved to (346, 443)
Screenshot: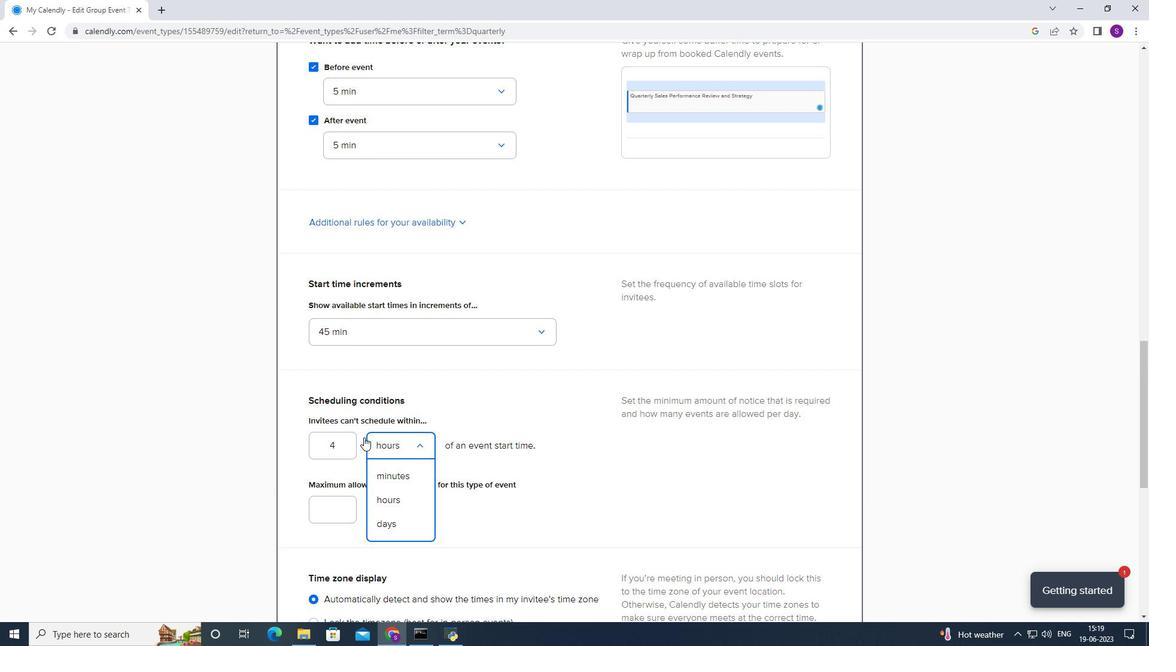 
Action: Mouse pressed left at (346, 443)
Screenshot: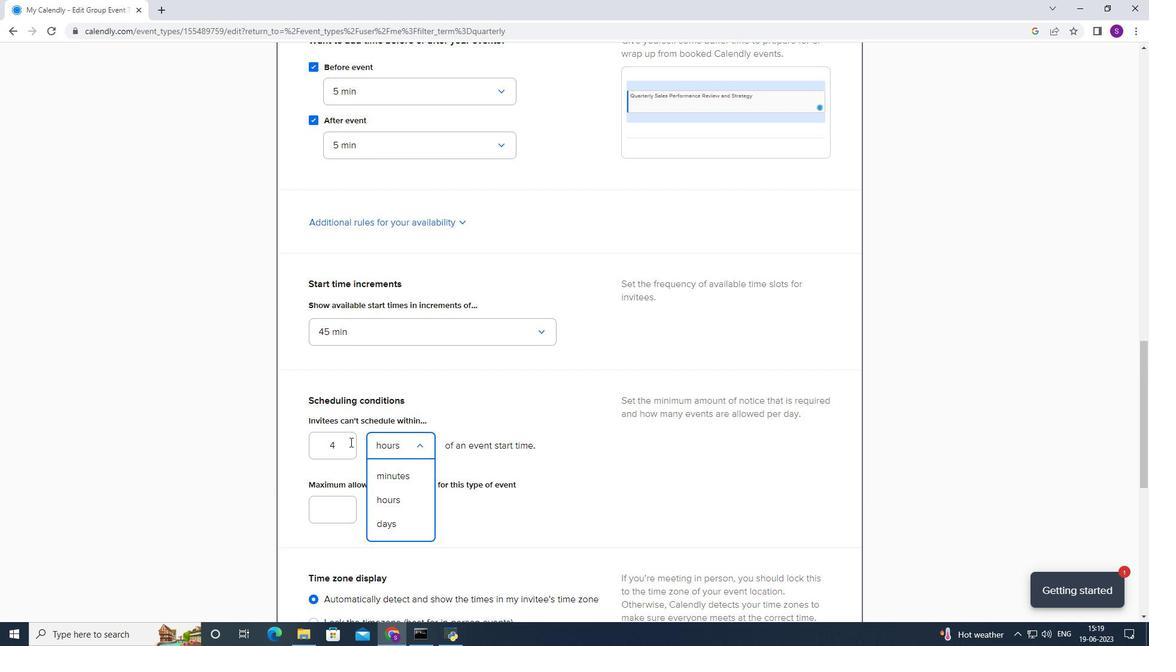 
Action: Mouse moved to (343, 444)
Screenshot: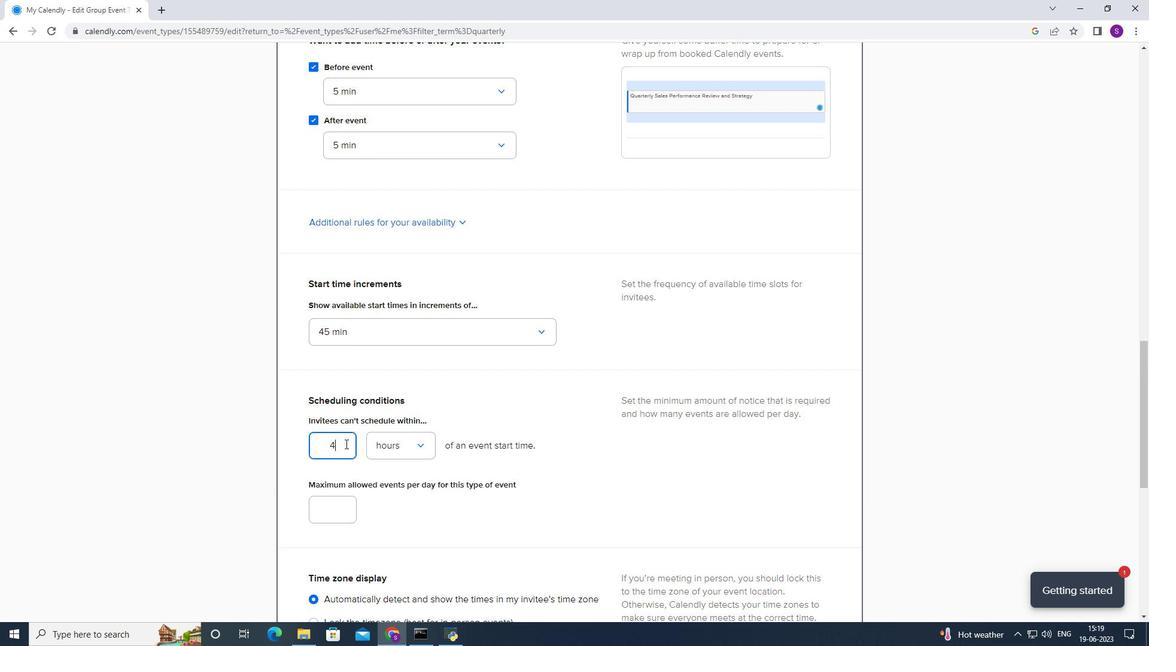 
Action: Mouse pressed left at (343, 444)
Screenshot: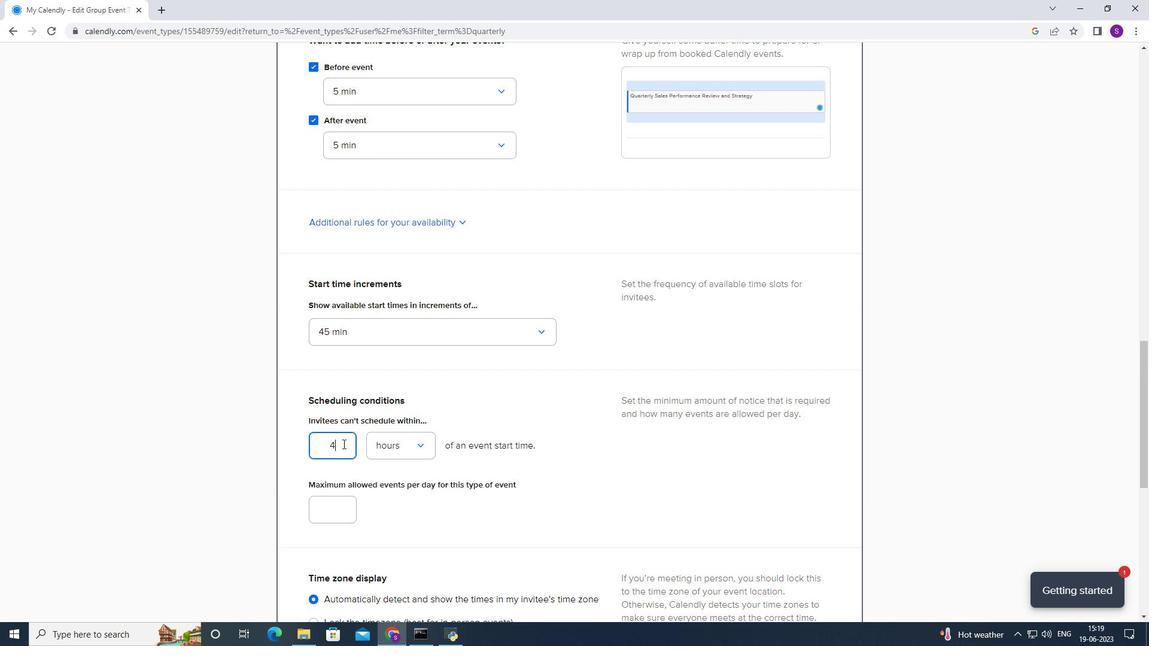 
Action: Mouse moved to (321, 445)
Screenshot: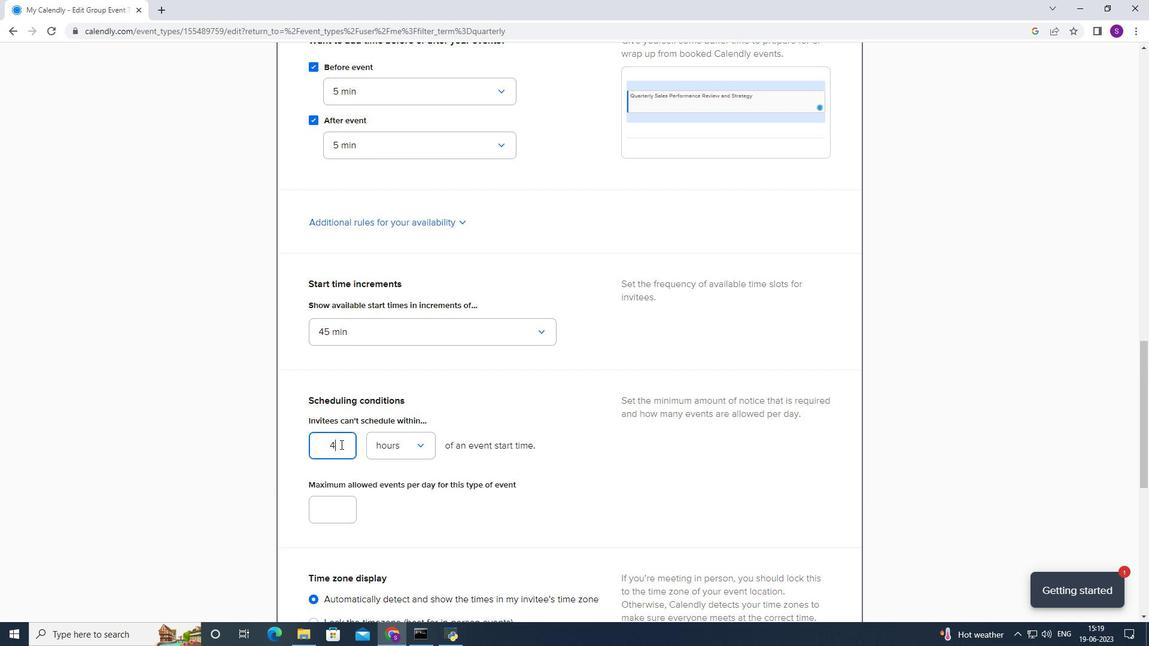 
Action: Key pressed 4
Screenshot: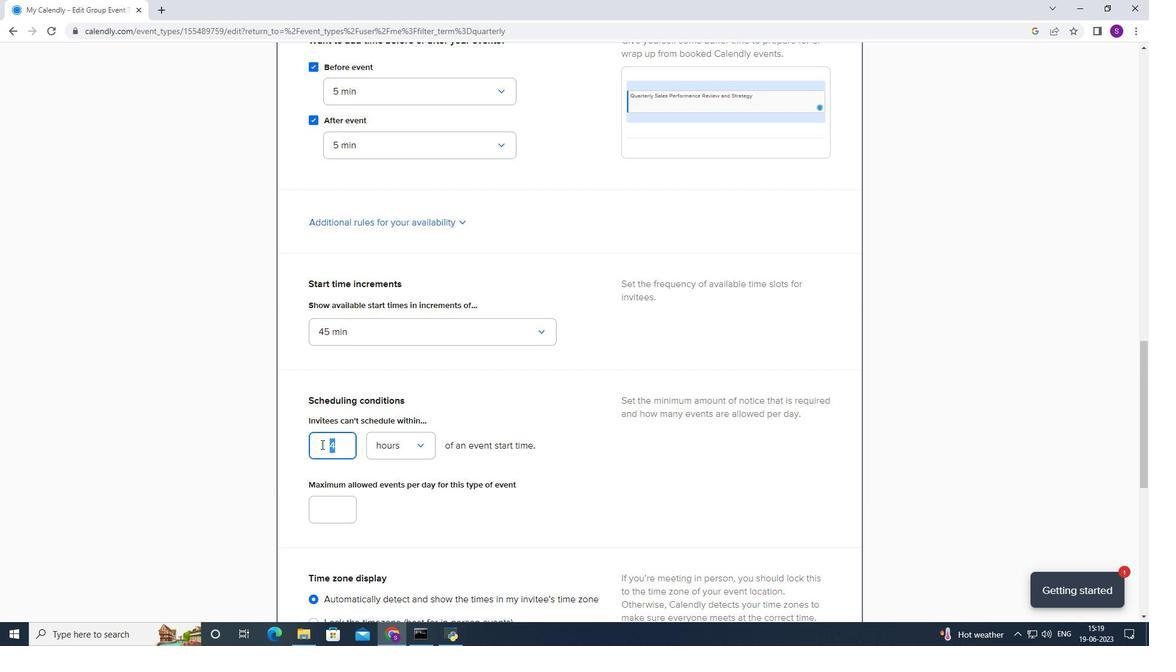 
Action: Mouse moved to (320, 440)
Screenshot: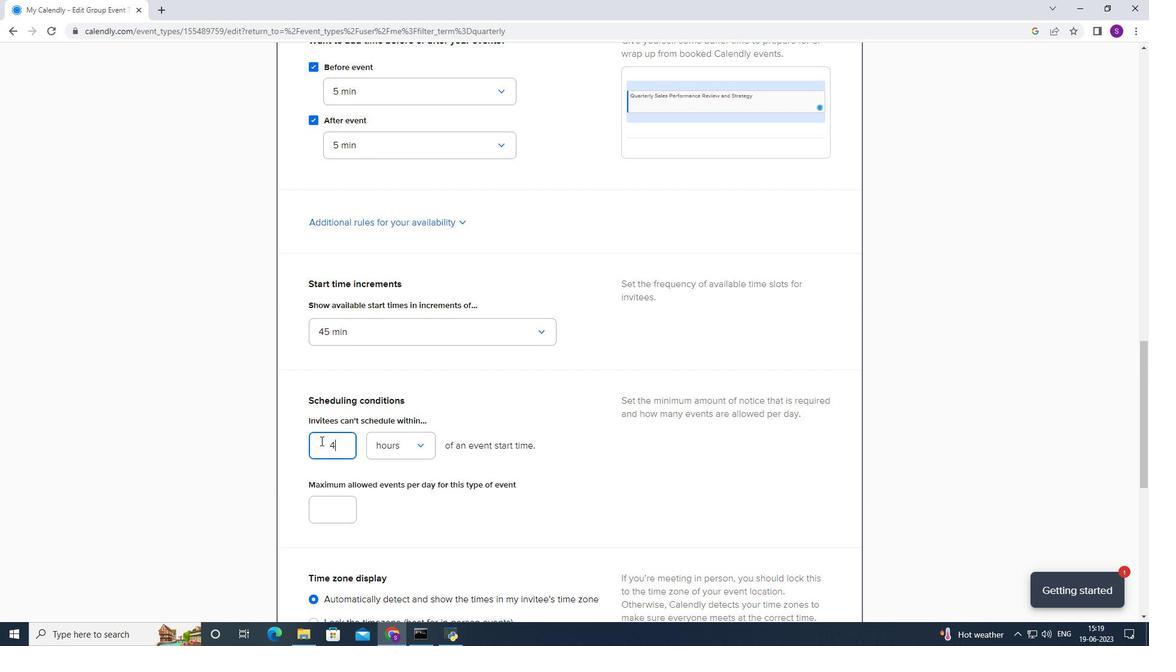 
Action: Key pressed 8
Screenshot: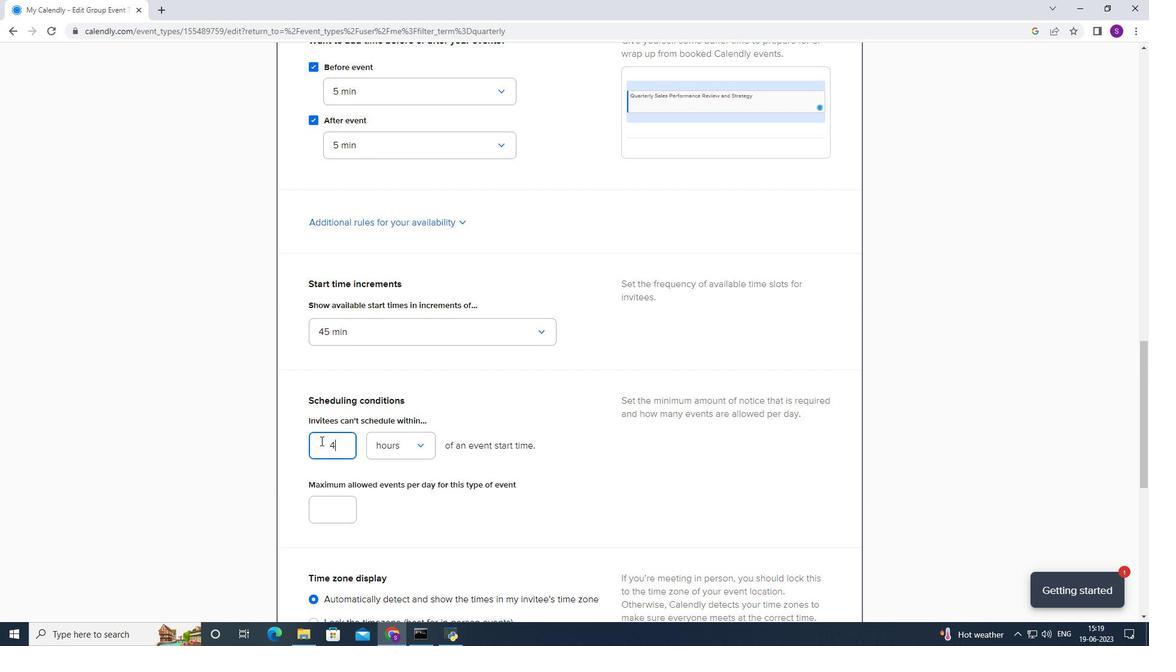 
Action: Mouse moved to (319, 503)
Screenshot: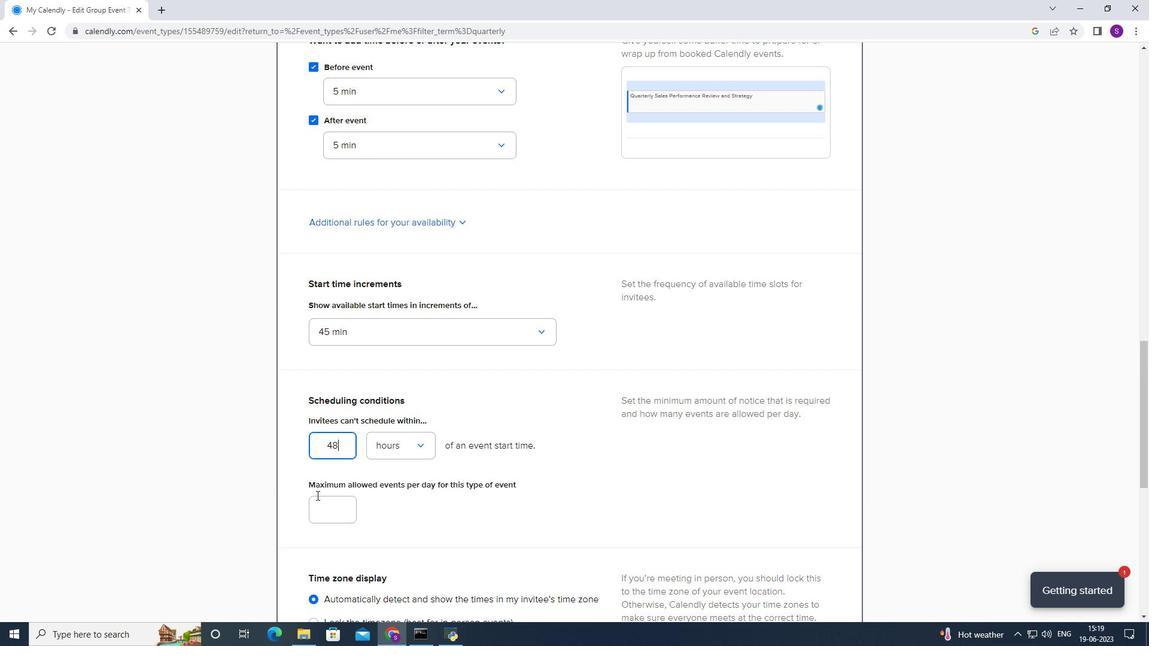 
Action: Mouse pressed left at (319, 503)
Screenshot: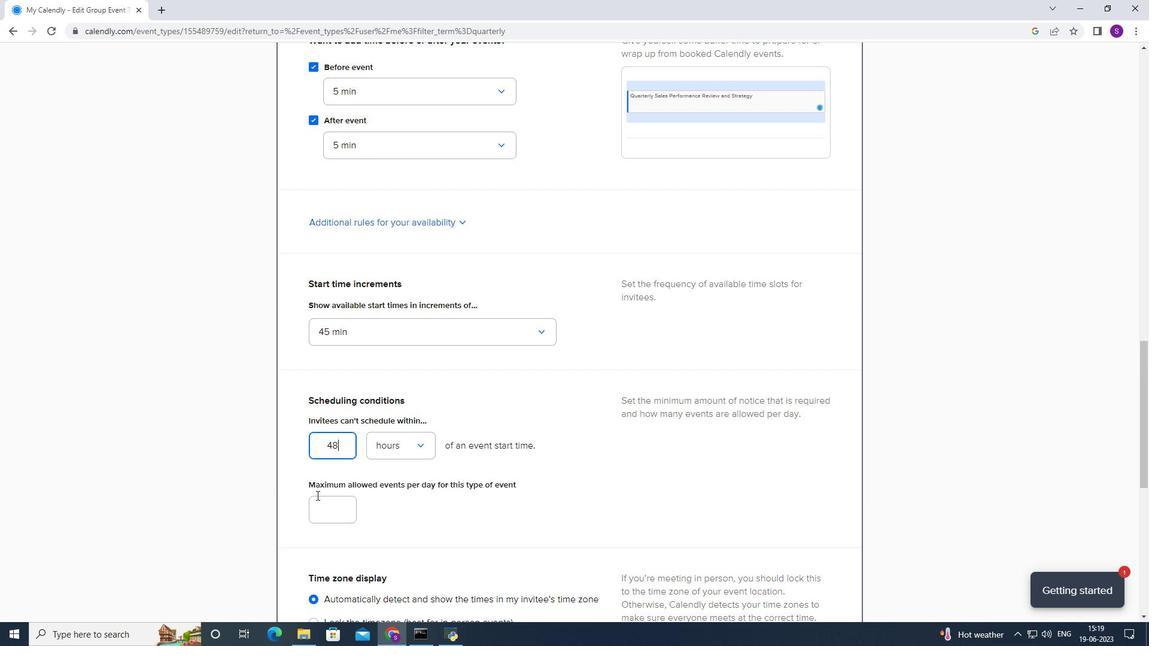 
Action: Mouse moved to (319, 504)
Screenshot: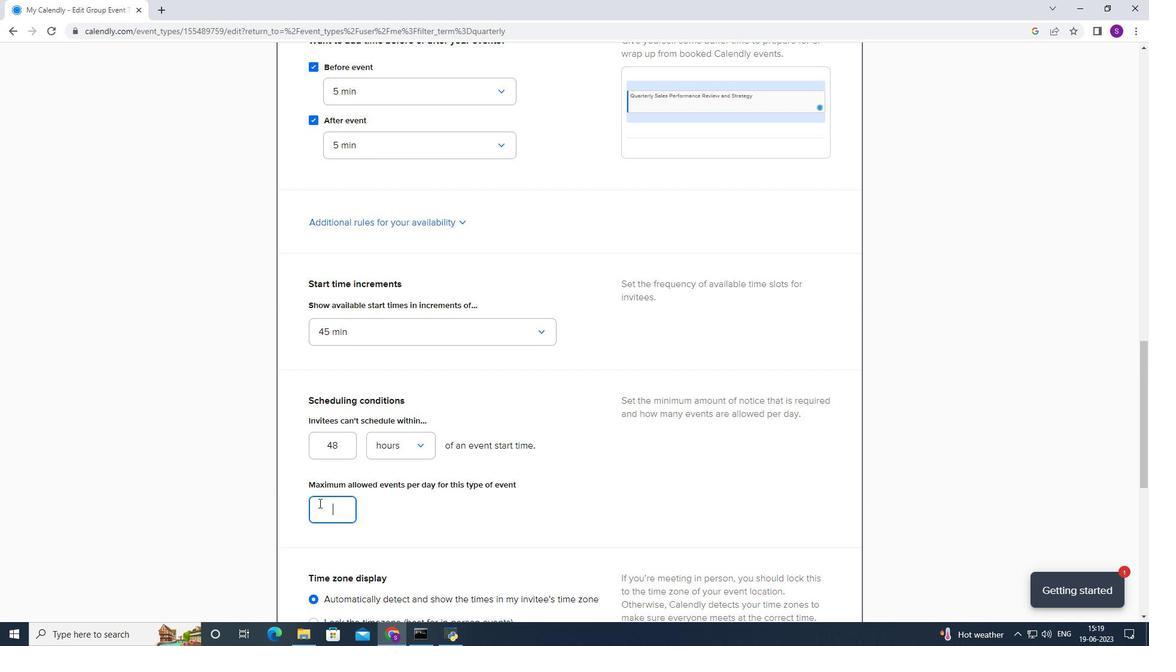 
Action: Key pressed 6
Screenshot: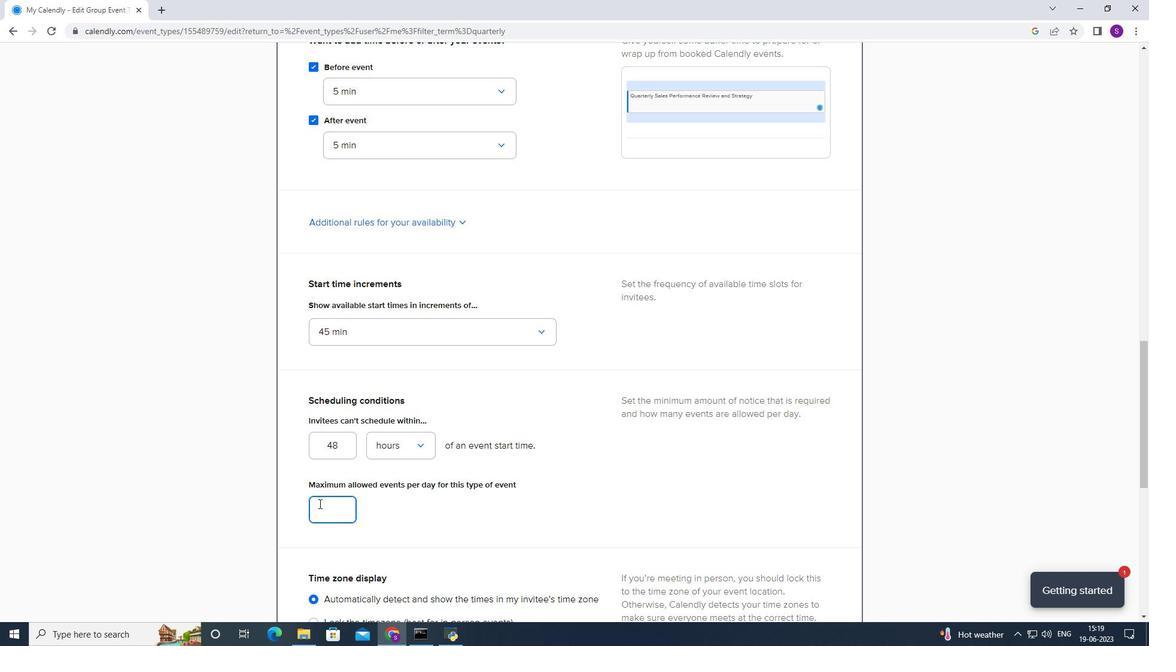 
Action: Mouse moved to (403, 487)
Screenshot: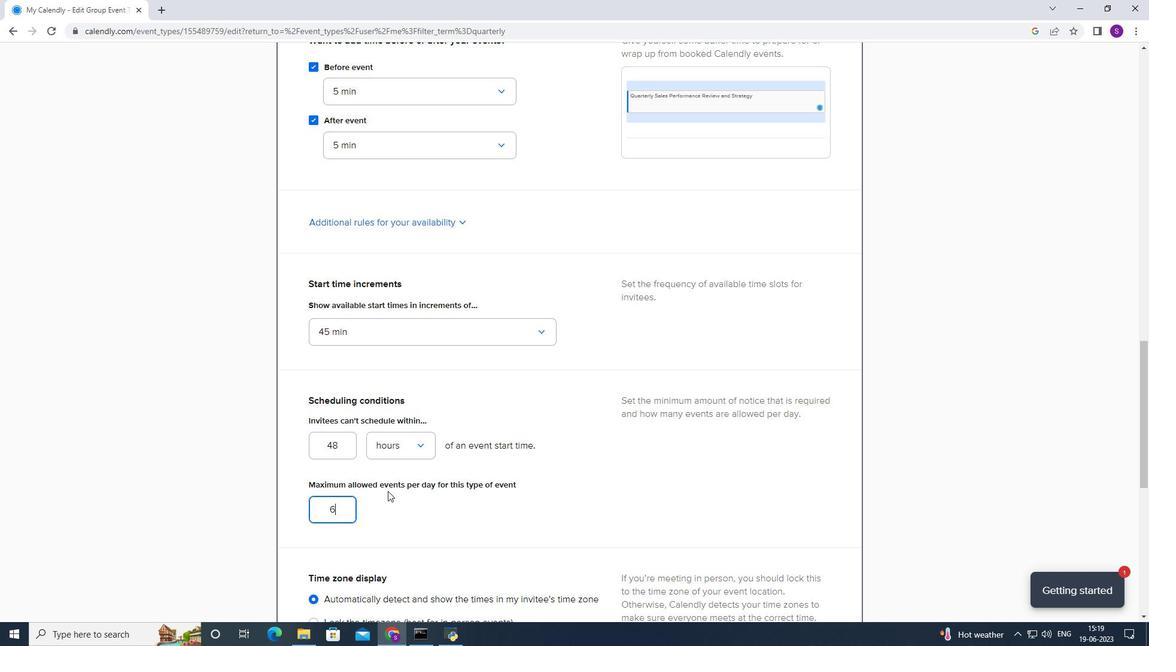 
Action: Mouse scrolled (403, 486) with delta (0, 0)
Screenshot: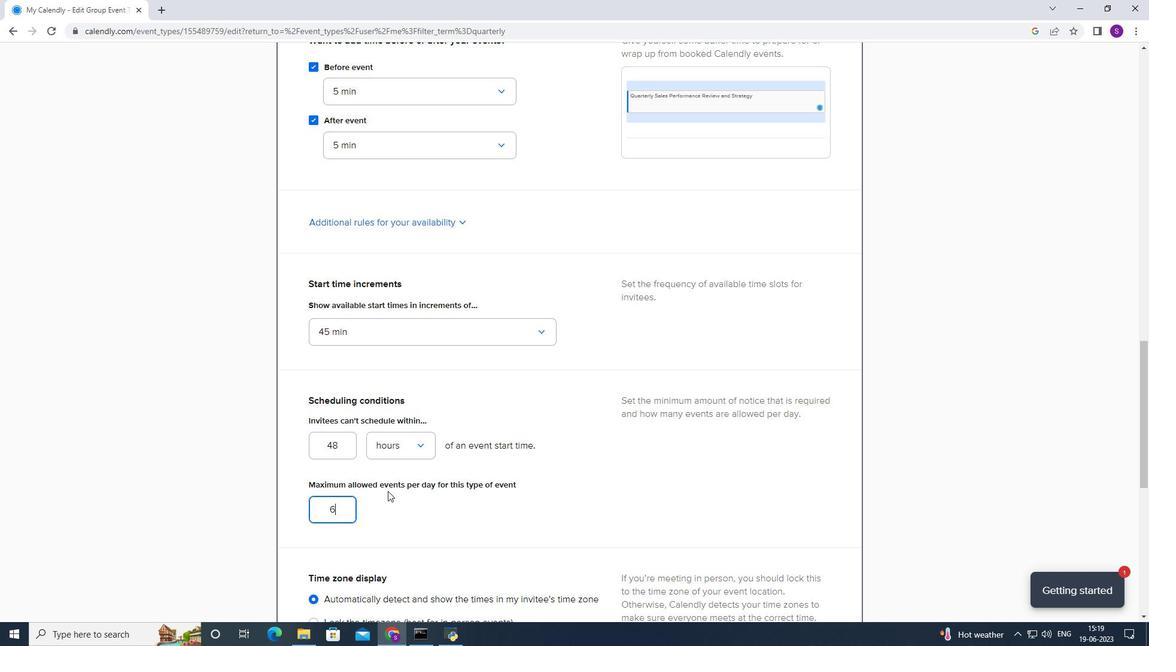 
Action: Mouse scrolled (403, 486) with delta (0, 0)
Screenshot: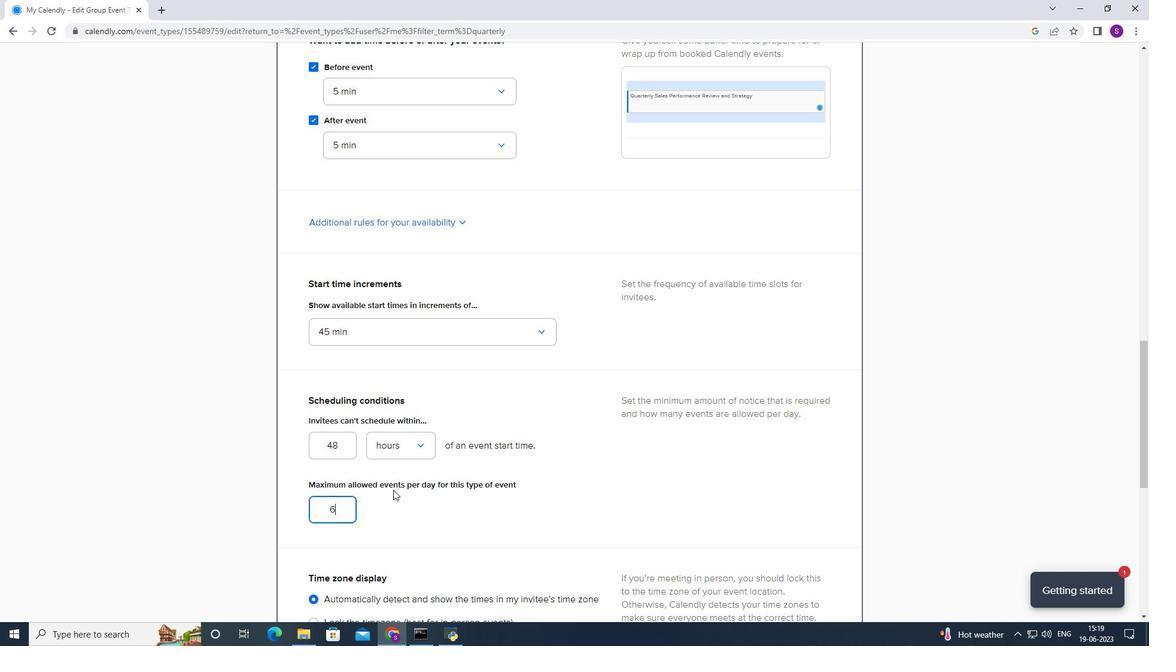 
Action: Mouse scrolled (403, 486) with delta (0, 0)
Screenshot: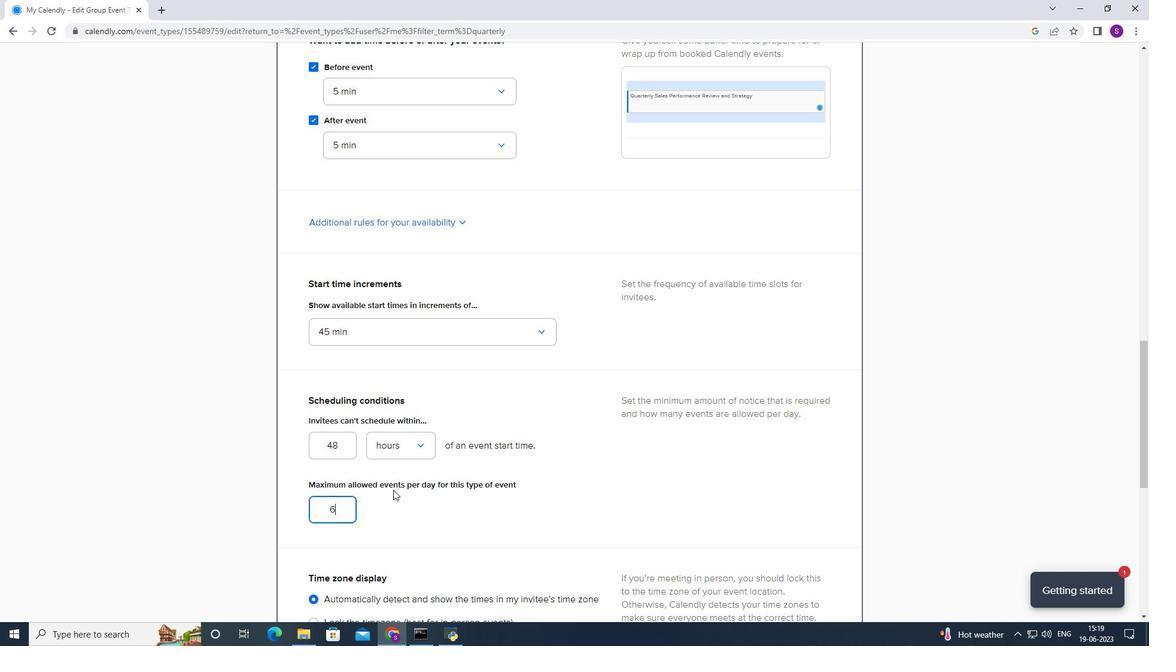 
Action: Mouse scrolled (403, 486) with delta (0, 0)
Screenshot: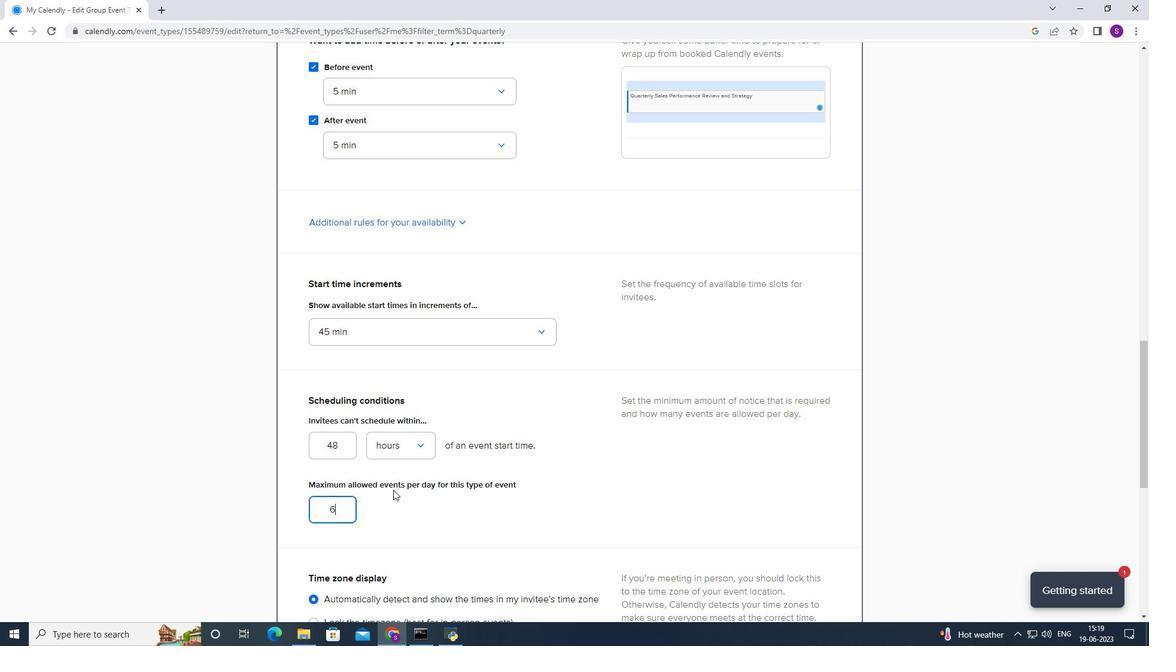 
Action: Mouse scrolled (403, 486) with delta (0, 0)
Screenshot: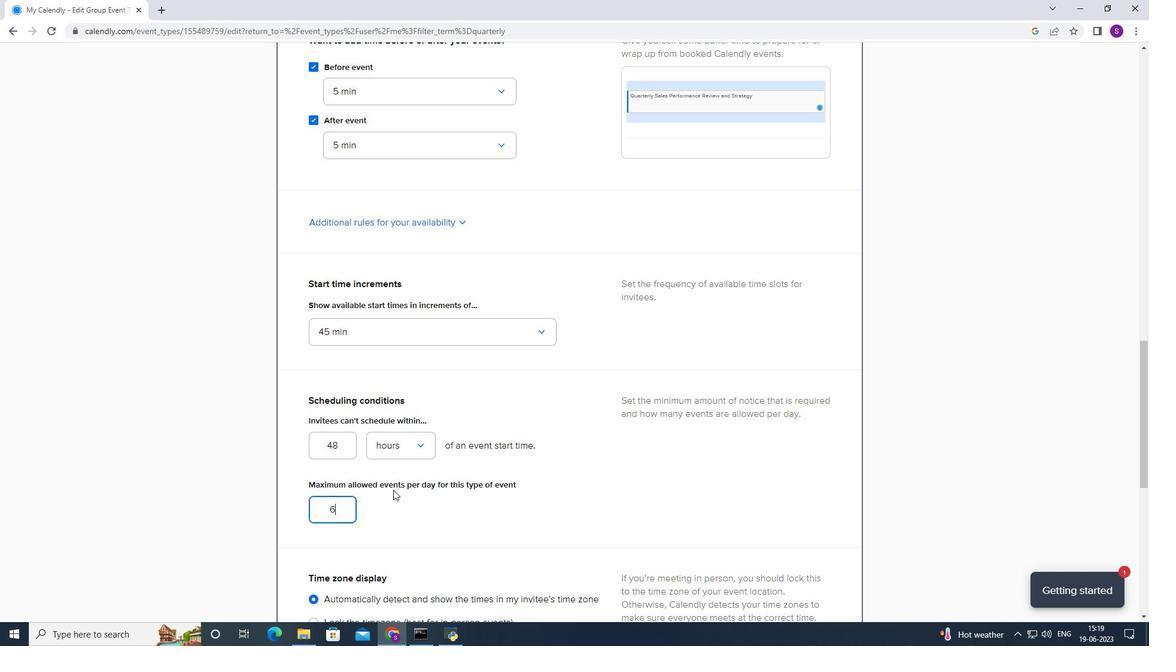 
Action: Mouse scrolled (403, 486) with delta (0, 0)
Screenshot: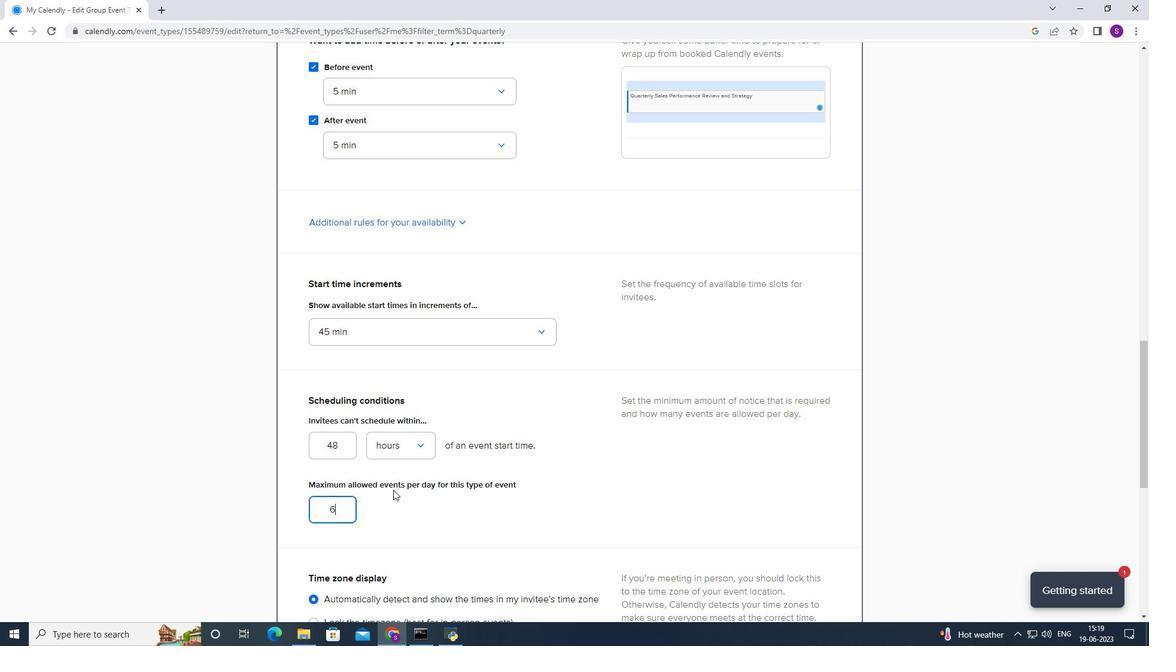 
Action: Mouse moved to (817, 421)
Screenshot: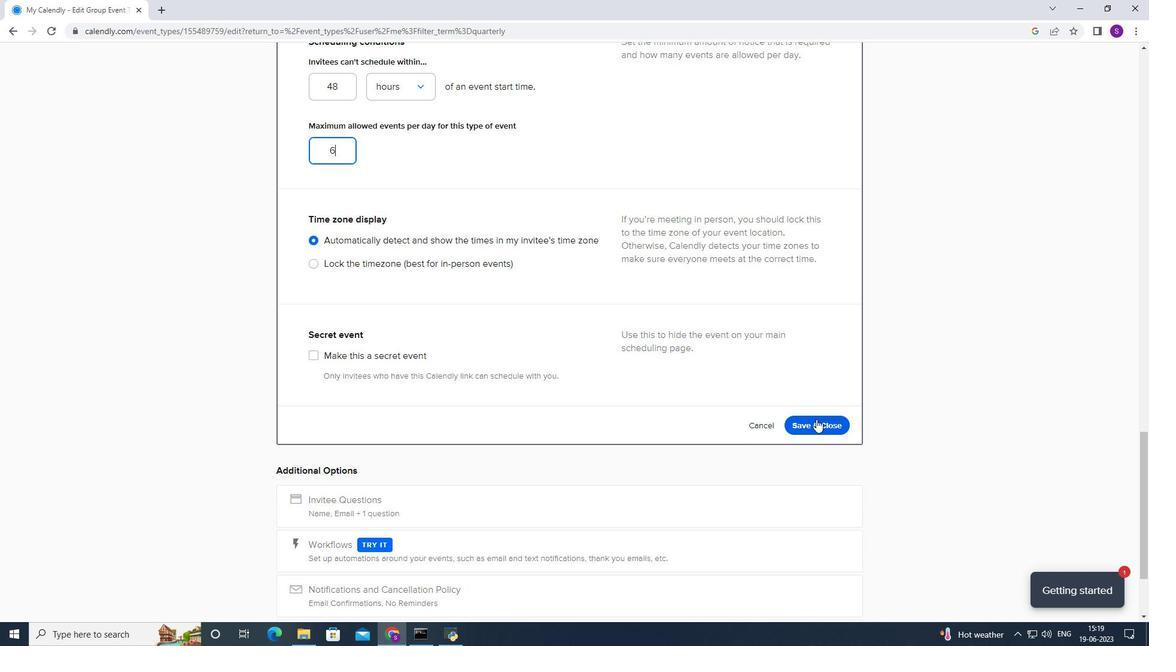 
Action: Mouse pressed left at (817, 421)
Screenshot: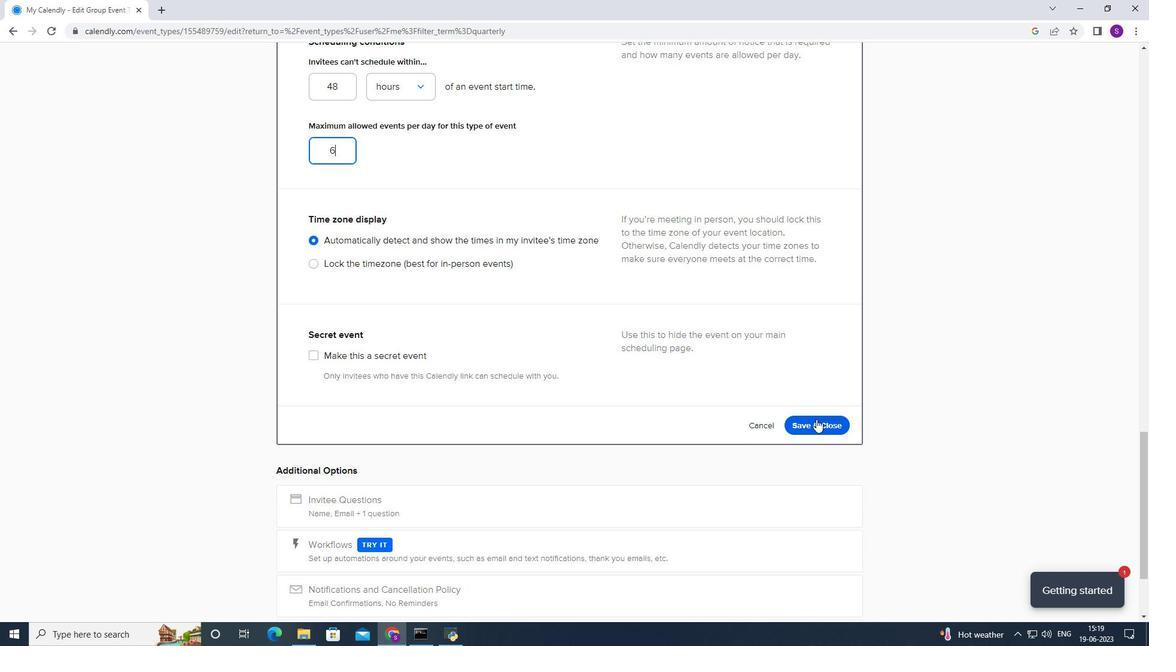 
Action: Mouse moved to (815, 422)
Screenshot: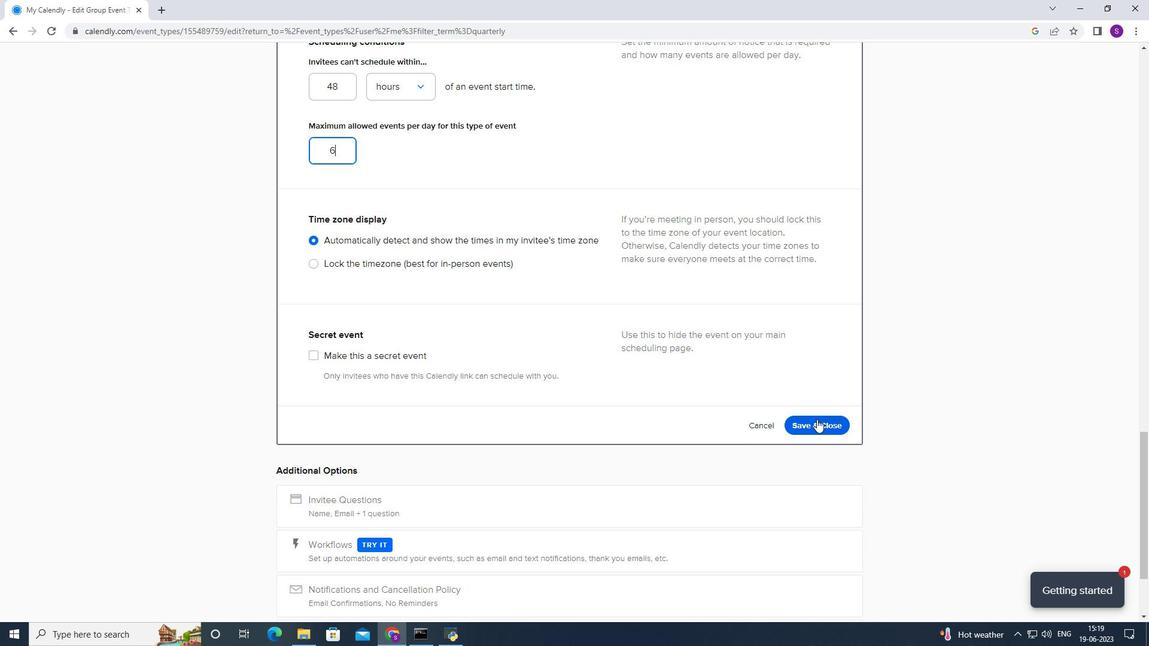 
